 Task: For heading Use Impact with light red berry 1 colour & Underline.  font size for heading20,  'Change the font style of data to'Lobster and font size to 12,  Change the alignment of both headline & data to Align center.  In the sheet  auditingSalesGrowth
Action: Mouse moved to (145, 154)
Screenshot: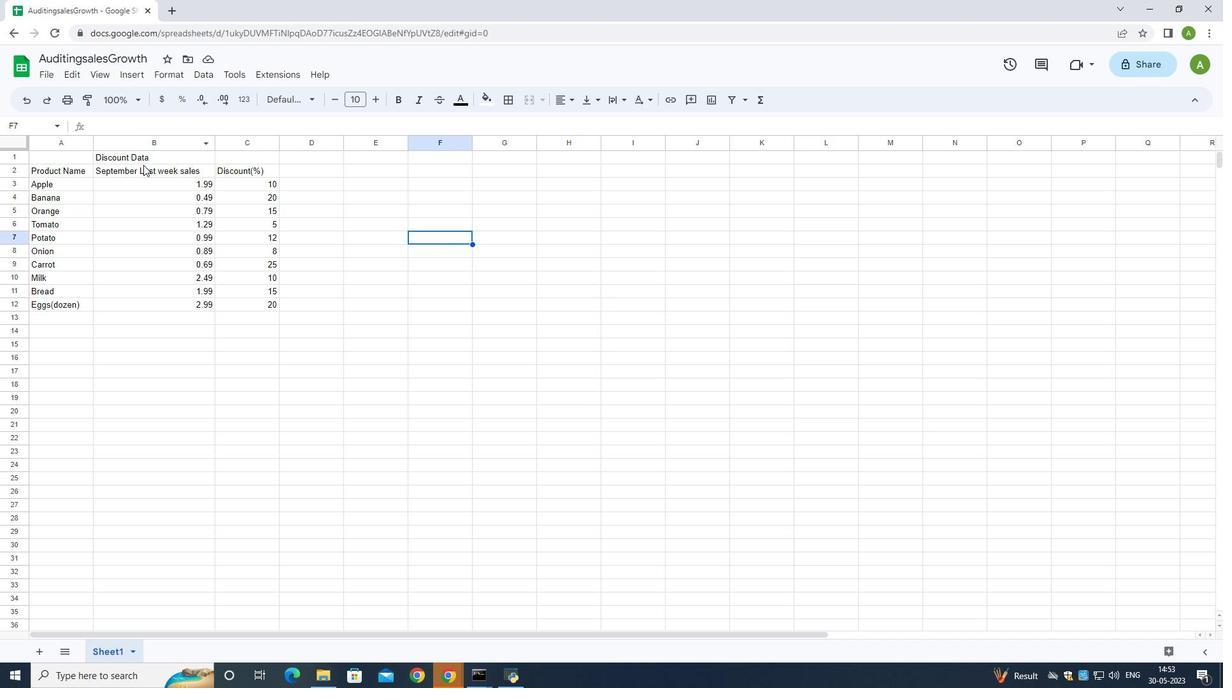 
Action: Mouse pressed left at (145, 154)
Screenshot: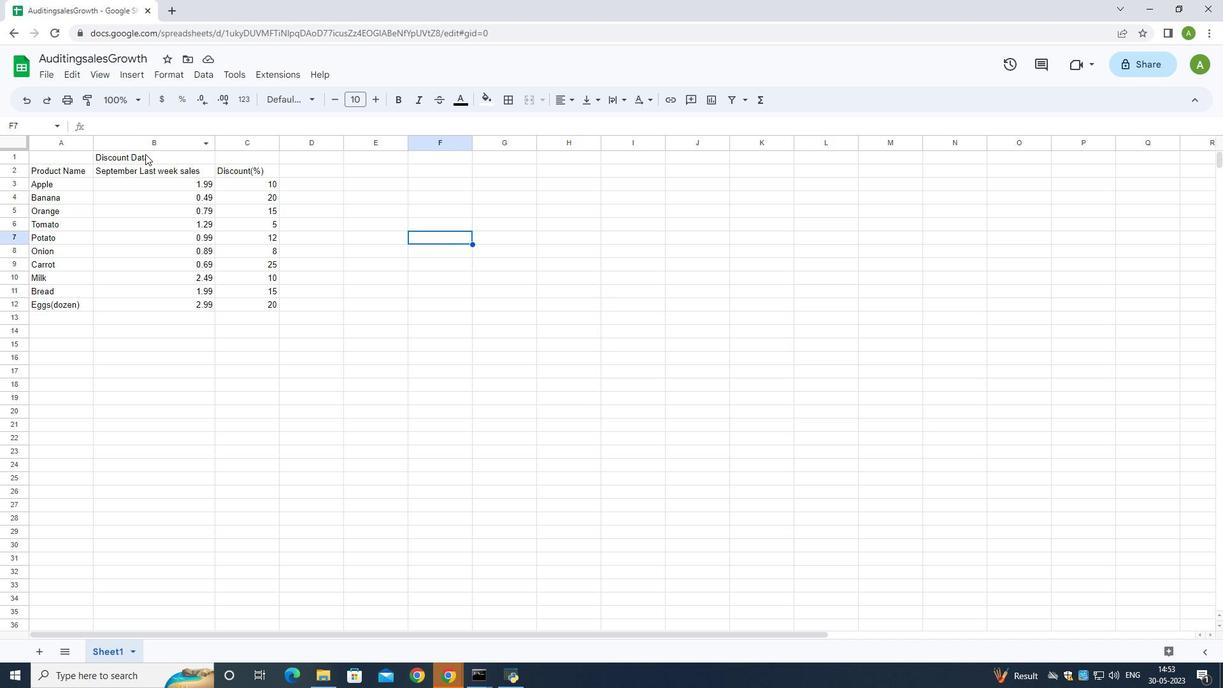 
Action: Mouse moved to (292, 95)
Screenshot: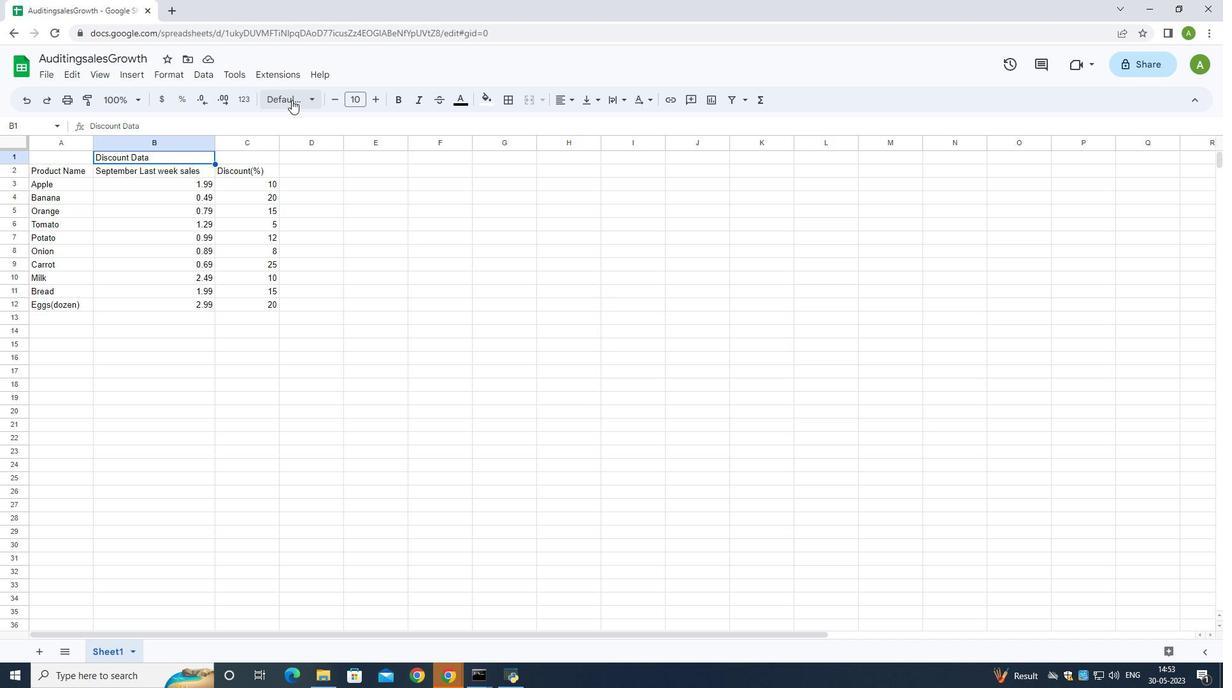 
Action: Mouse pressed left at (292, 95)
Screenshot: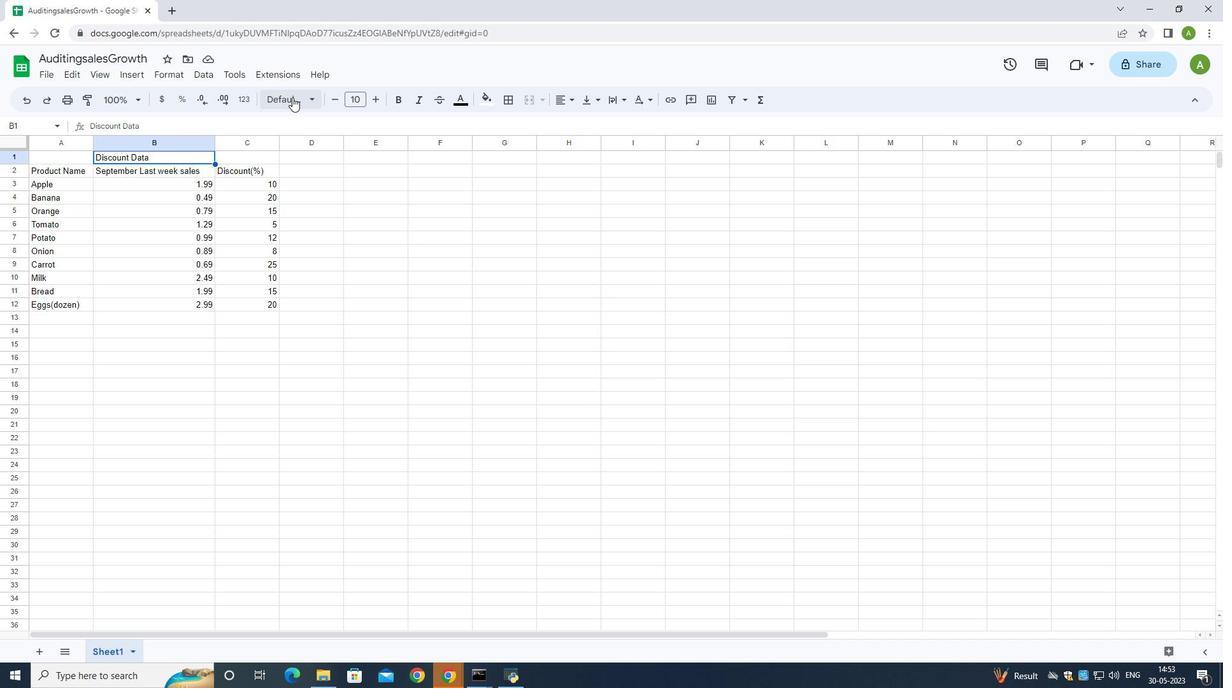 
Action: Mouse moved to (317, 534)
Screenshot: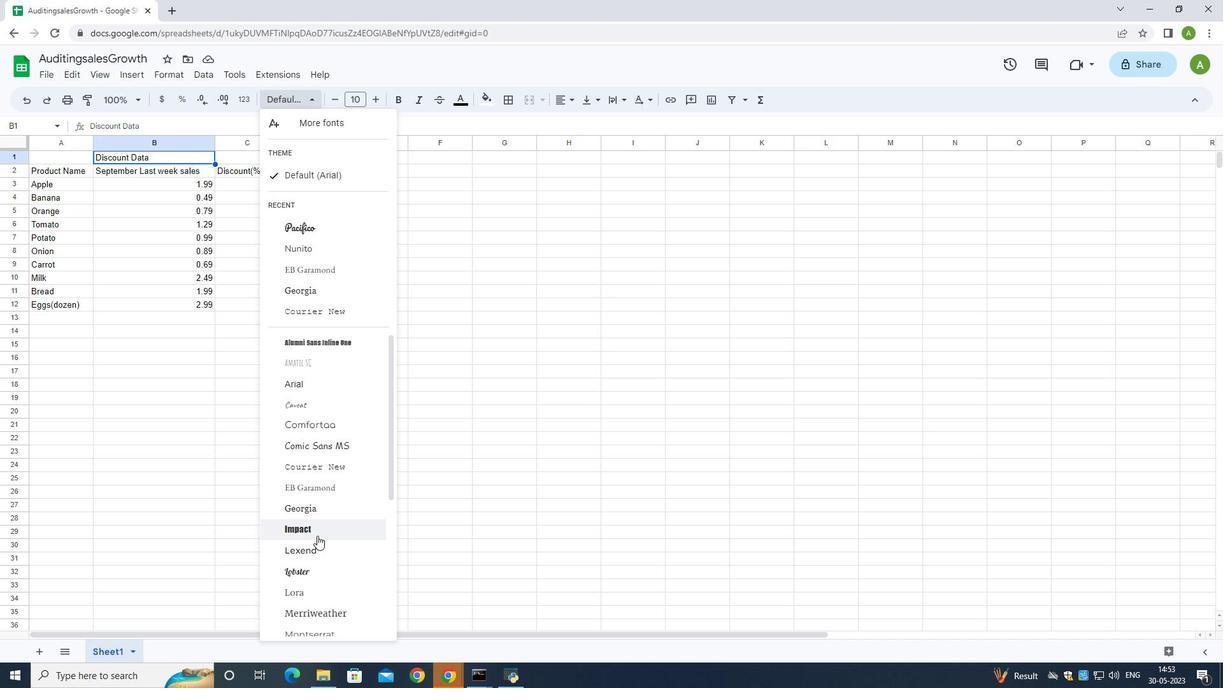 
Action: Mouse pressed left at (317, 534)
Screenshot: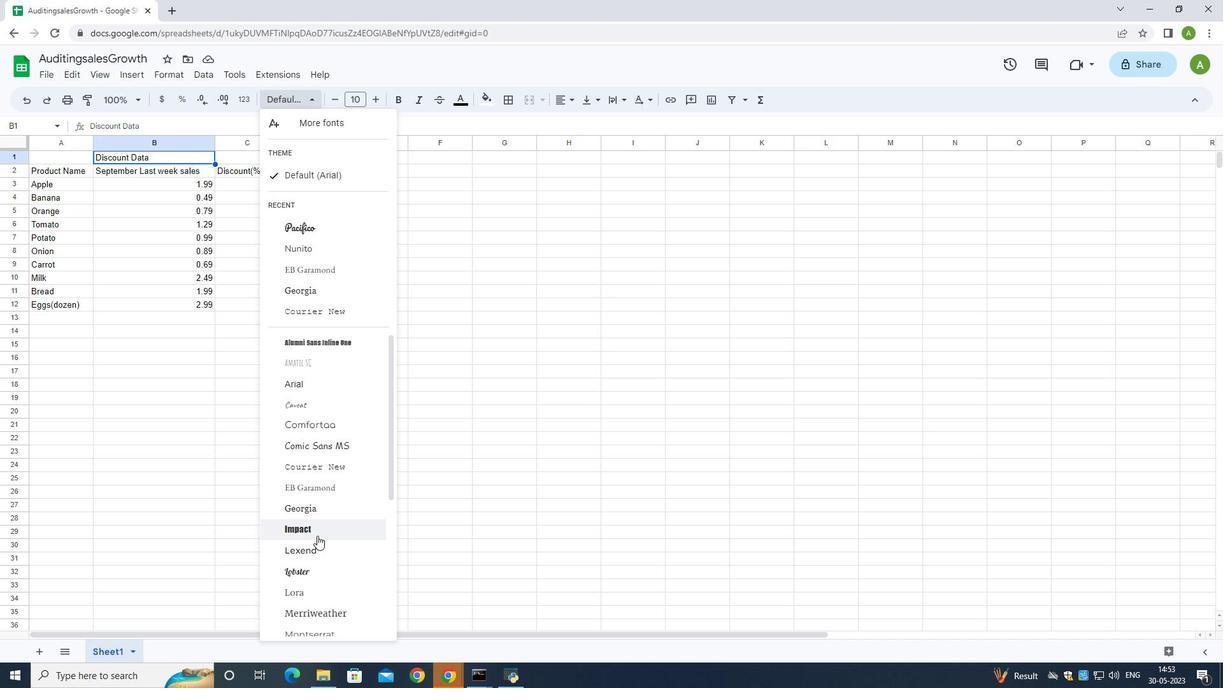 
Action: Mouse moved to (456, 103)
Screenshot: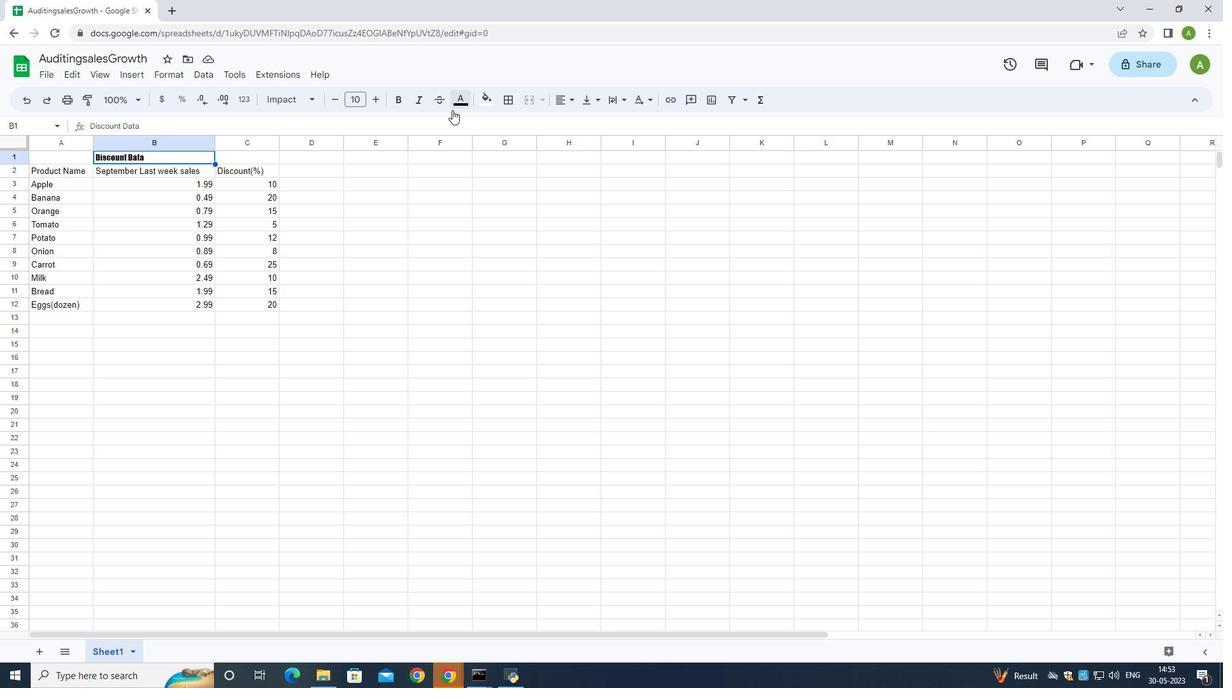 
Action: Mouse pressed left at (456, 103)
Screenshot: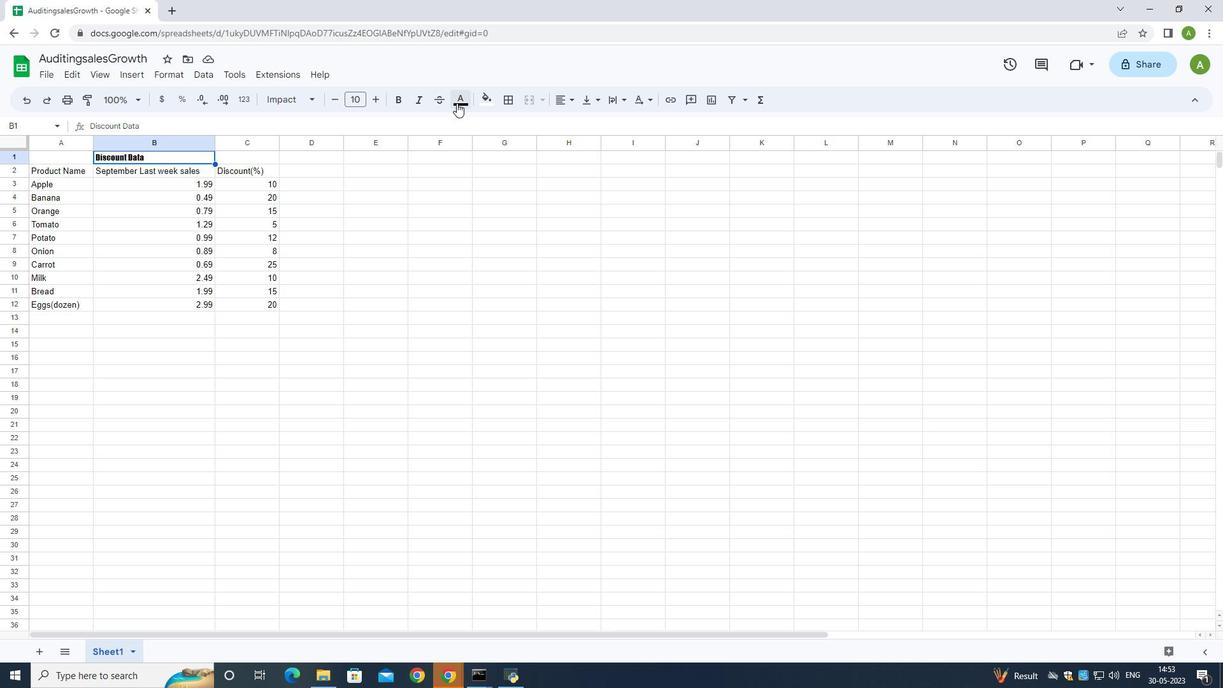 
Action: Mouse moved to (479, 202)
Screenshot: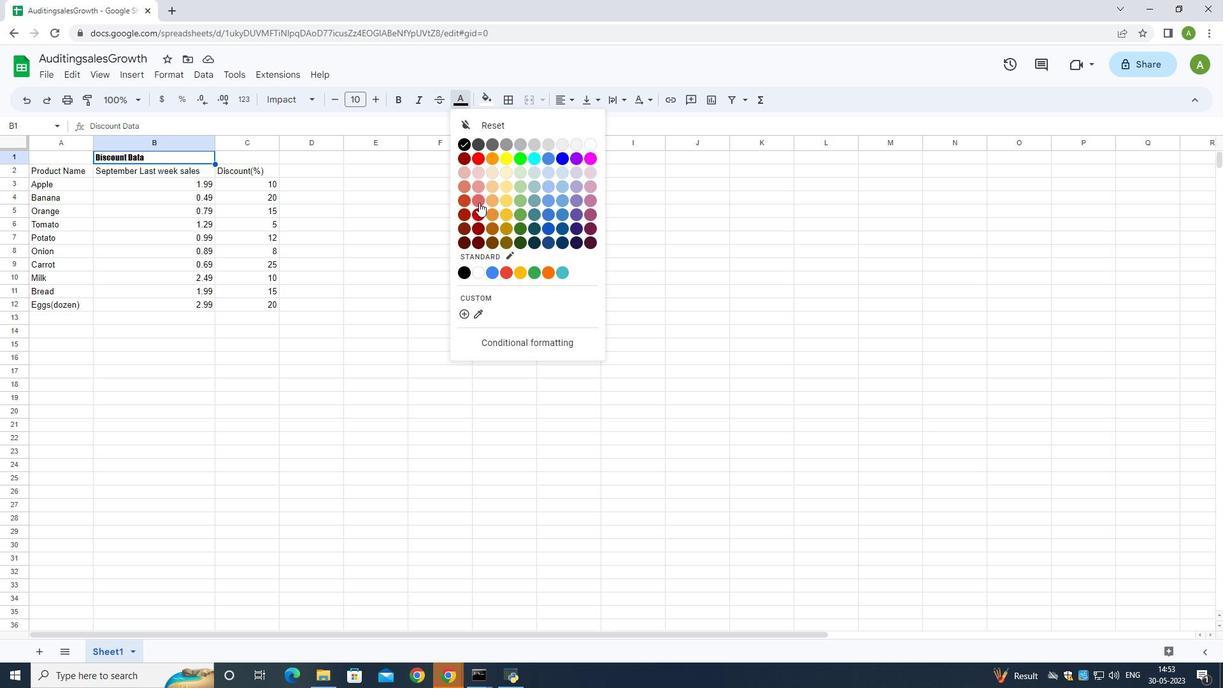 
Action: Mouse pressed left at (479, 202)
Screenshot: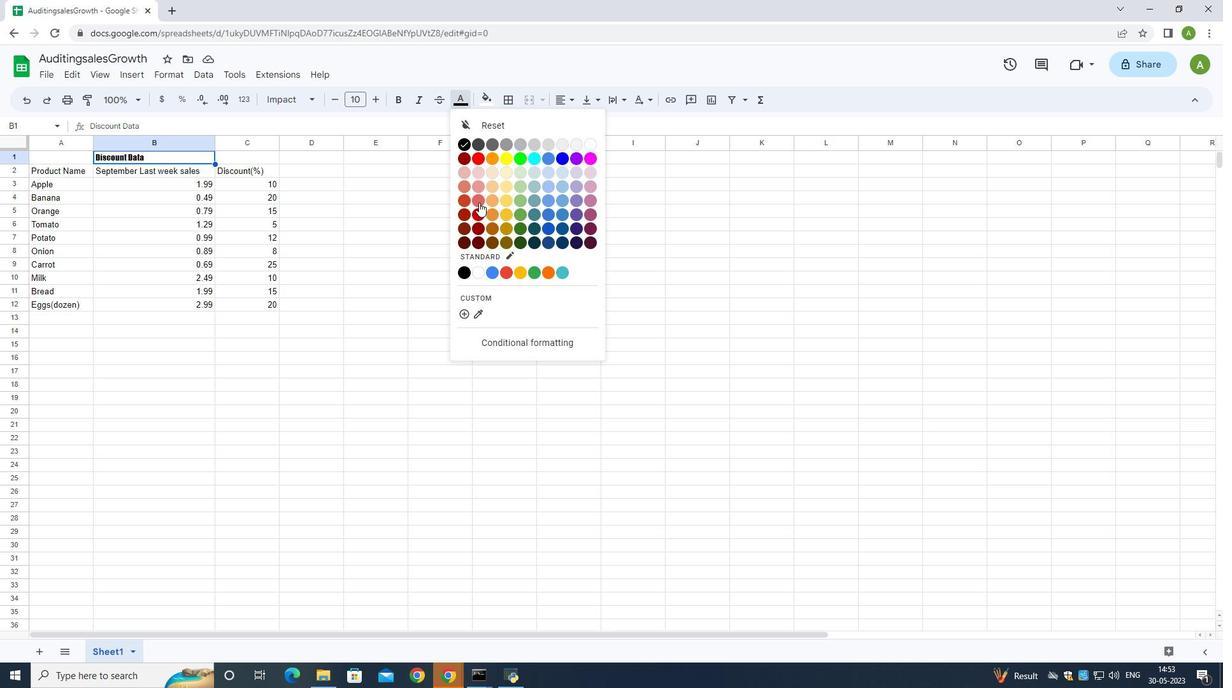 
Action: Mouse moved to (163, 72)
Screenshot: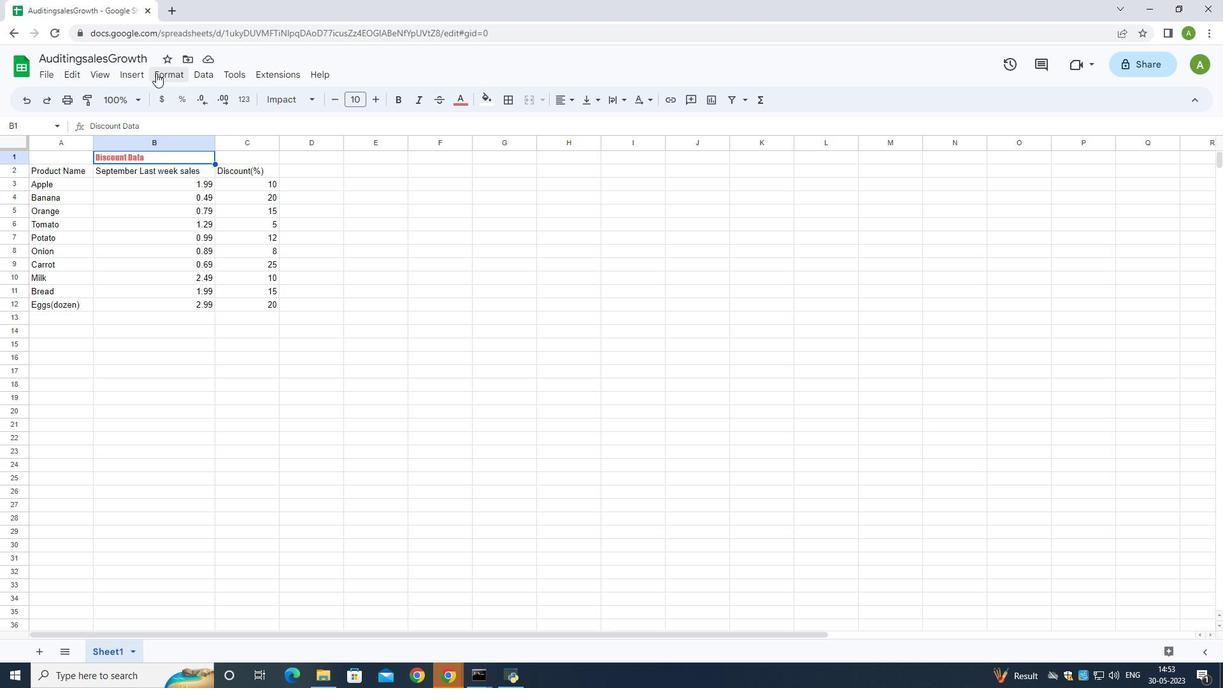 
Action: Mouse pressed left at (163, 72)
Screenshot: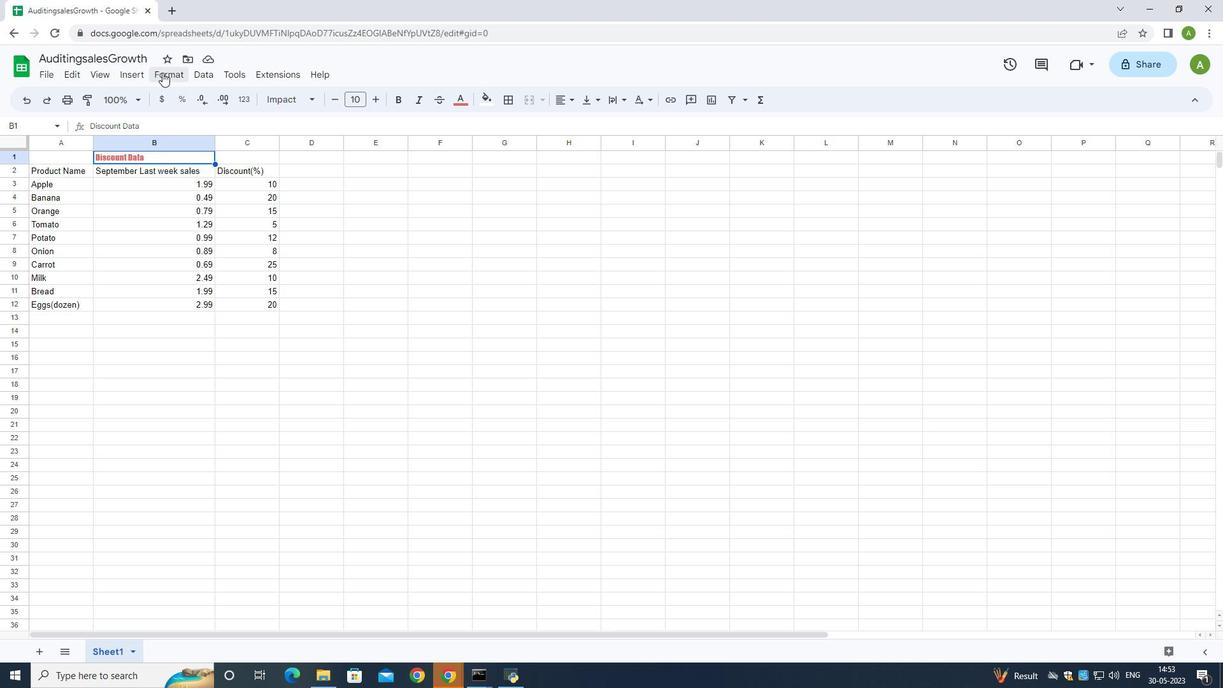 
Action: Mouse moved to (411, 190)
Screenshot: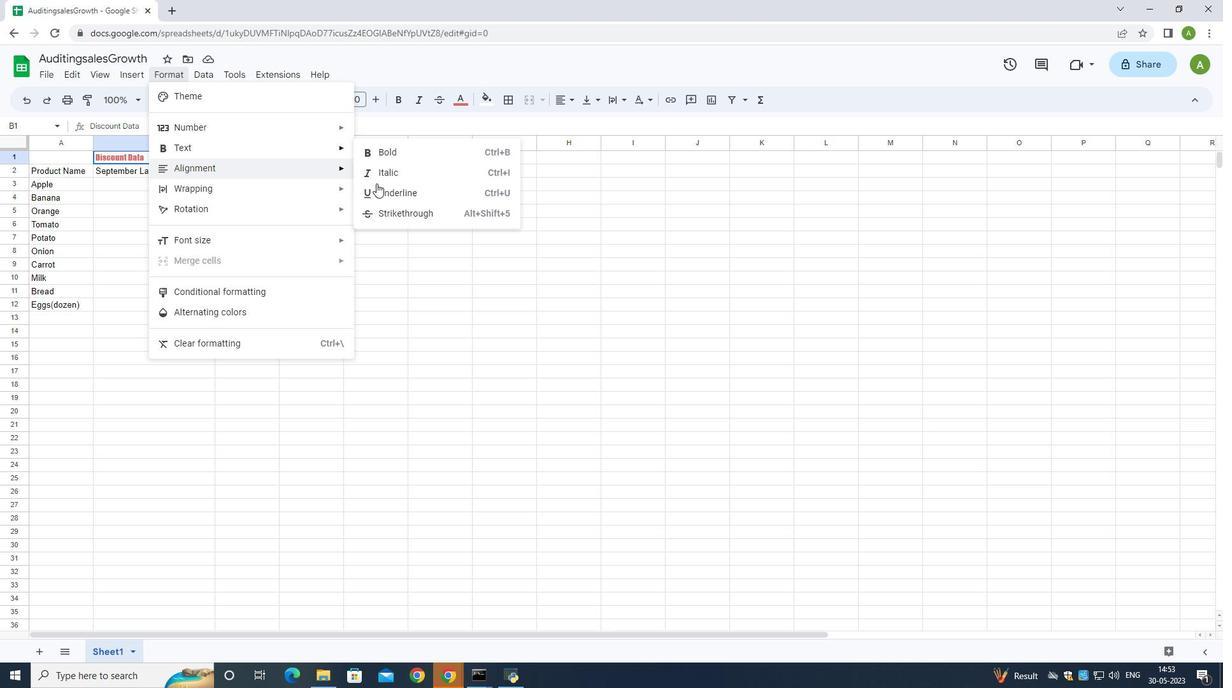 
Action: Mouse pressed left at (411, 190)
Screenshot: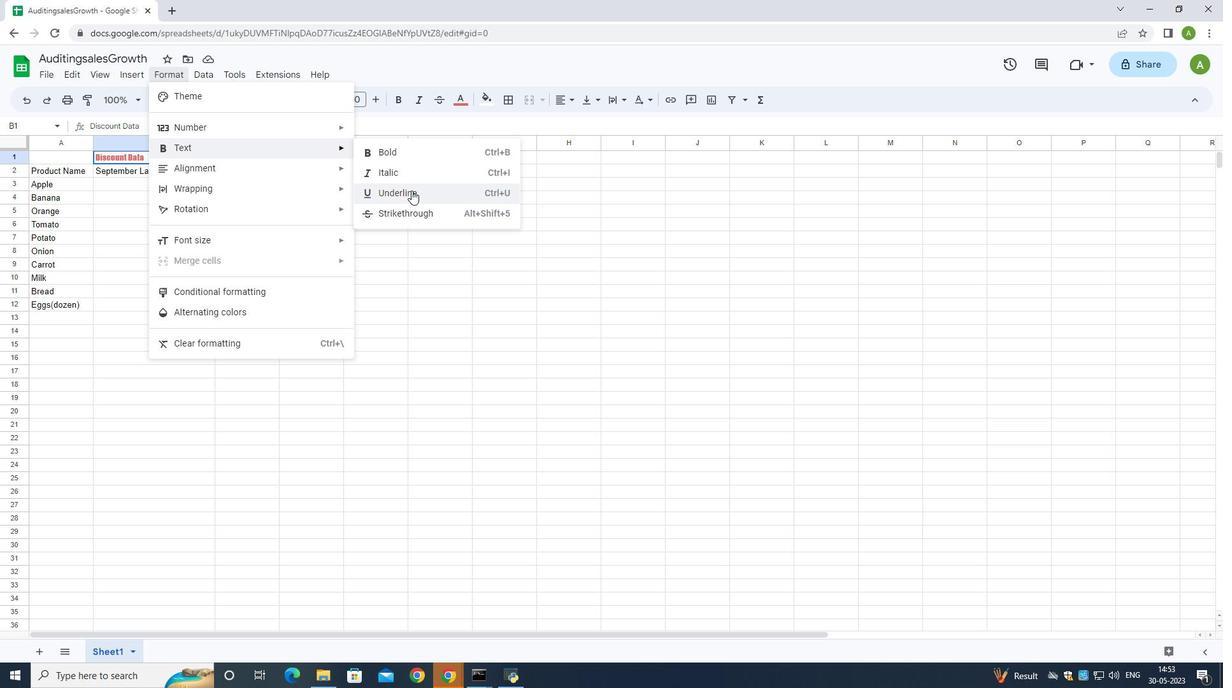 
Action: Mouse moved to (370, 105)
Screenshot: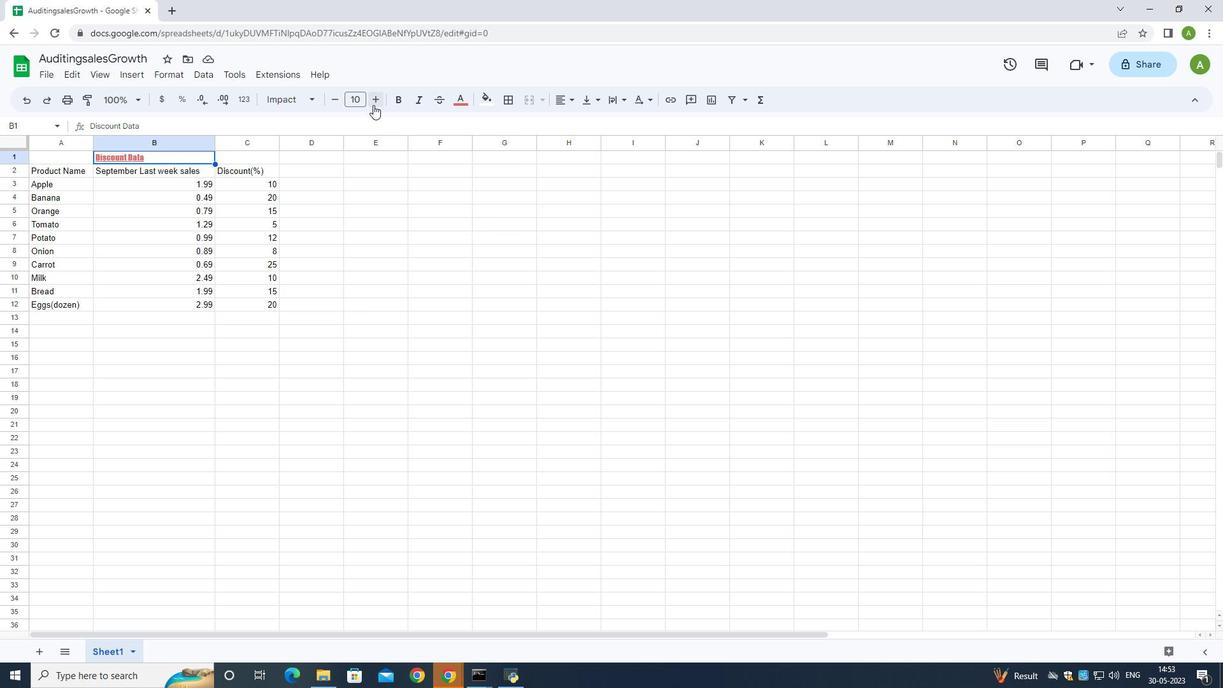 
Action: Mouse pressed left at (370, 105)
Screenshot: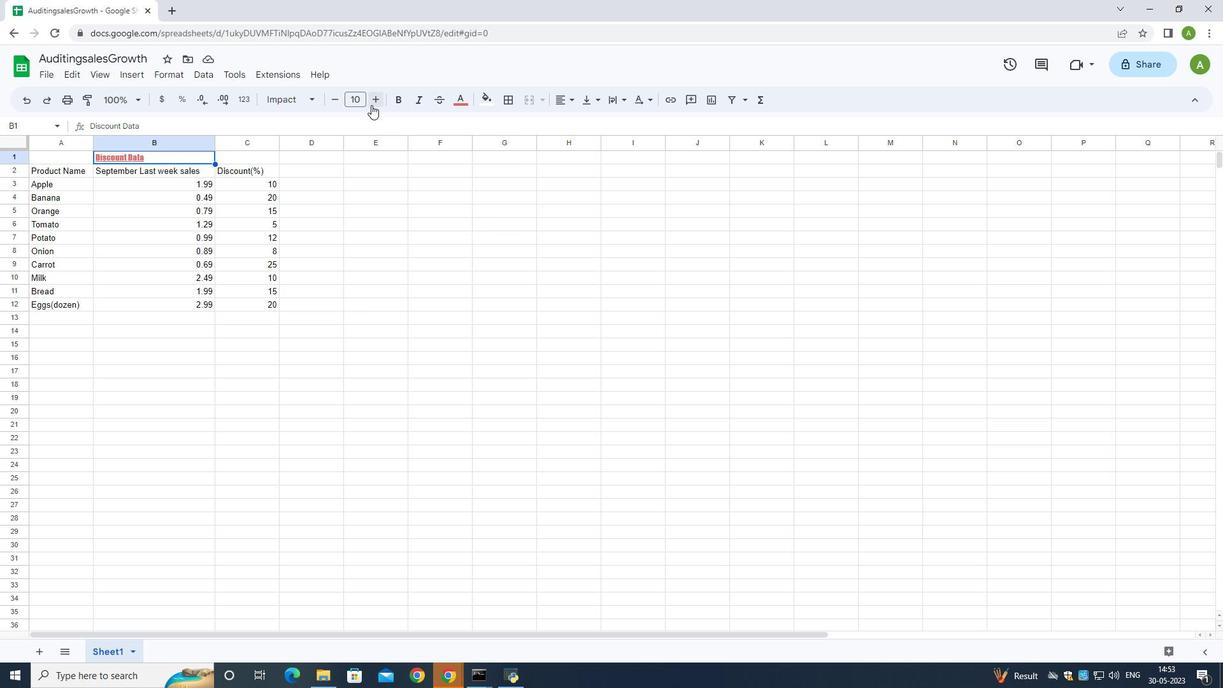 
Action: Mouse moved to (369, 105)
Screenshot: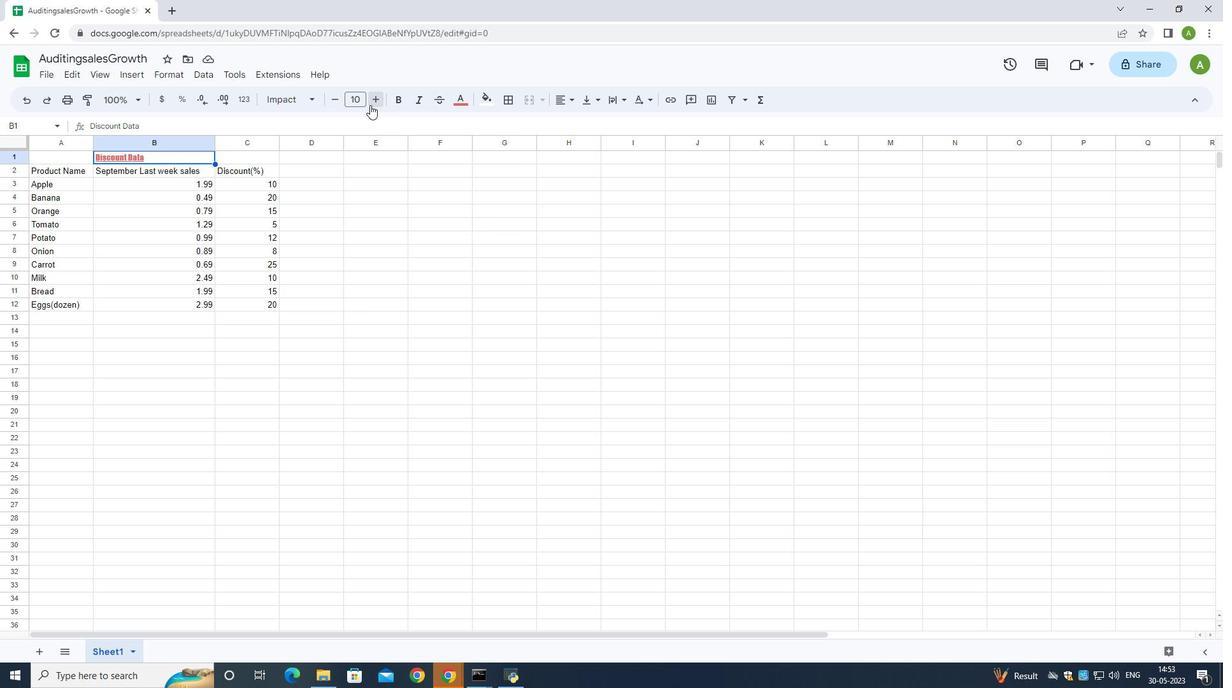 
Action: Mouse pressed left at (369, 105)
Screenshot: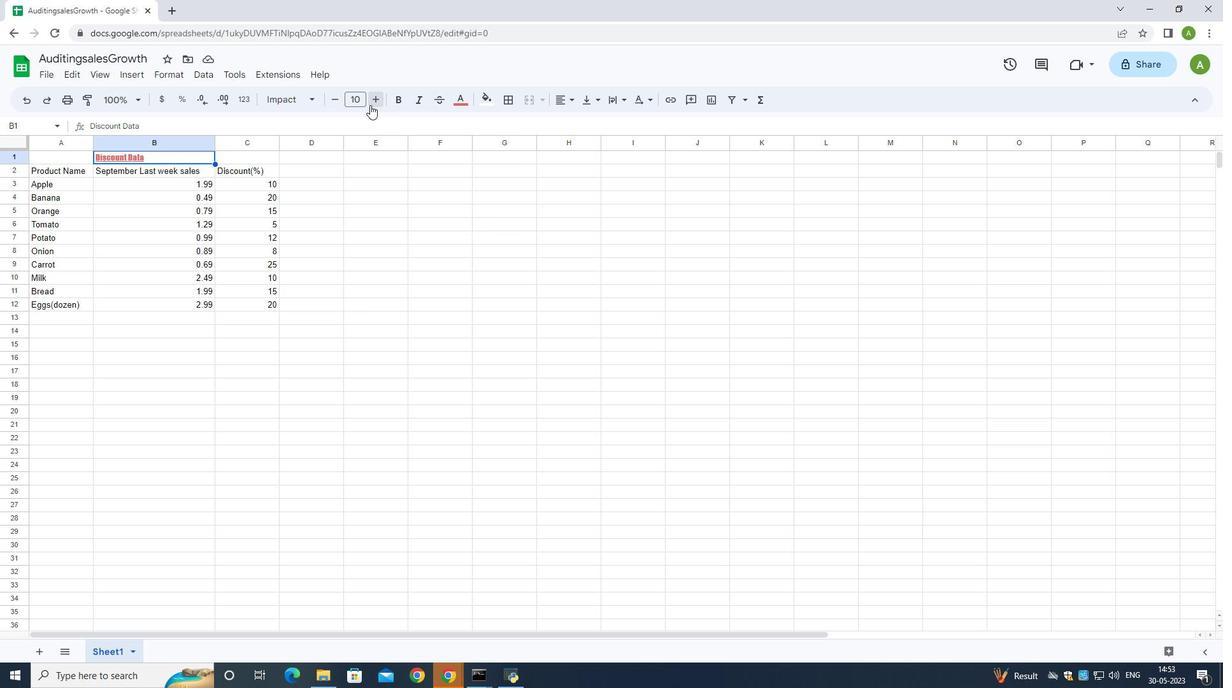 
Action: Mouse pressed left at (369, 105)
Screenshot: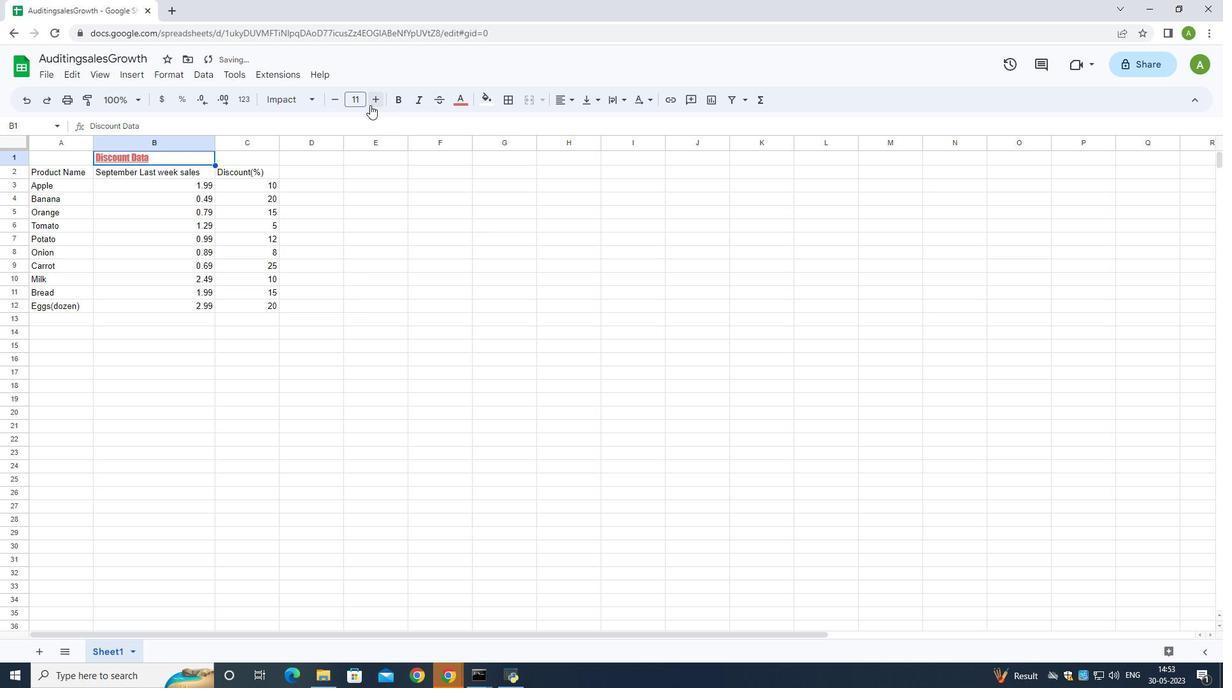 
Action: Mouse pressed left at (369, 105)
Screenshot: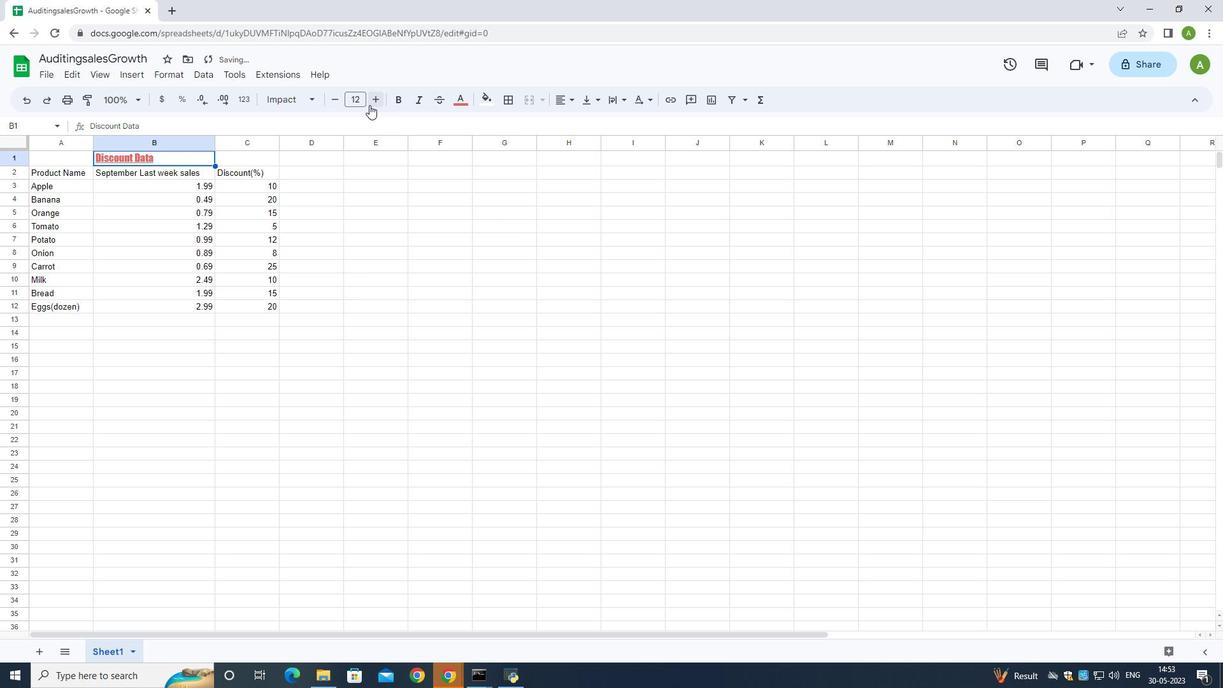 
Action: Mouse moved to (370, 104)
Screenshot: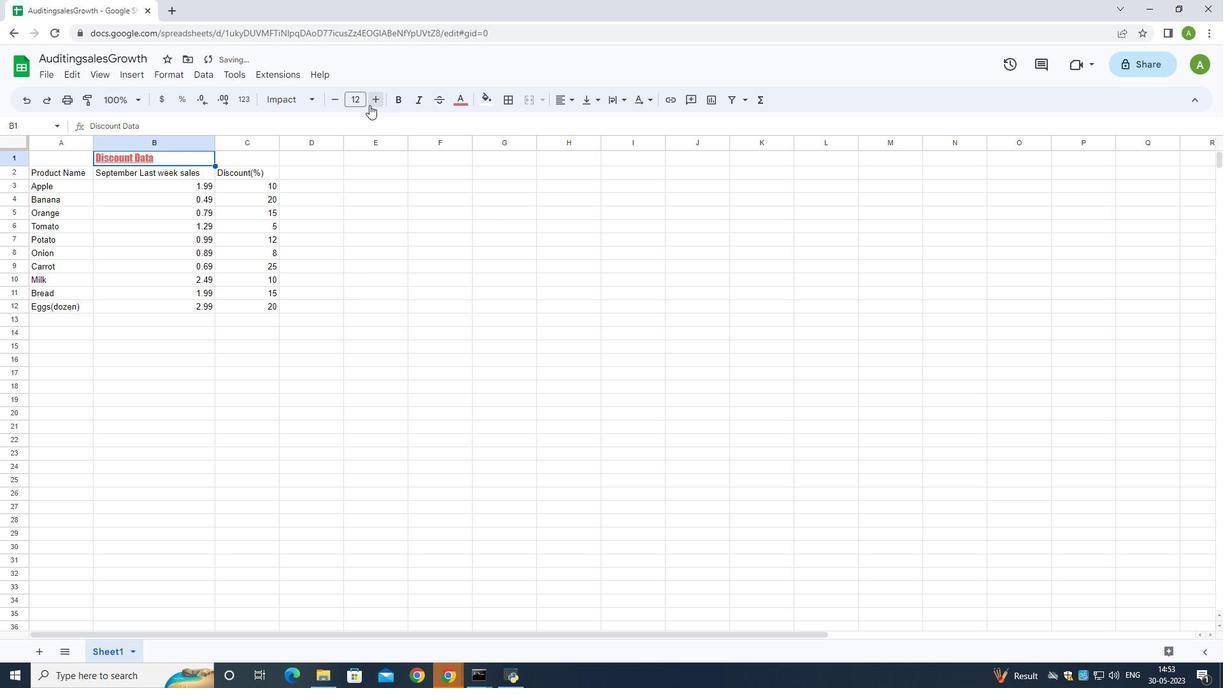 
Action: Mouse pressed left at (370, 104)
Screenshot: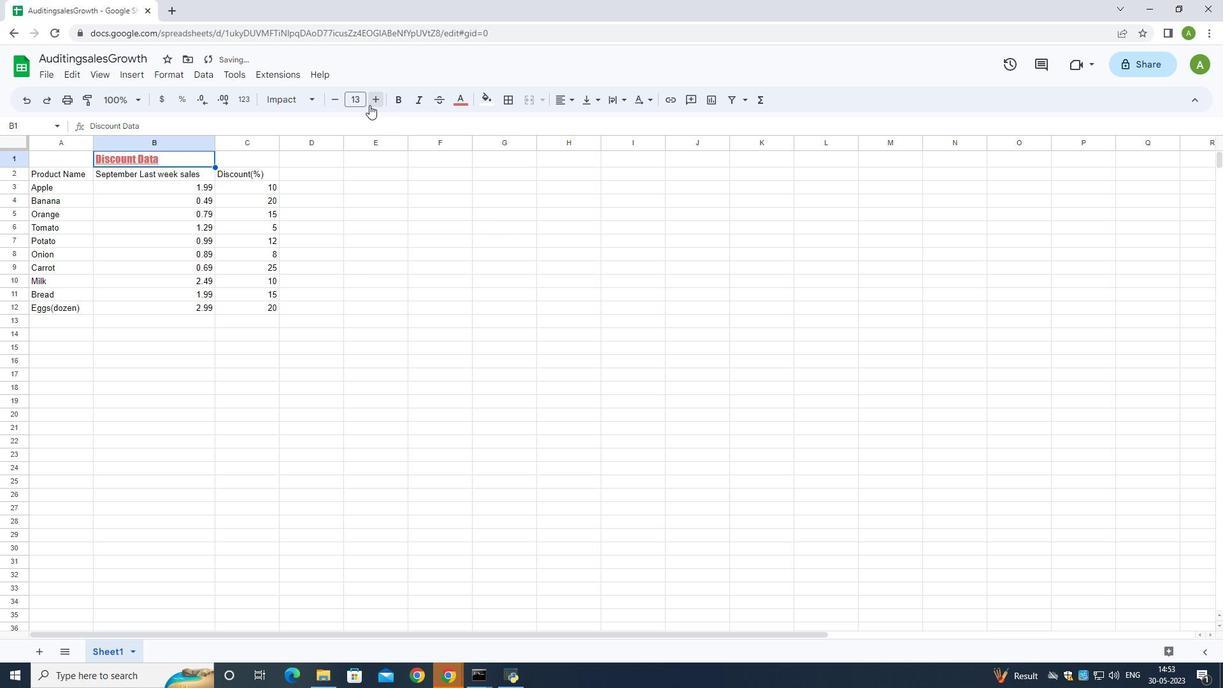 
Action: Mouse pressed left at (370, 104)
Screenshot: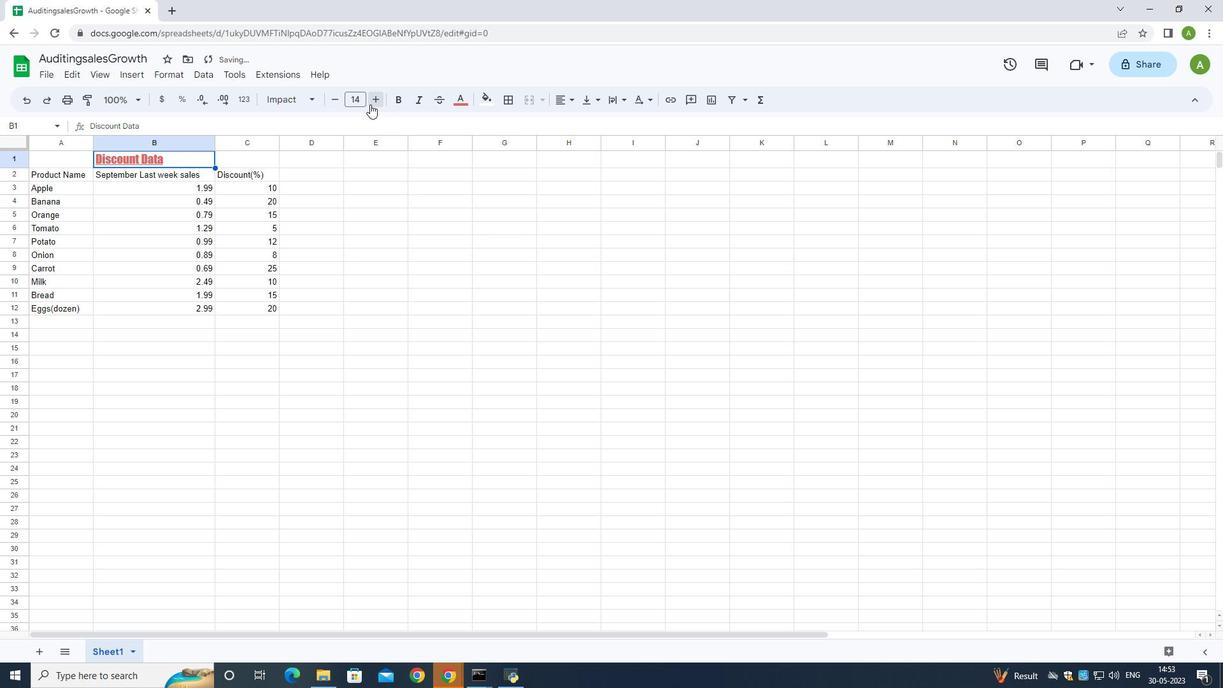 
Action: Mouse pressed left at (370, 104)
Screenshot: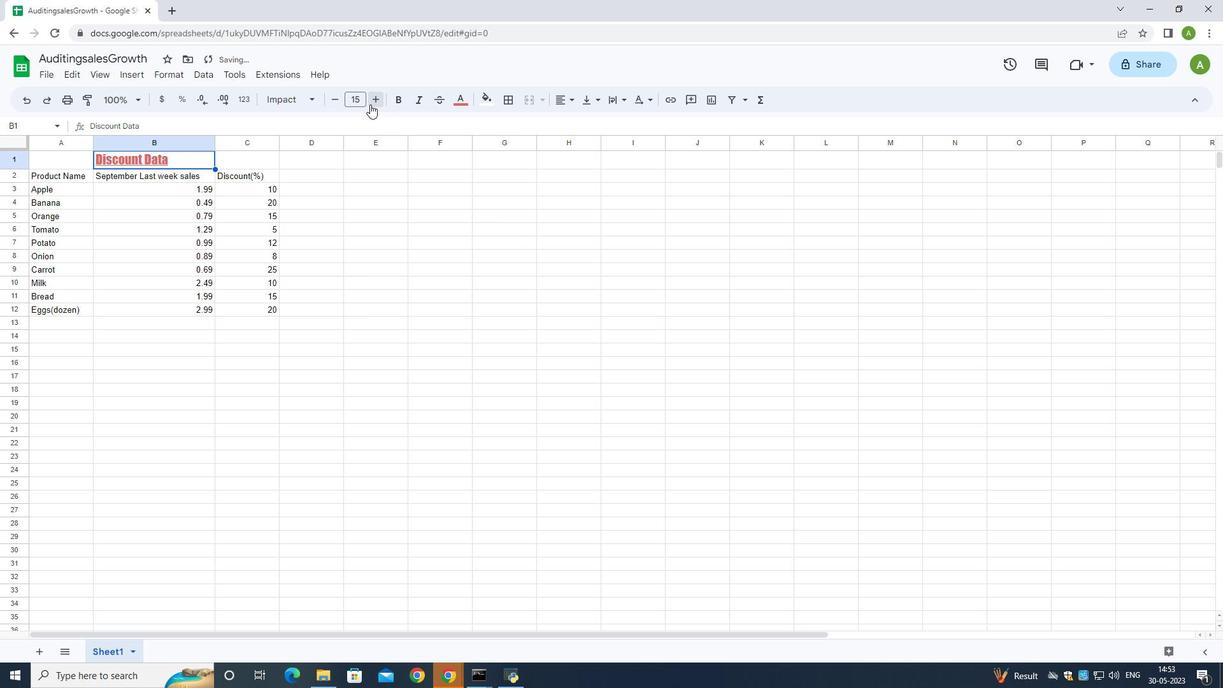 
Action: Mouse pressed left at (370, 104)
Screenshot: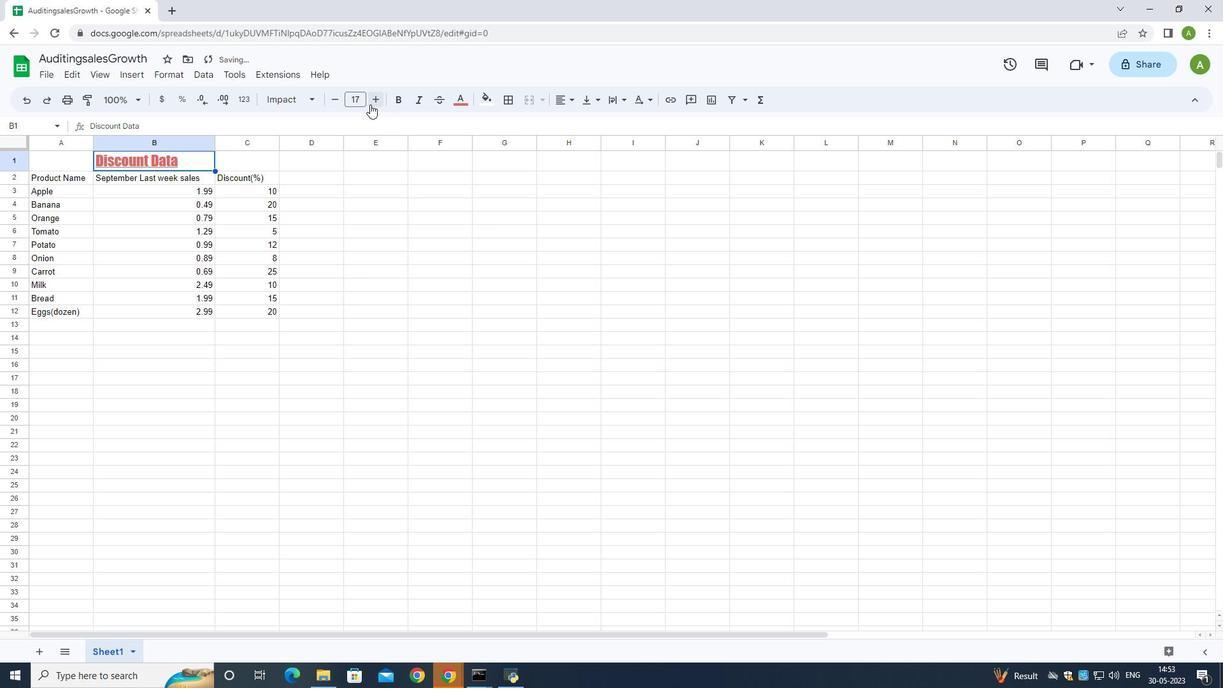 
Action: Mouse pressed left at (370, 104)
Screenshot: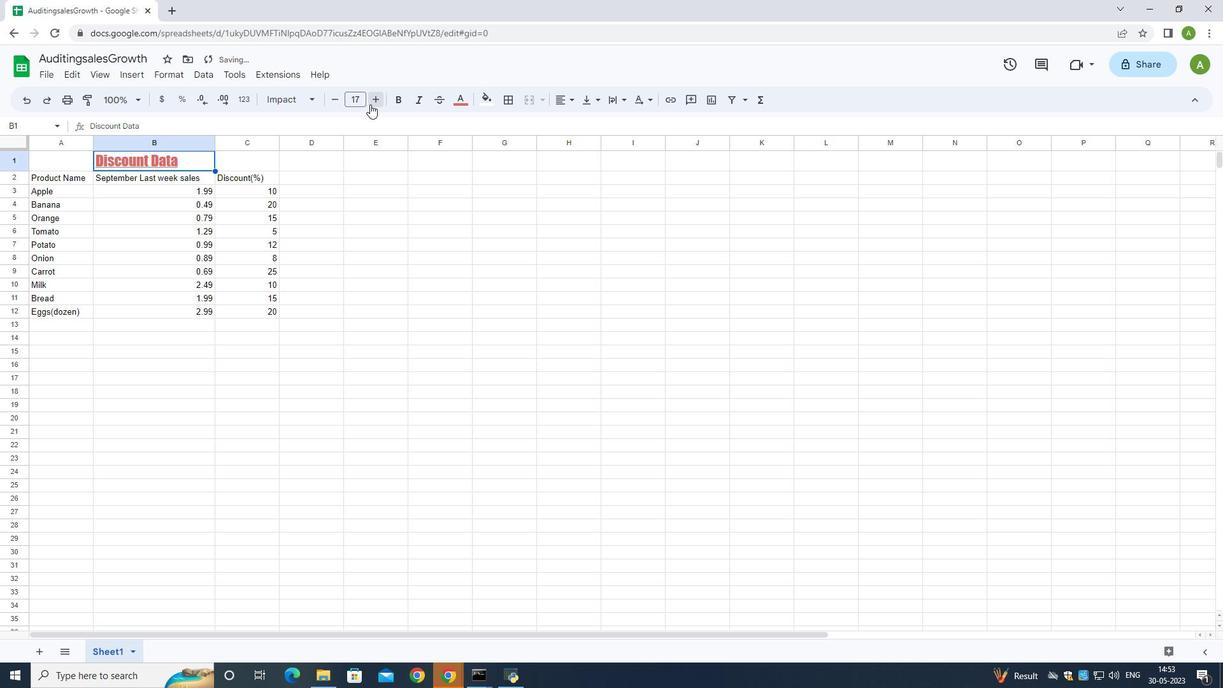 
Action: Mouse pressed left at (370, 104)
Screenshot: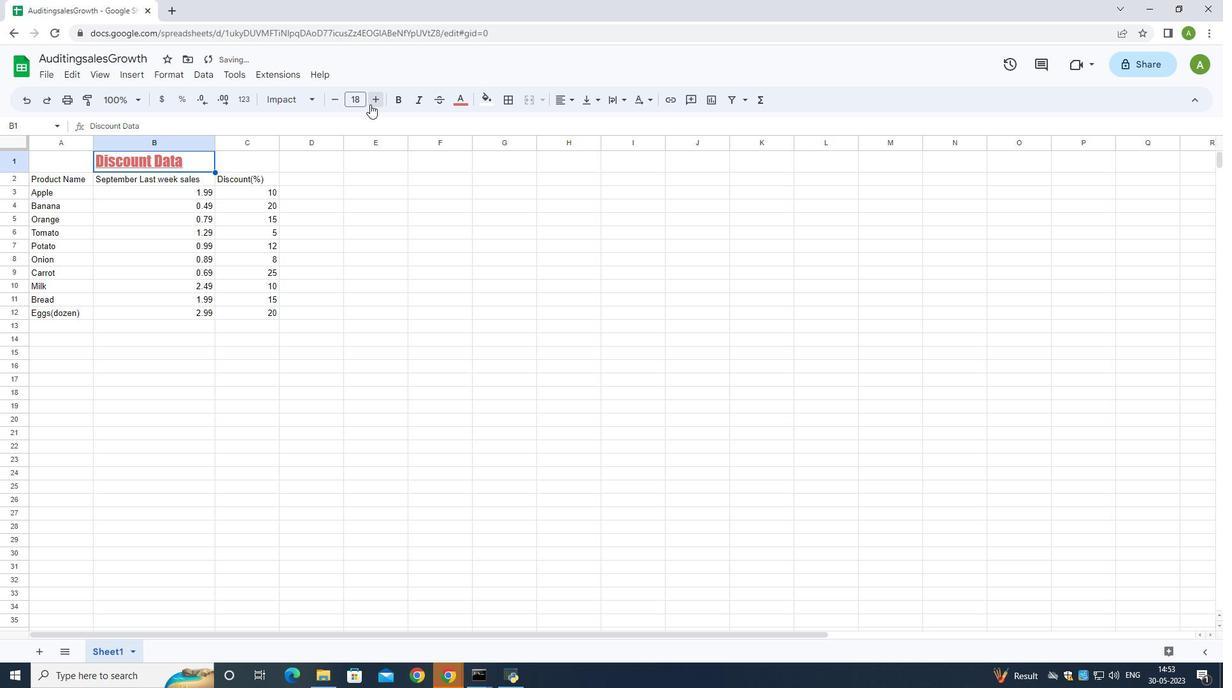 
Action: Mouse pressed left at (370, 104)
Screenshot: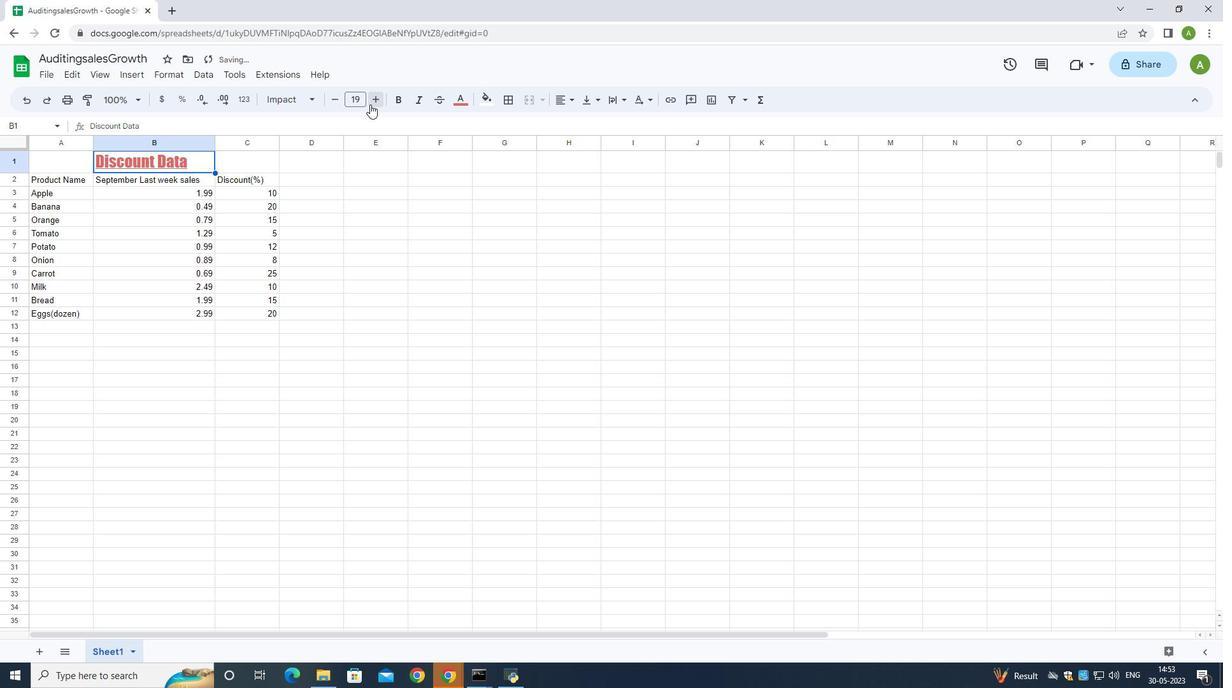 
Action: Mouse moved to (332, 94)
Screenshot: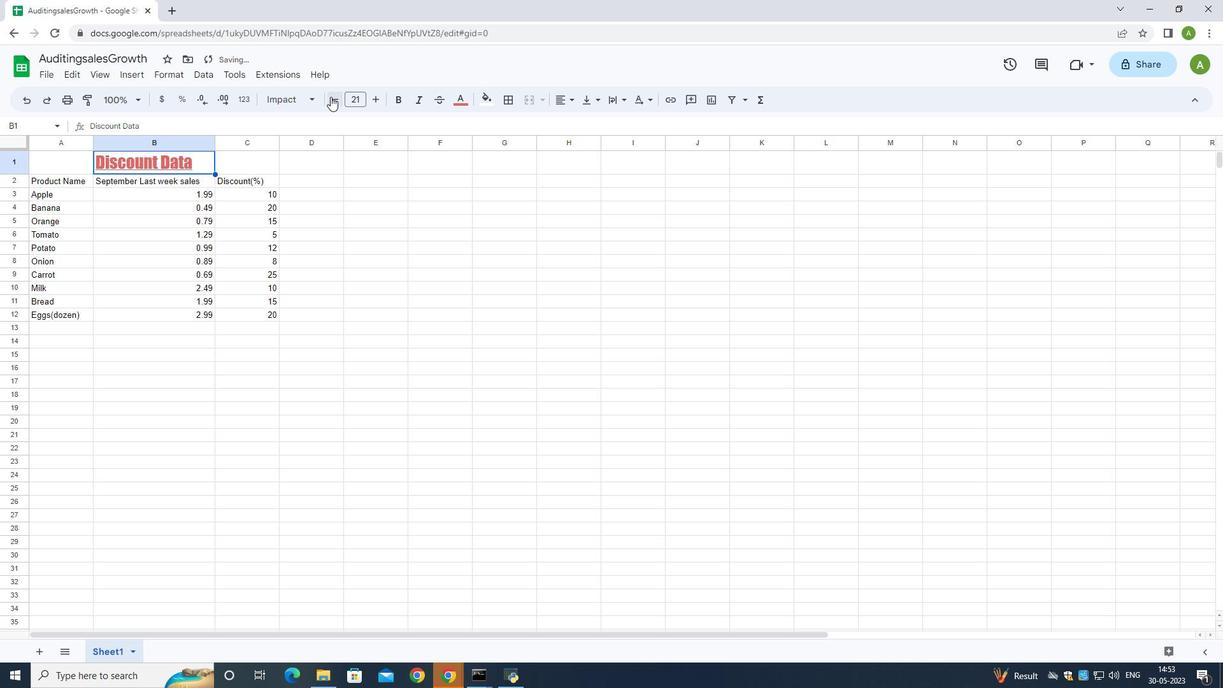 
Action: Mouse pressed left at (332, 94)
Screenshot: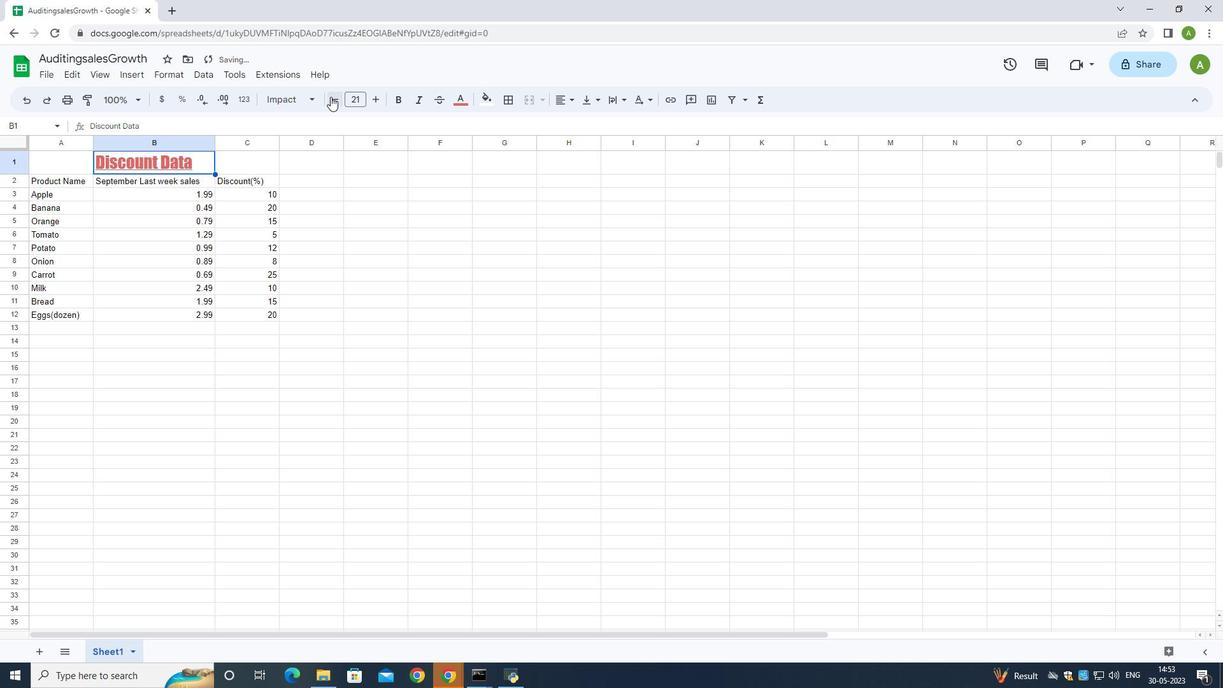 
Action: Mouse moved to (33, 177)
Screenshot: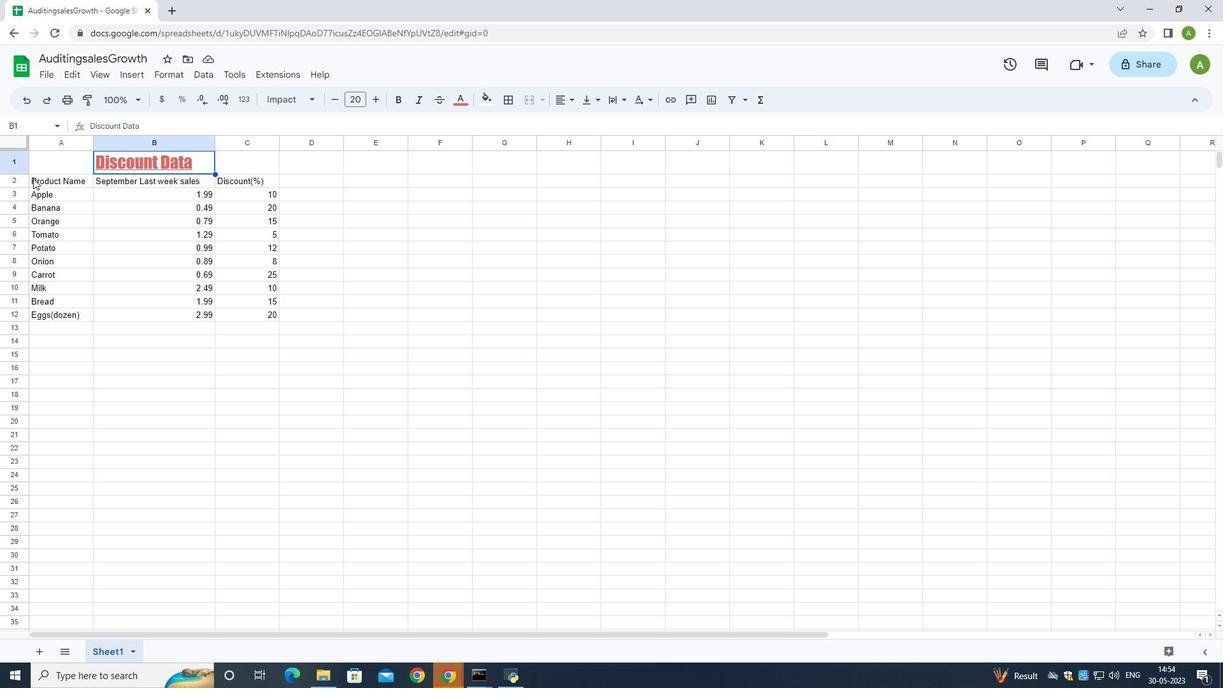 
Action: Mouse pressed left at (33, 177)
Screenshot: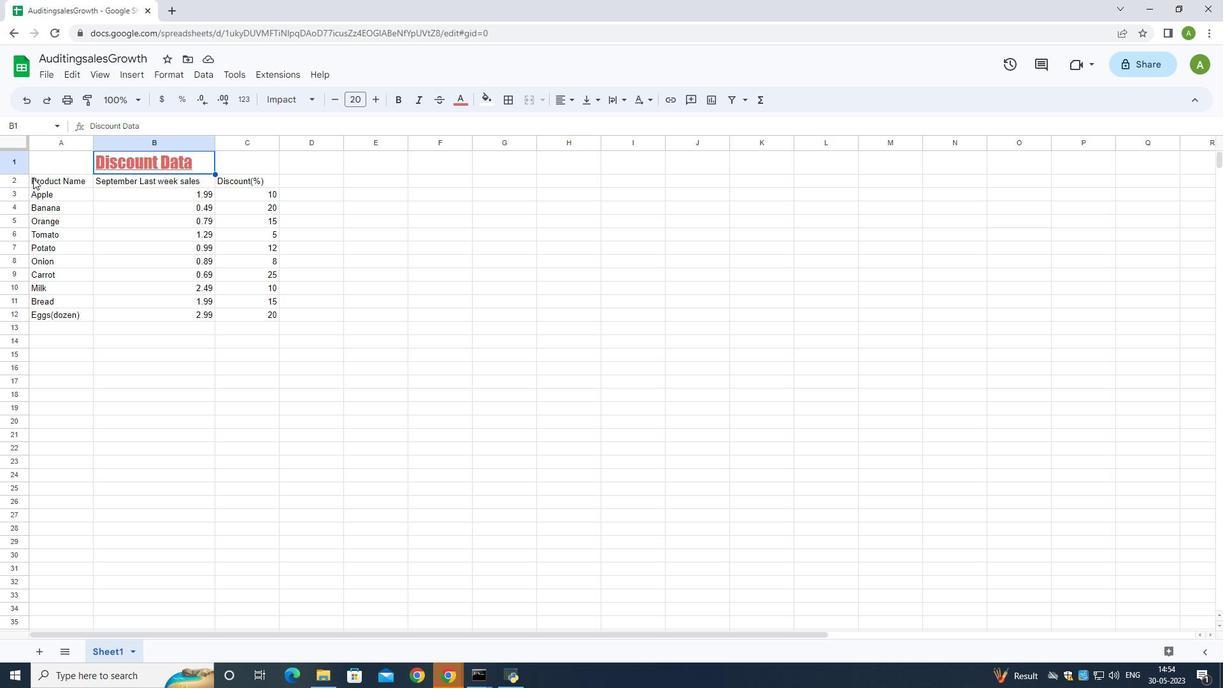 
Action: Mouse moved to (291, 100)
Screenshot: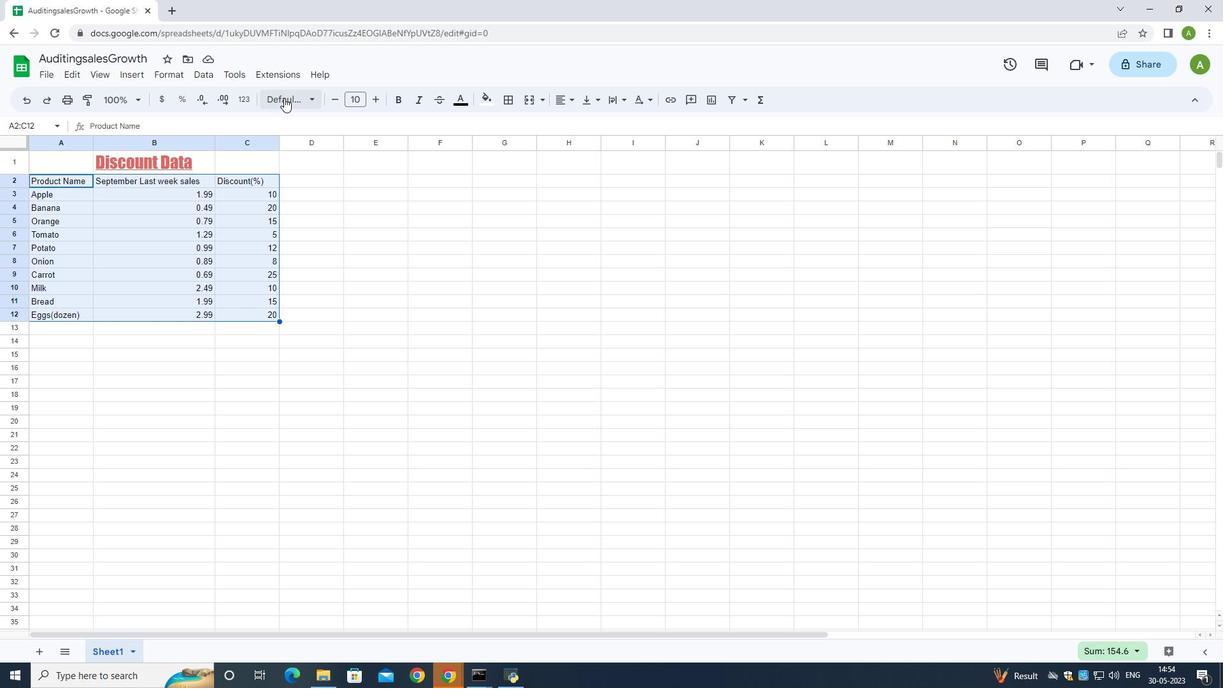 
Action: Mouse pressed left at (291, 100)
Screenshot: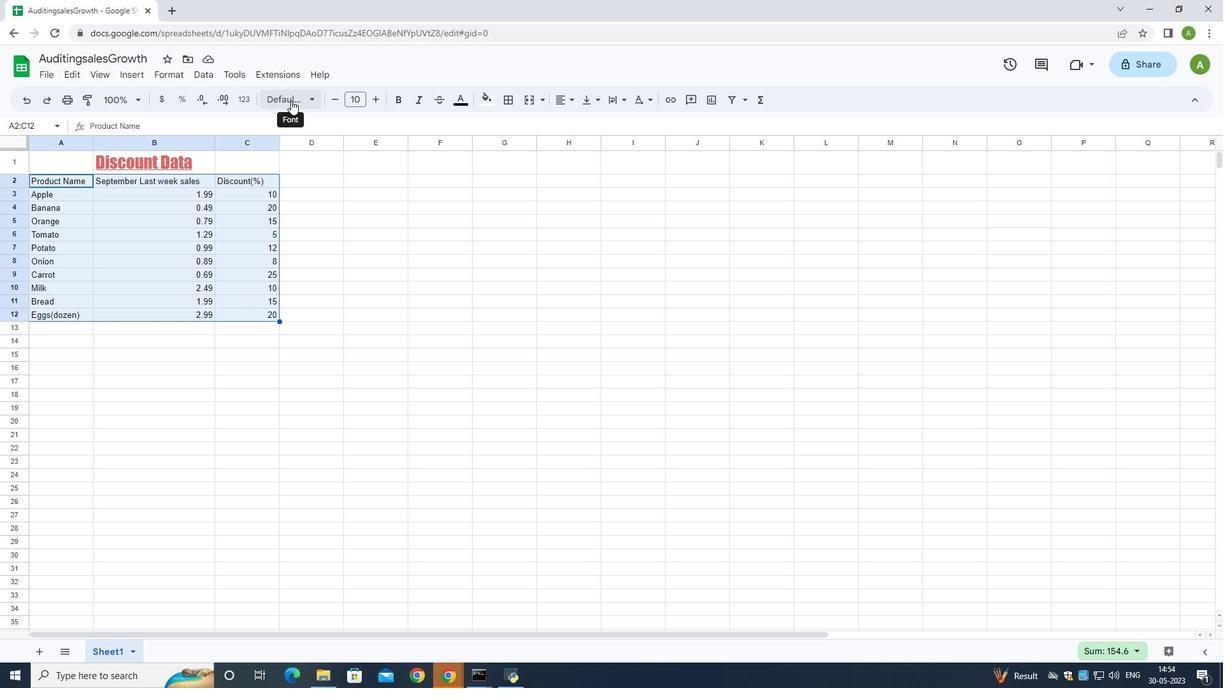 
Action: Mouse moved to (332, 369)
Screenshot: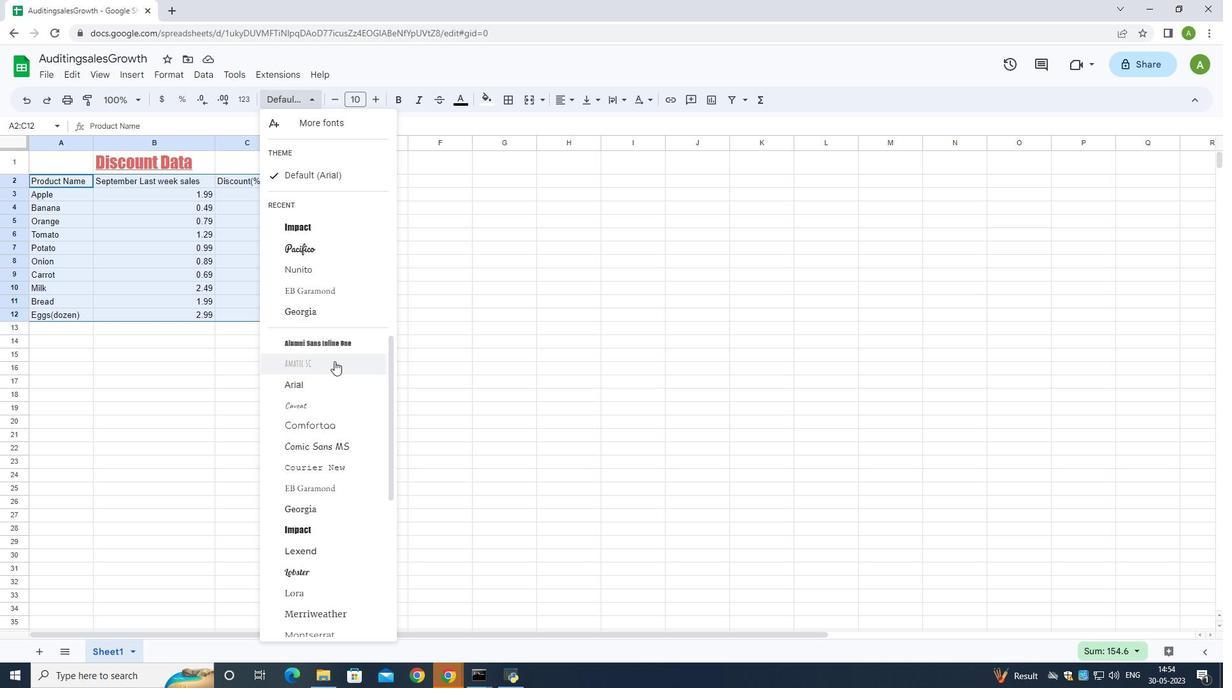 
Action: Mouse scrolled (332, 369) with delta (0, 0)
Screenshot: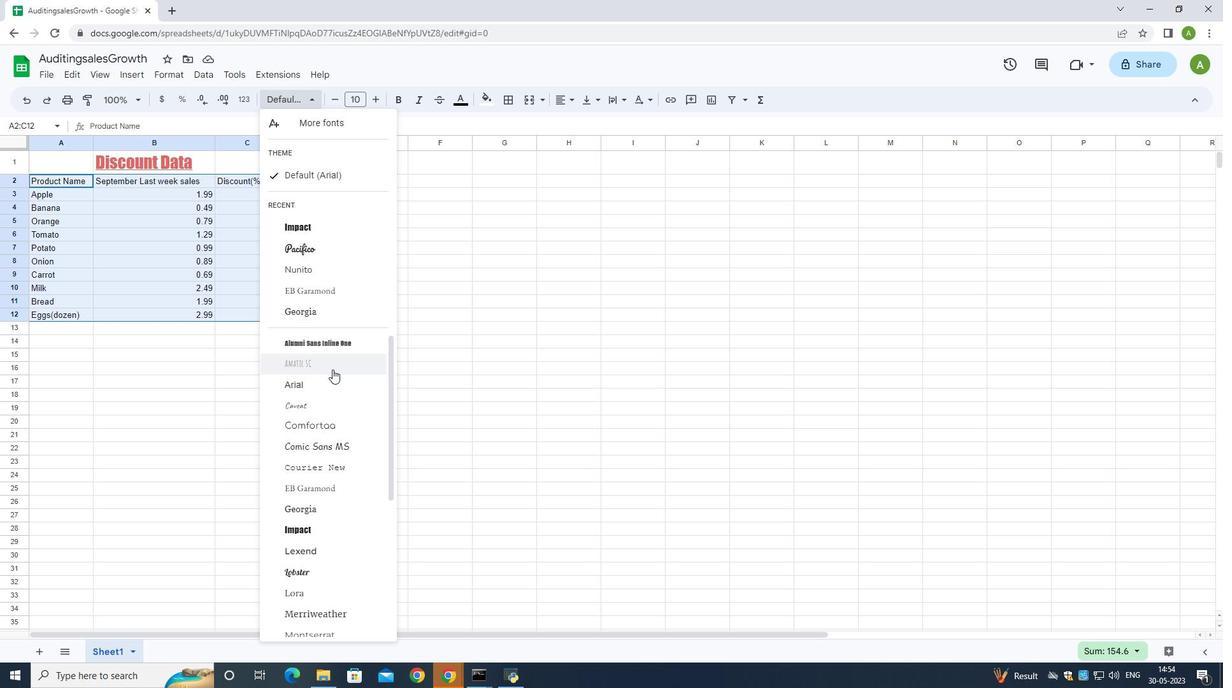 
Action: Mouse moved to (332, 379)
Screenshot: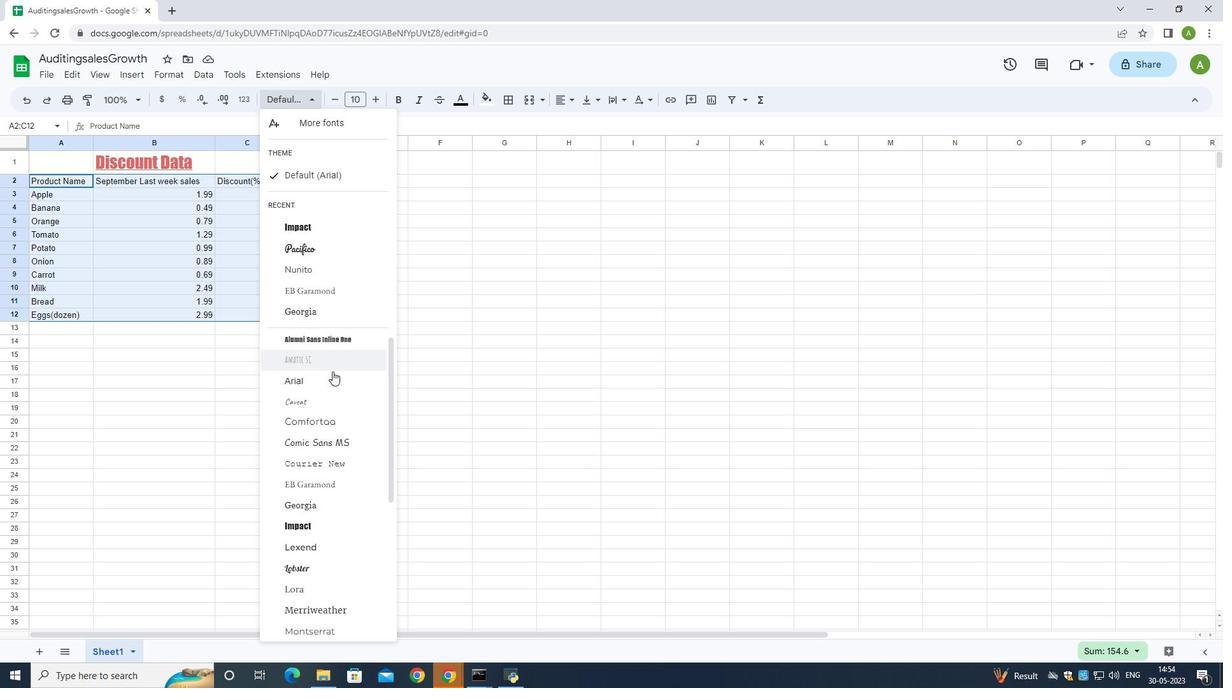 
Action: Mouse scrolled (332, 379) with delta (0, 0)
Screenshot: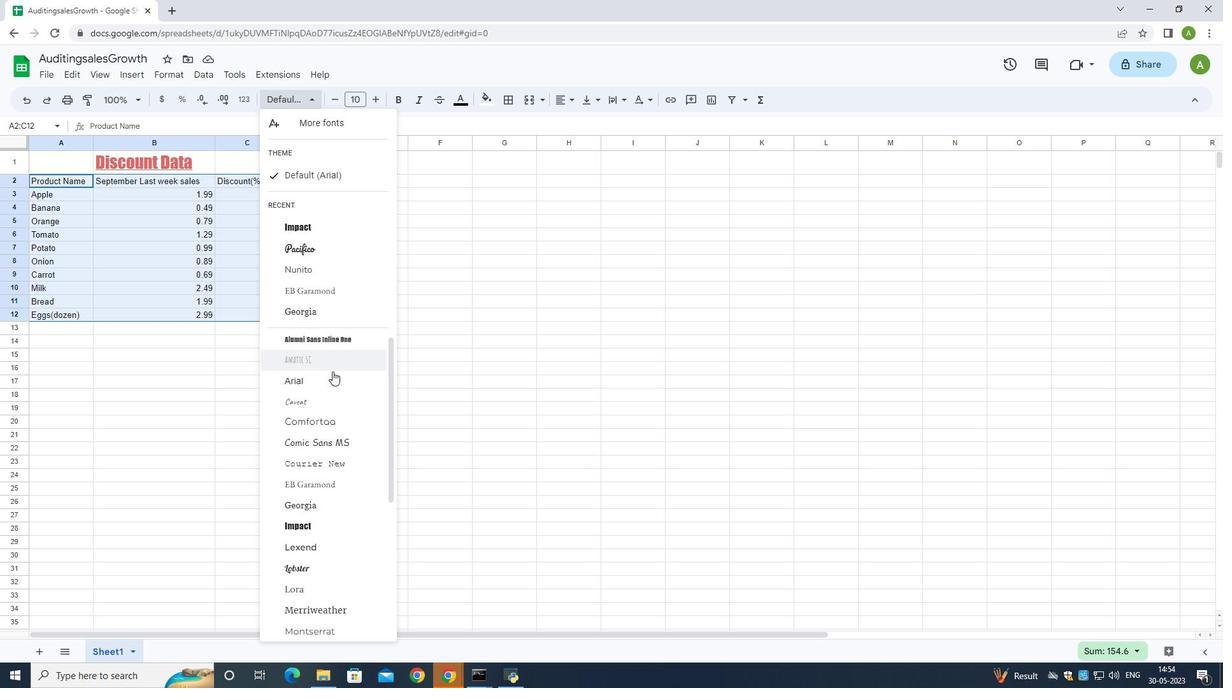 
Action: Mouse moved to (339, 401)
Screenshot: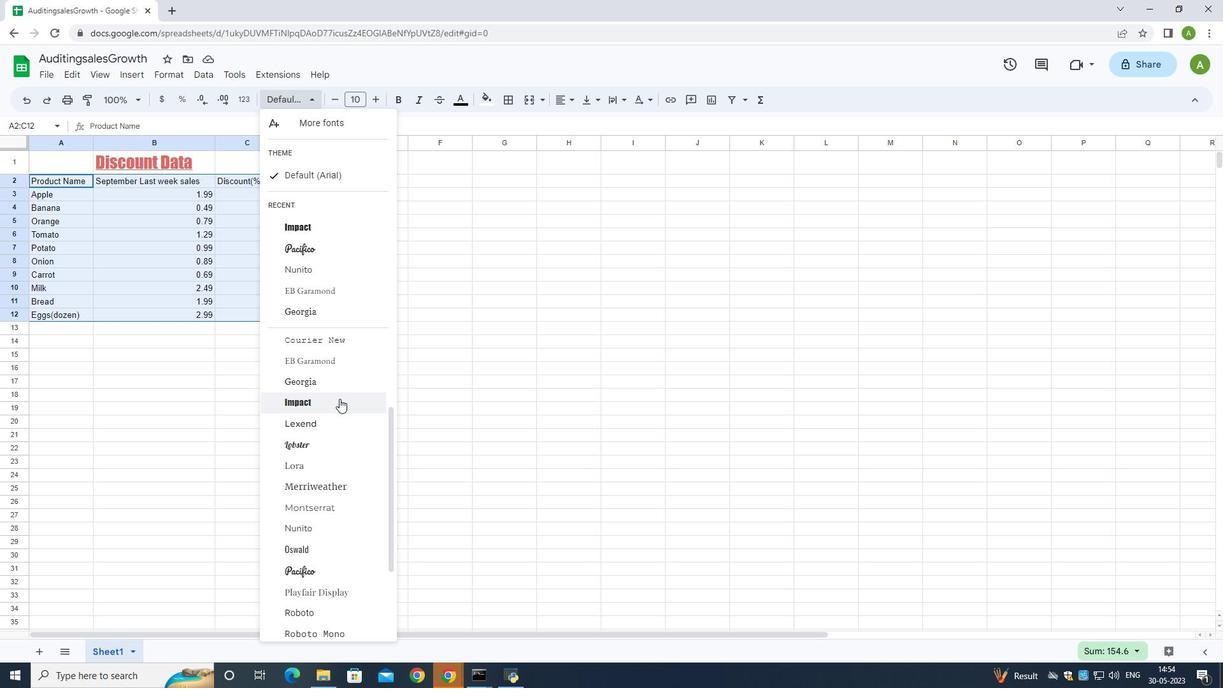 
Action: Mouse scrolled (339, 400) with delta (0, 0)
Screenshot: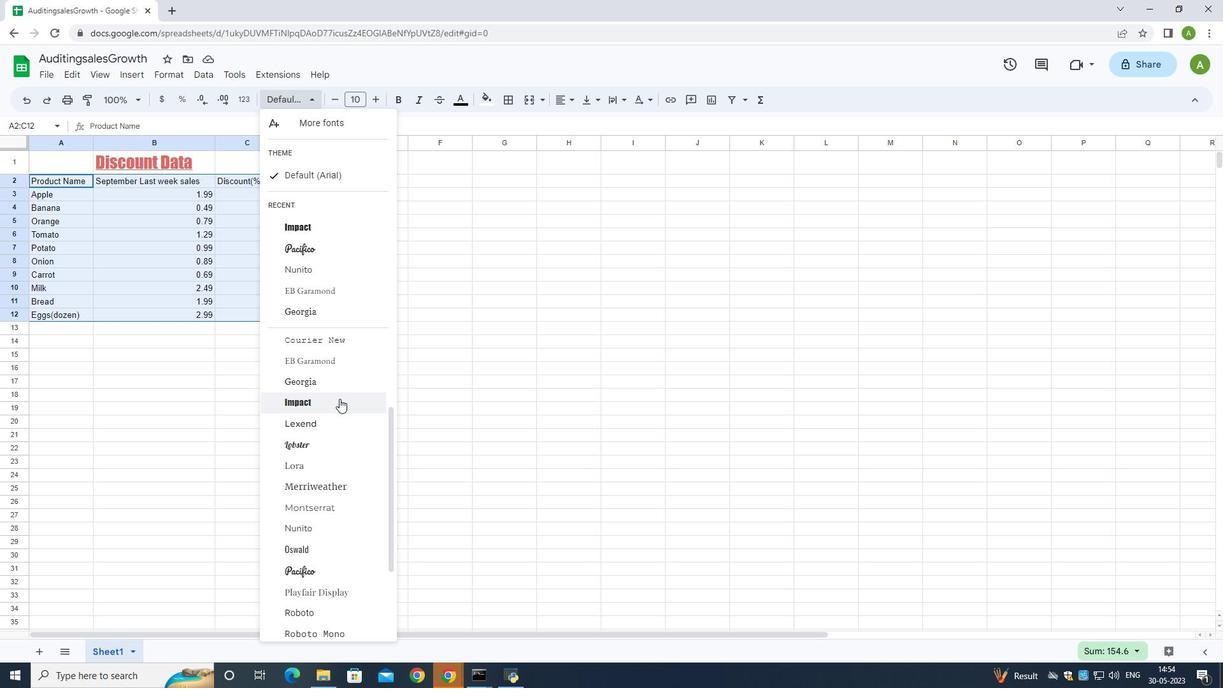 
Action: Mouse moved to (339, 402)
Screenshot: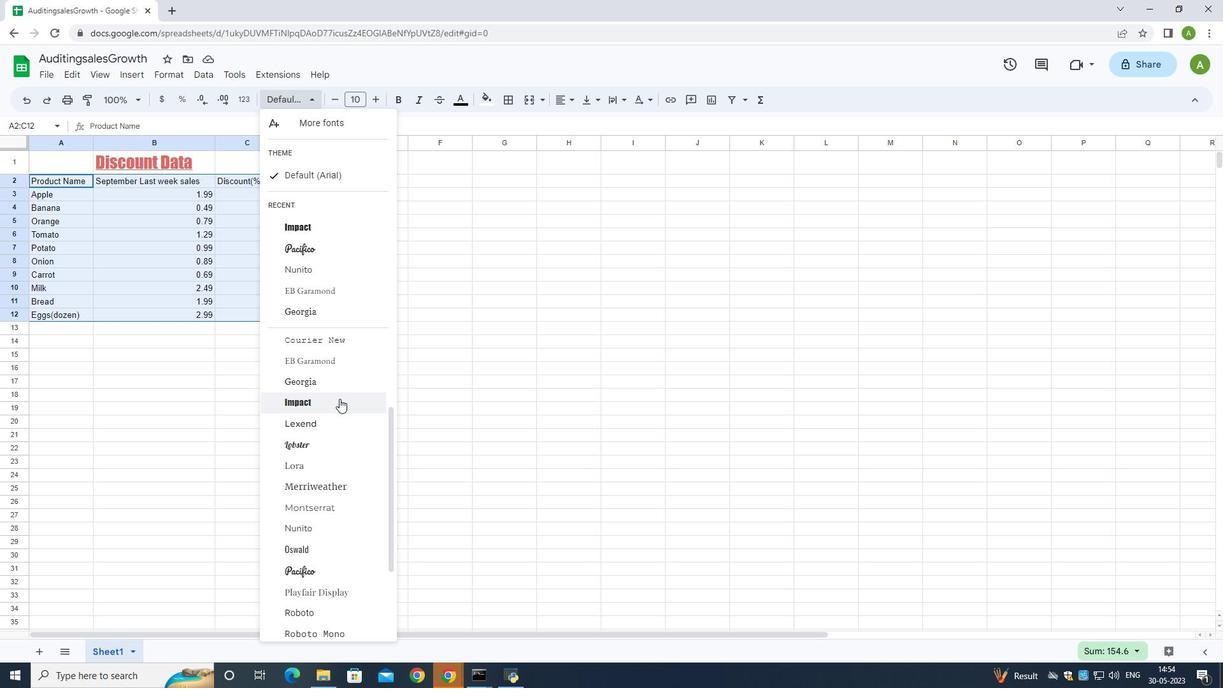 
Action: Mouse scrolled (339, 401) with delta (0, 0)
Screenshot: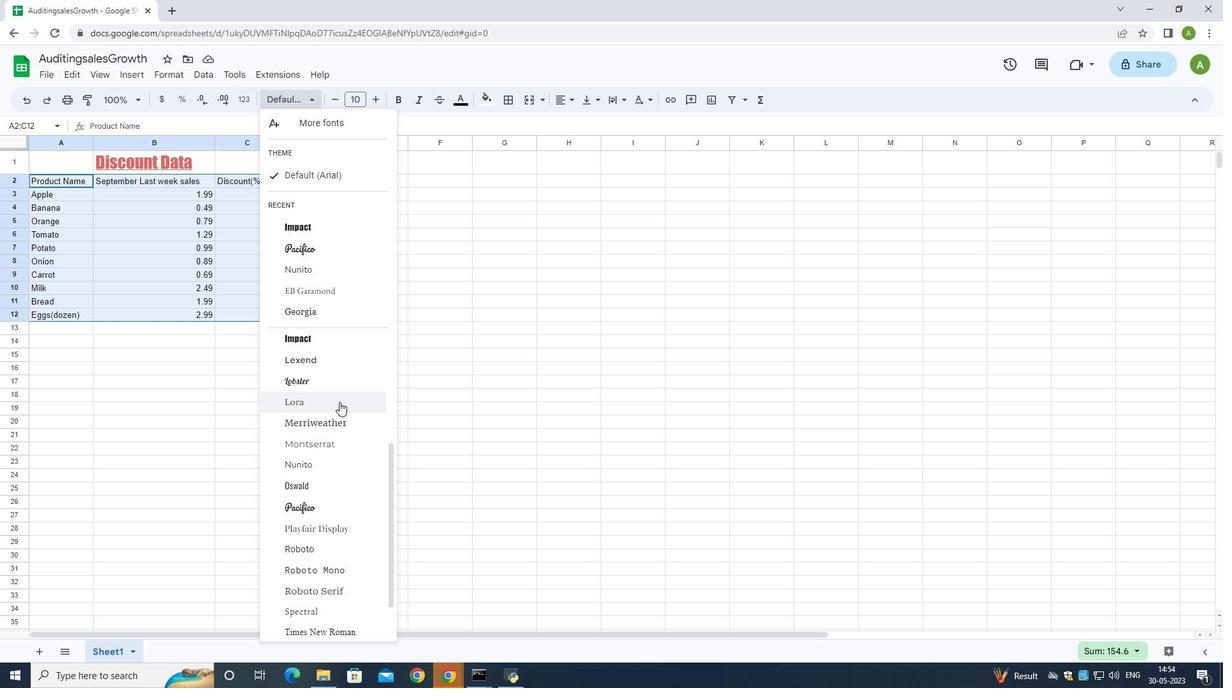 
Action: Mouse moved to (339, 404)
Screenshot: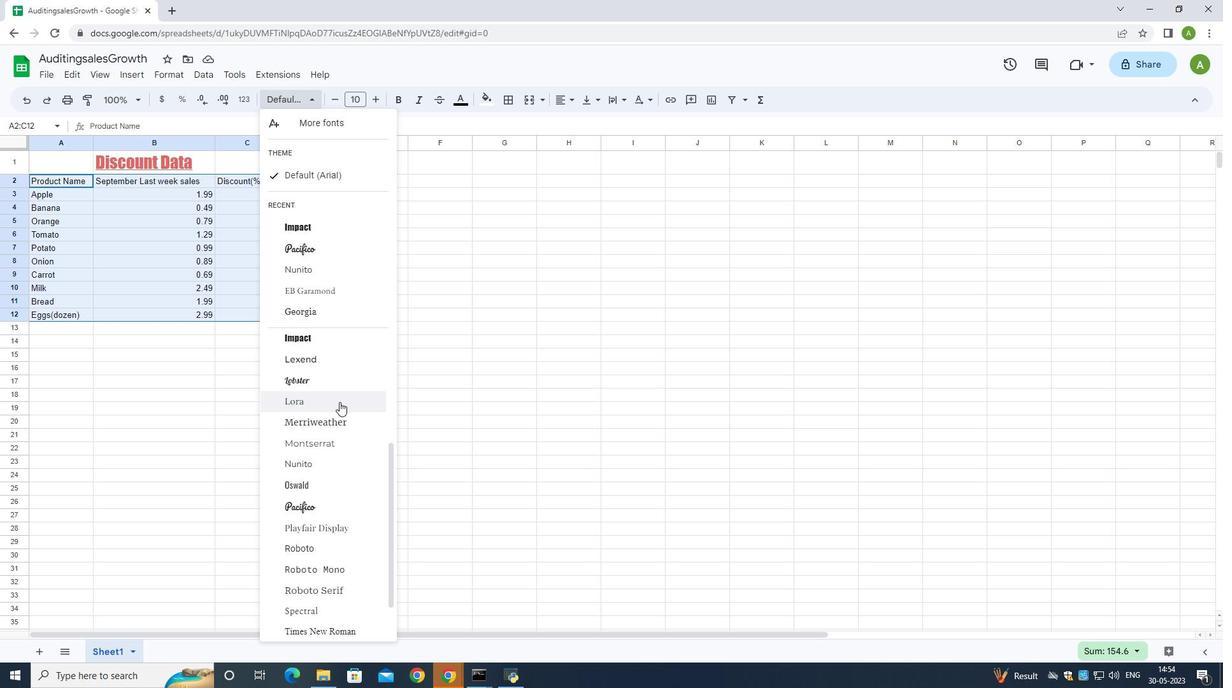
Action: Mouse scrolled (339, 404) with delta (0, 0)
Screenshot: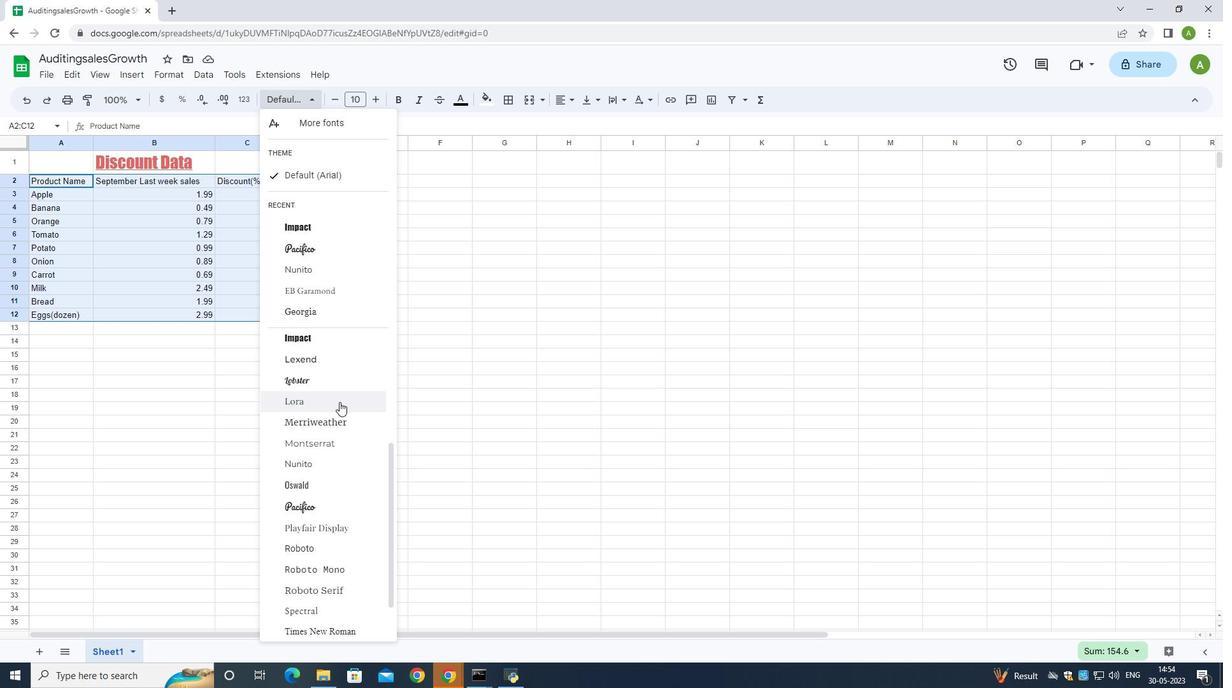 
Action: Mouse scrolled (339, 404) with delta (0, 0)
Screenshot: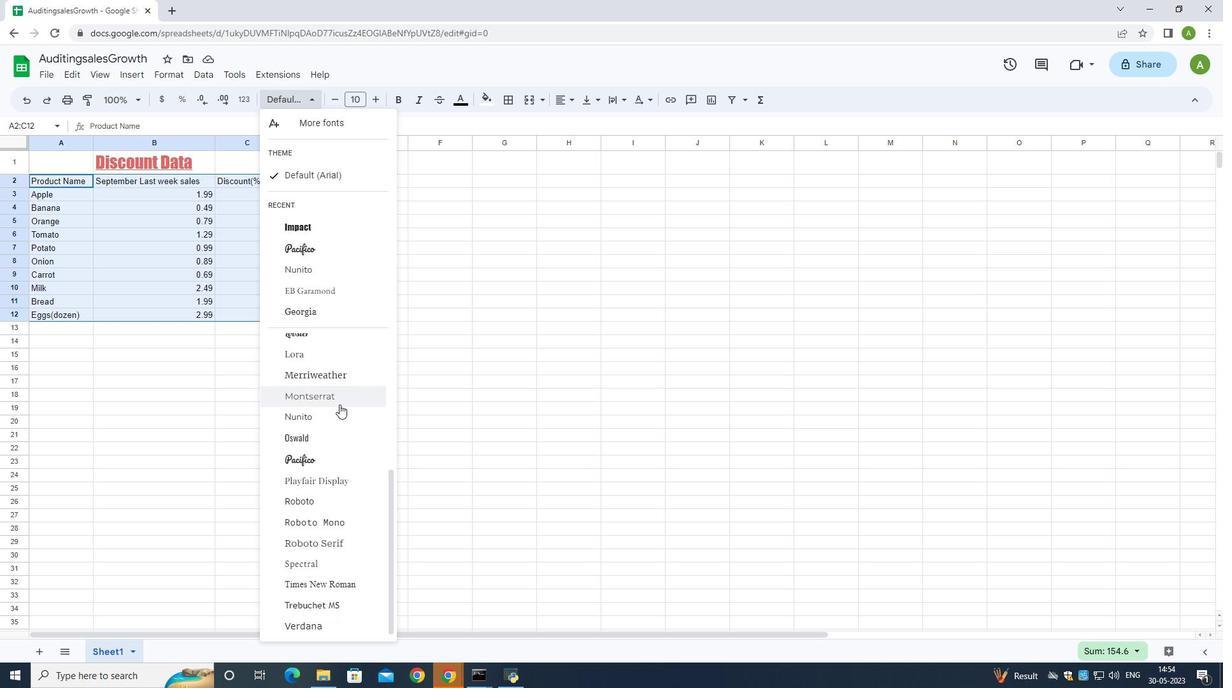 
Action: Mouse moved to (319, 482)
Screenshot: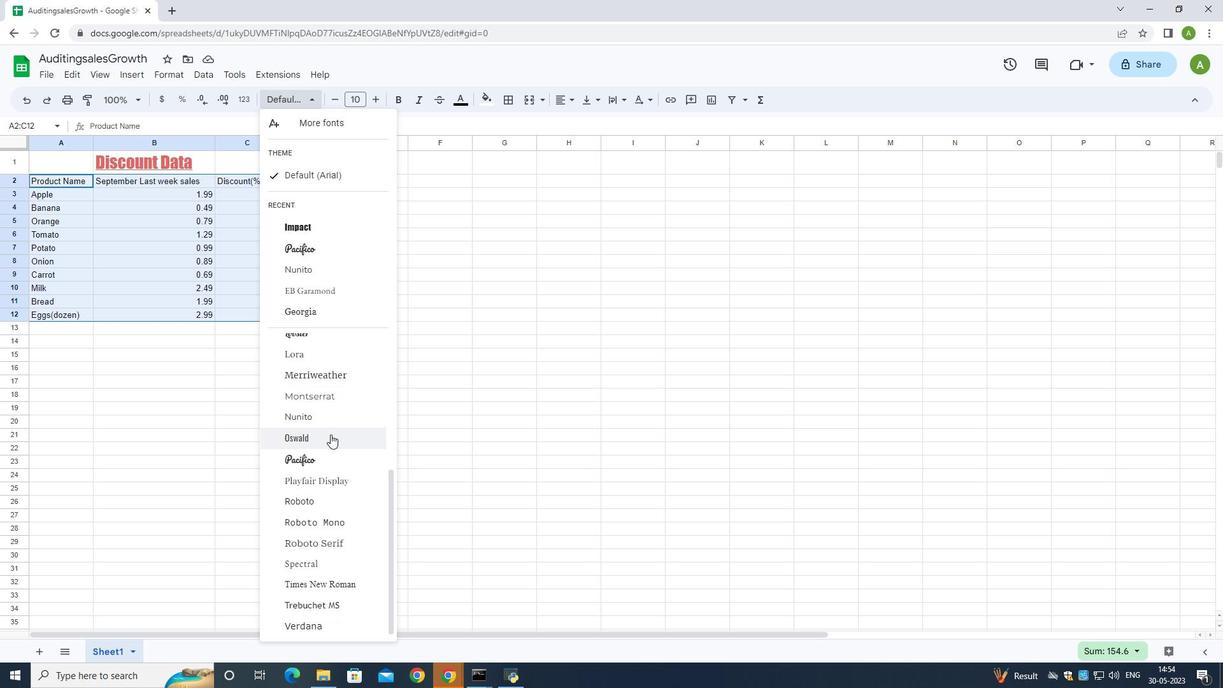 
Action: Mouse scrolled (319, 481) with delta (0, 0)
Screenshot: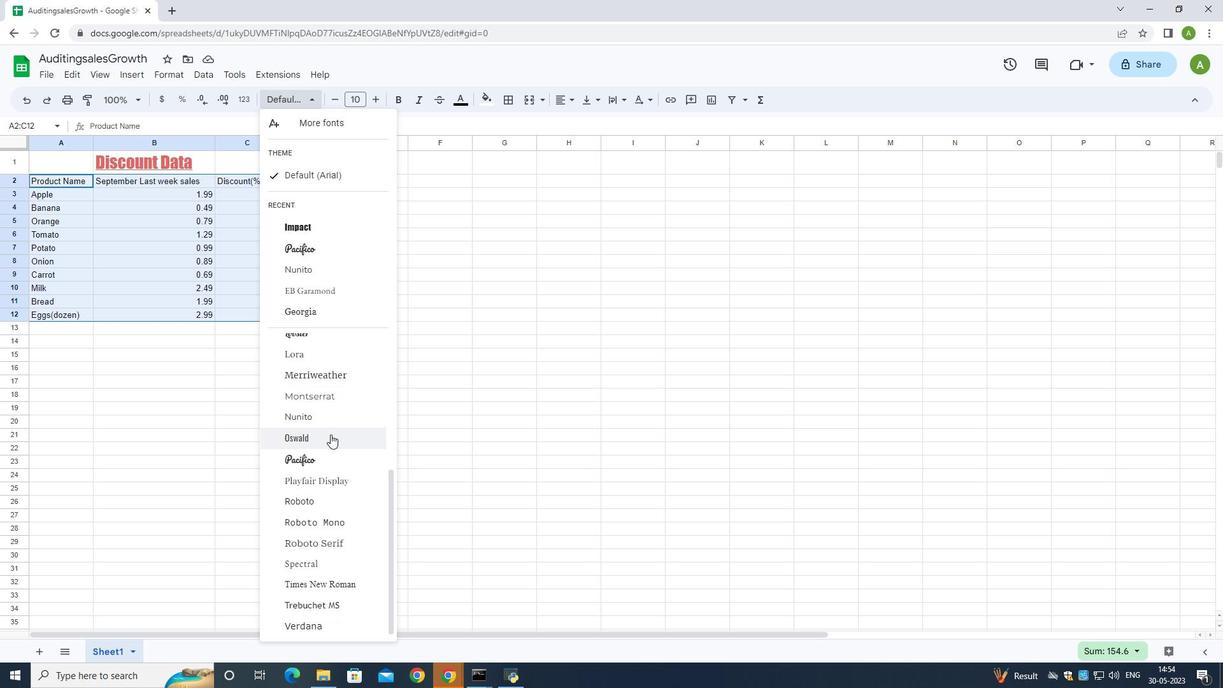 
Action: Mouse moved to (326, 495)
Screenshot: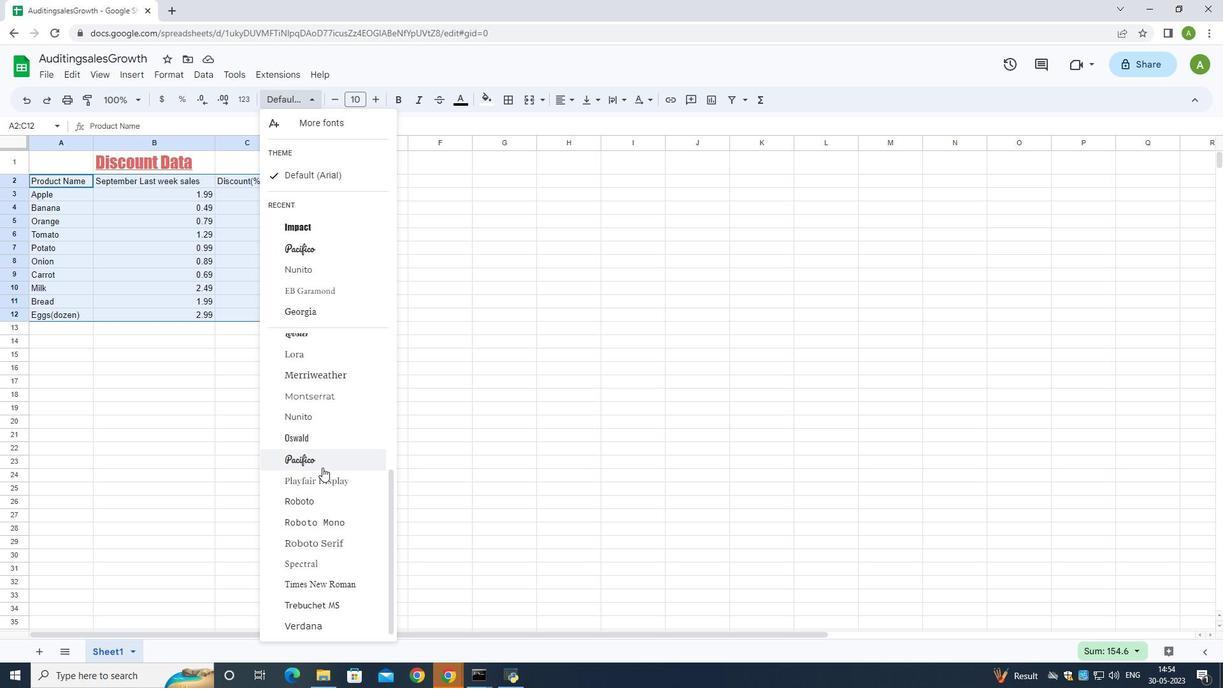 
Action: Mouse scrolled (326, 494) with delta (0, 0)
Screenshot: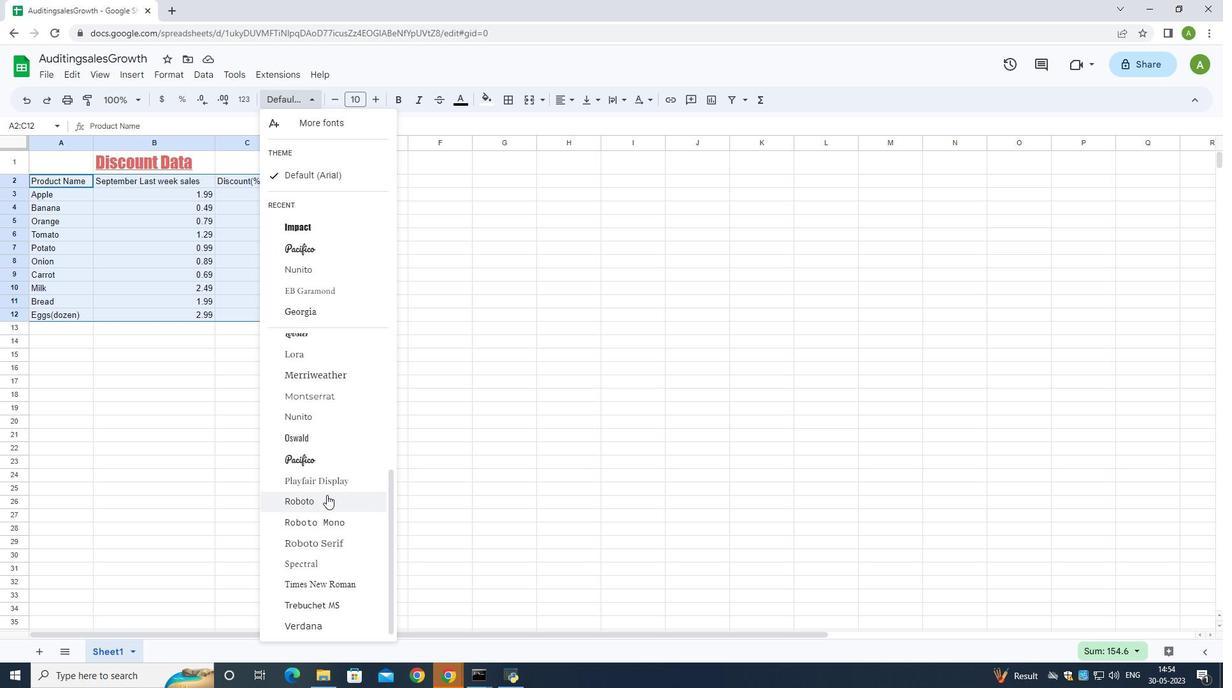 
Action: Mouse moved to (324, 497)
Screenshot: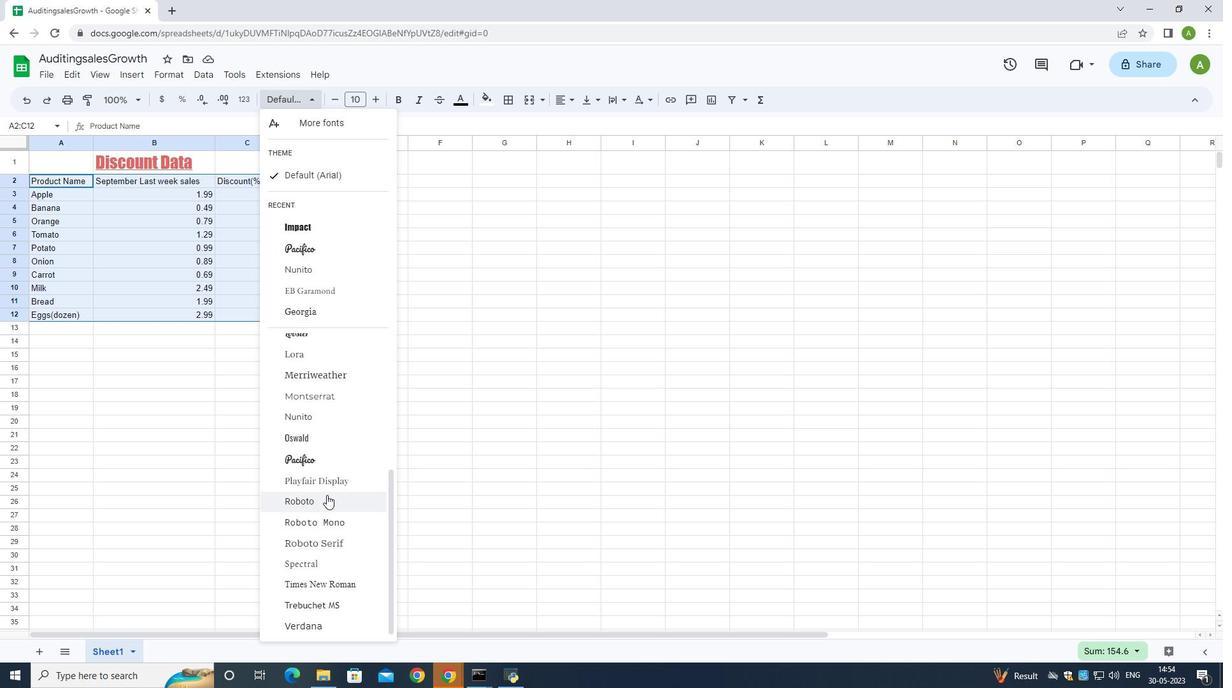 
Action: Mouse scrolled (324, 497) with delta (0, 0)
Screenshot: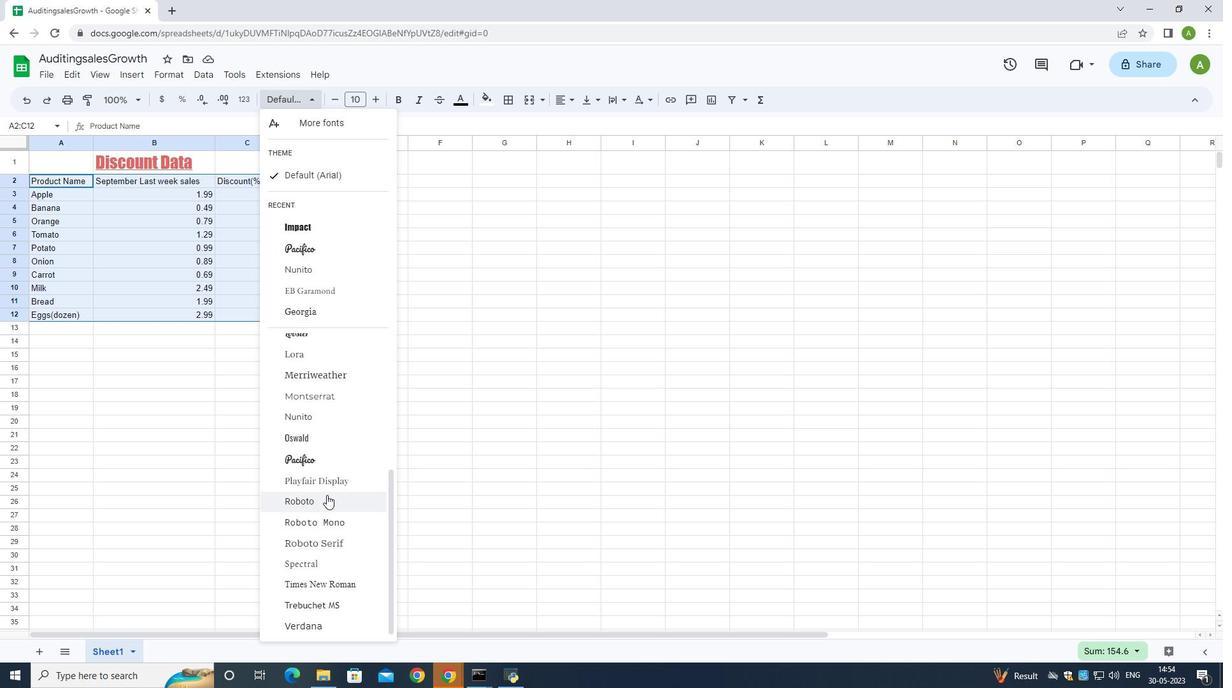
Action: Mouse moved to (323, 497)
Screenshot: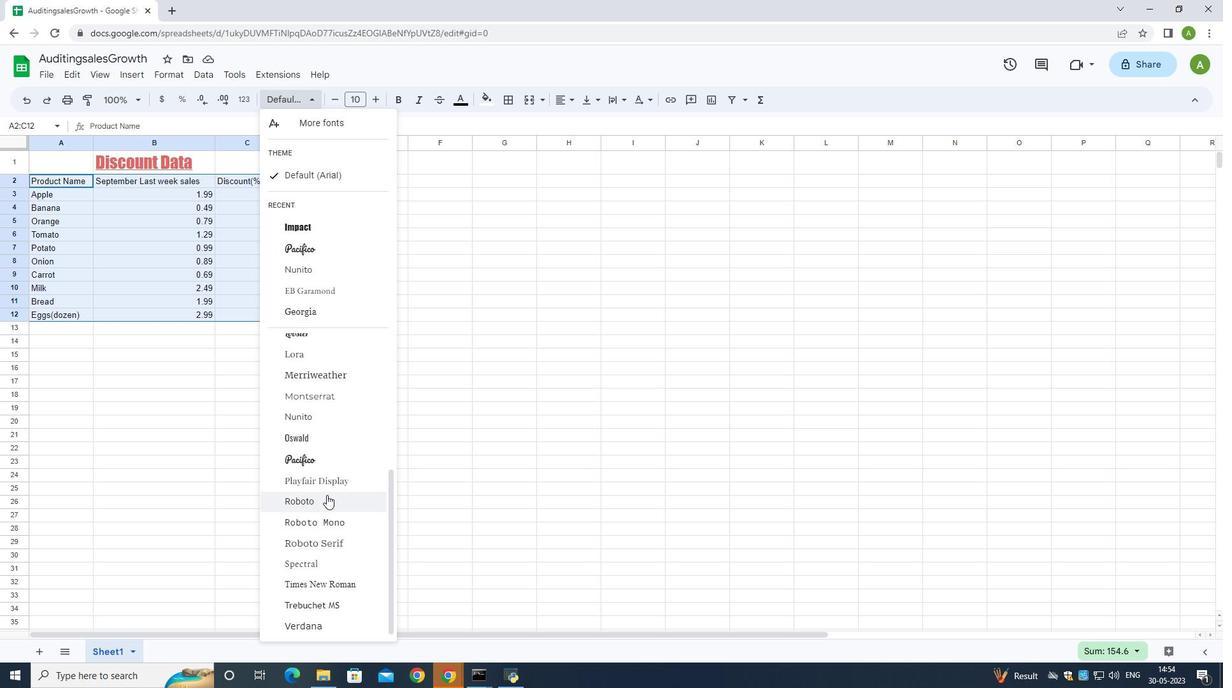 
Action: Mouse scrolled (323, 497) with delta (0, 0)
Screenshot: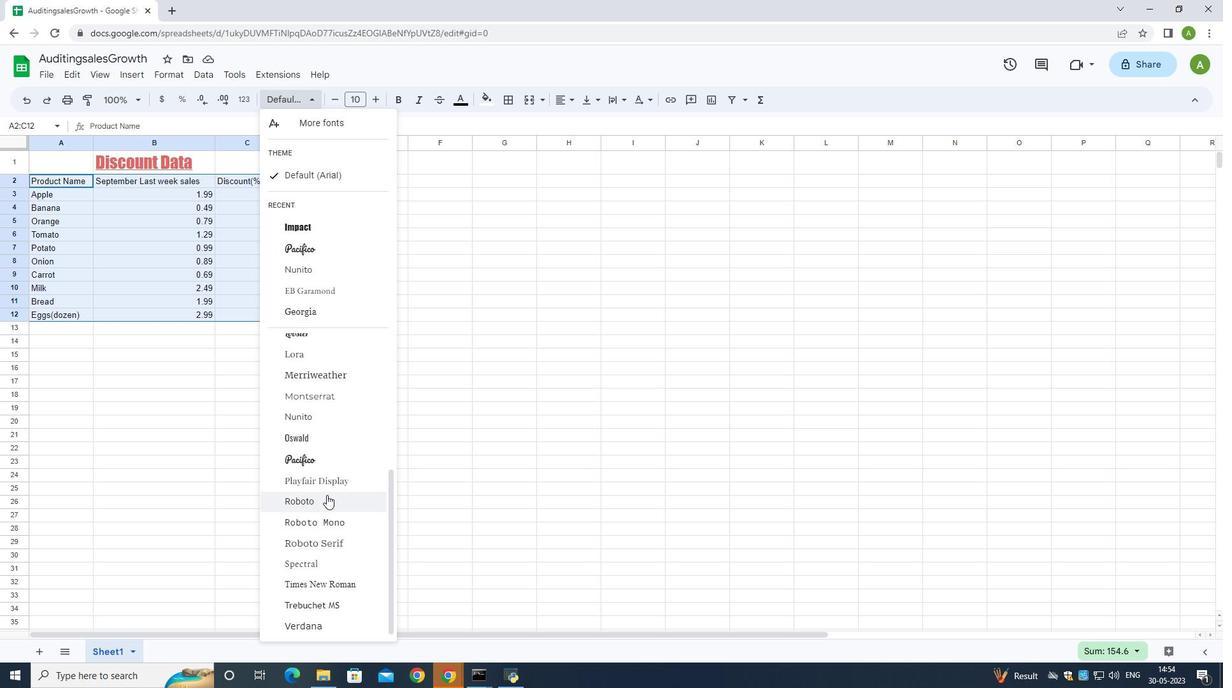 
Action: Mouse scrolled (323, 497) with delta (0, 0)
Screenshot: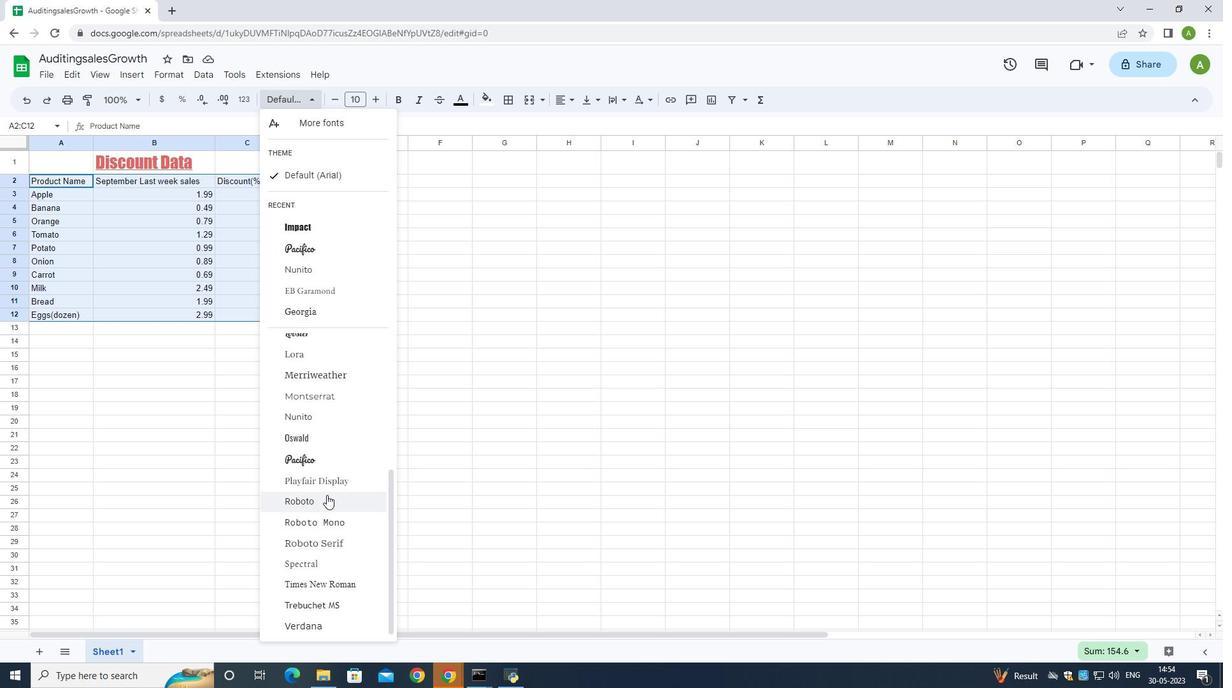 
Action: Mouse moved to (317, 601)
Screenshot: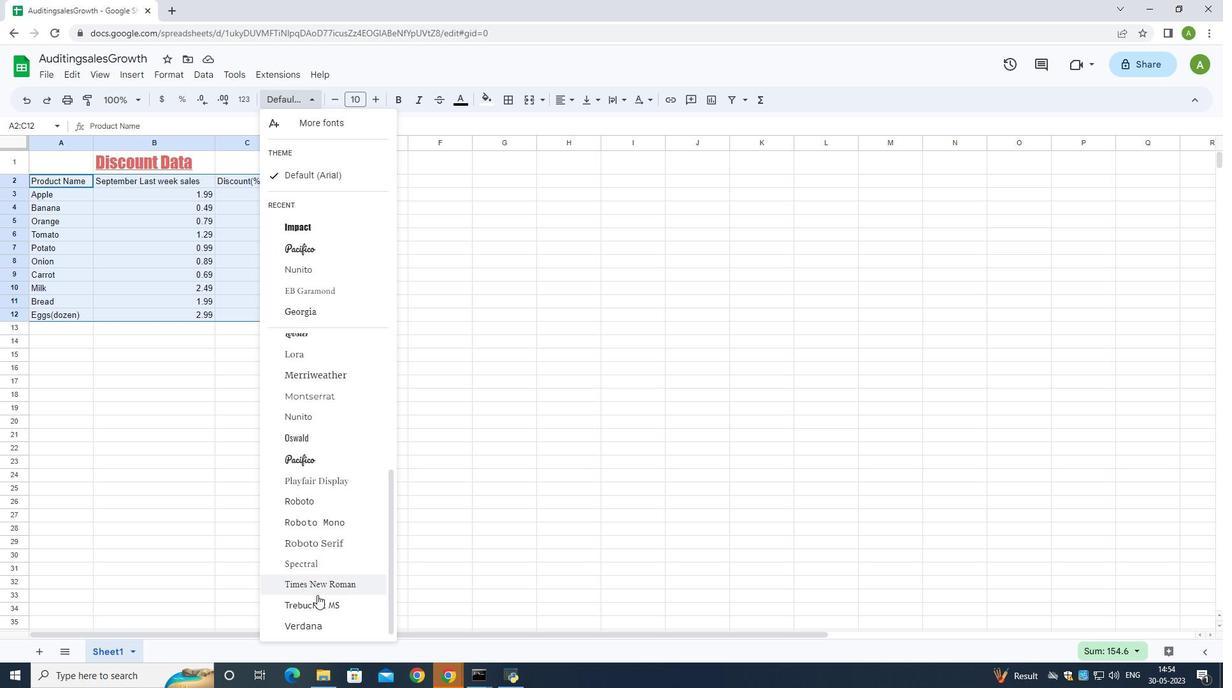 
Action: Mouse scrolled (317, 600) with delta (0, 0)
Screenshot: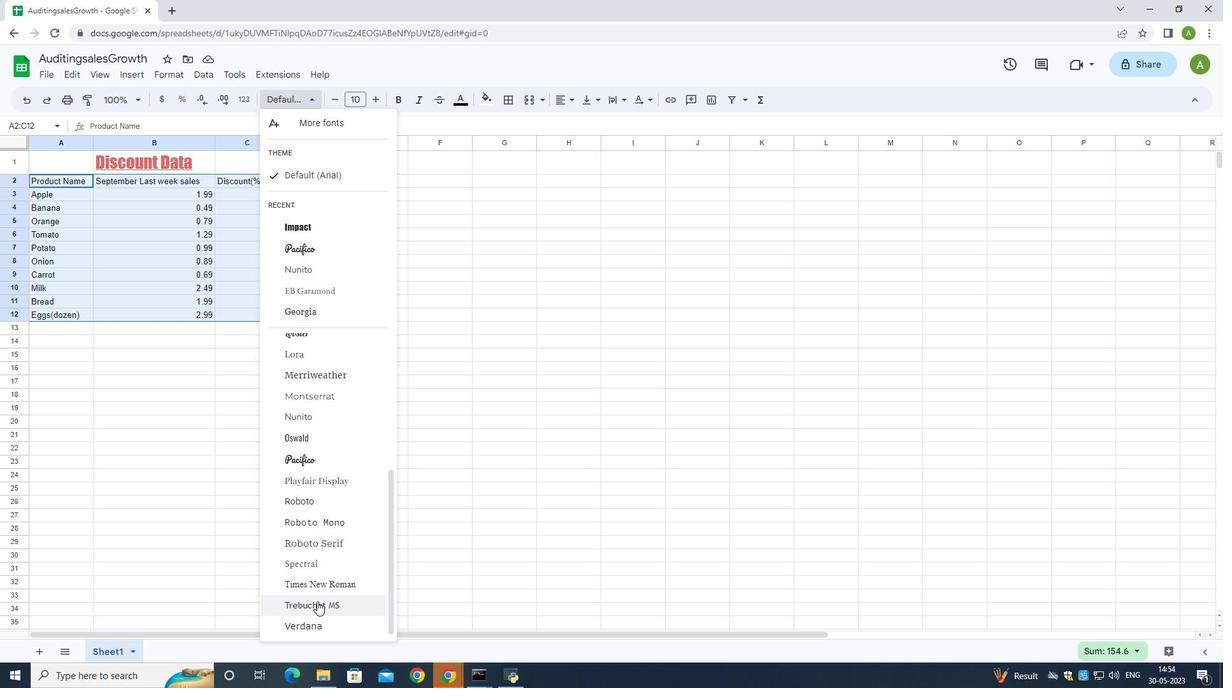 
Action: Mouse scrolled (317, 600) with delta (0, 0)
Screenshot: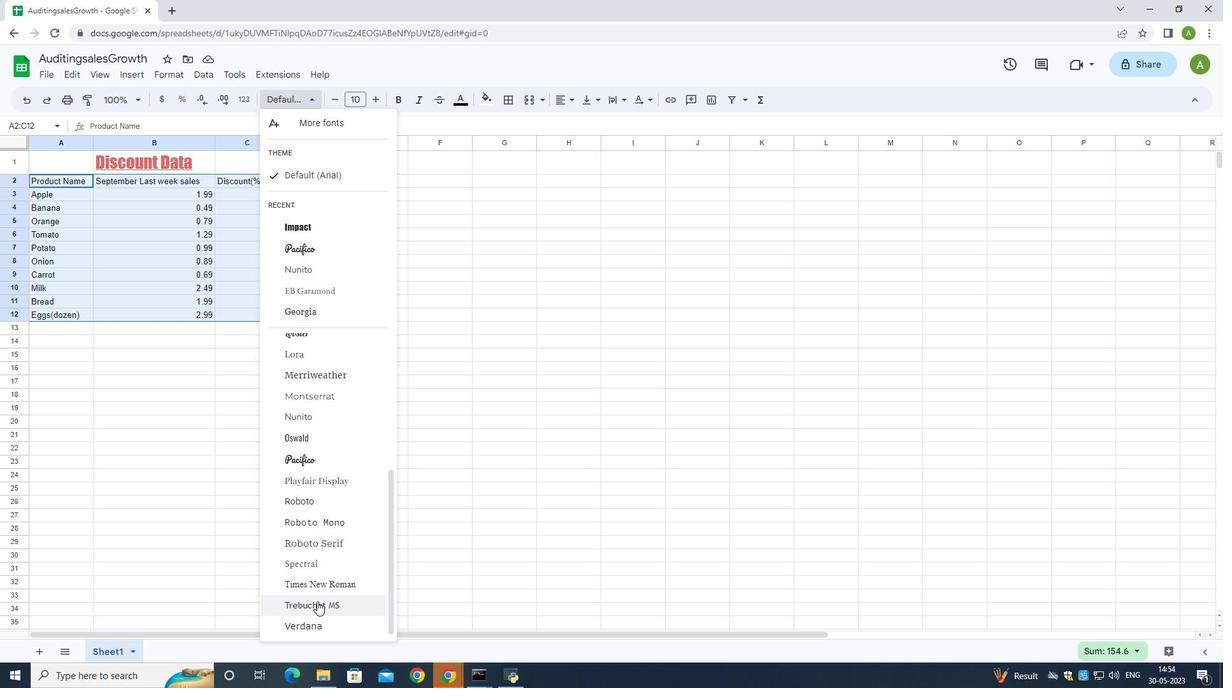 
Action: Mouse moved to (311, 509)
Screenshot: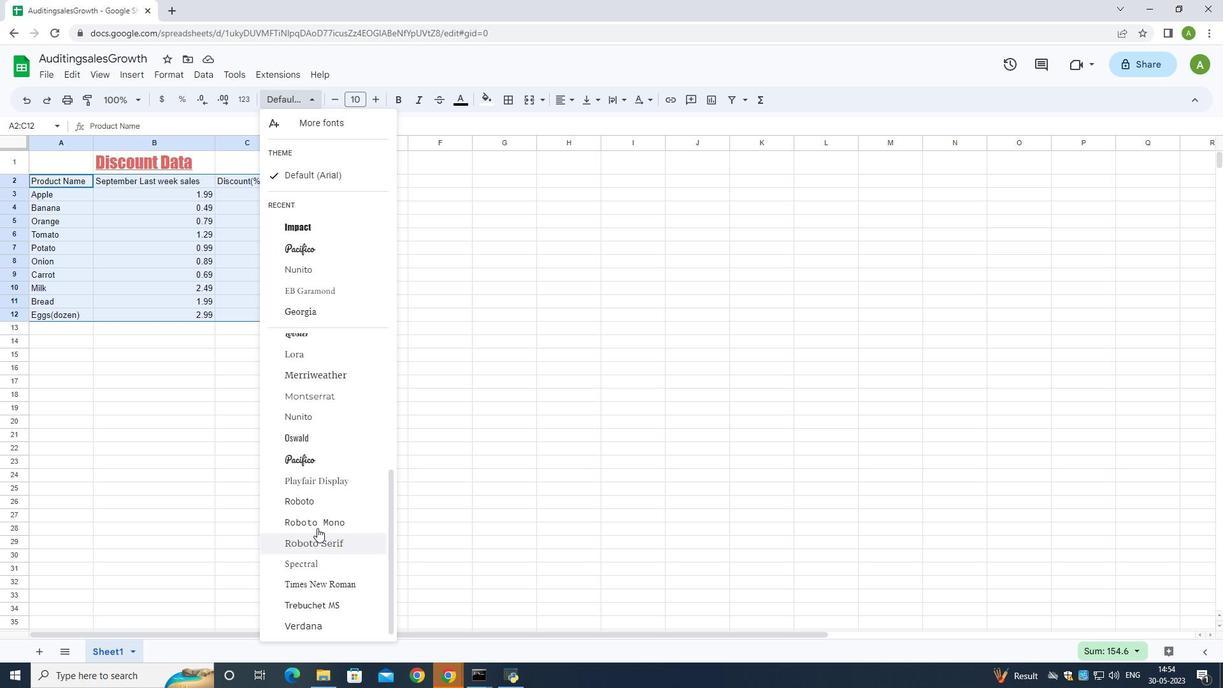 
Action: Mouse scrolled (311, 510) with delta (0, 0)
Screenshot: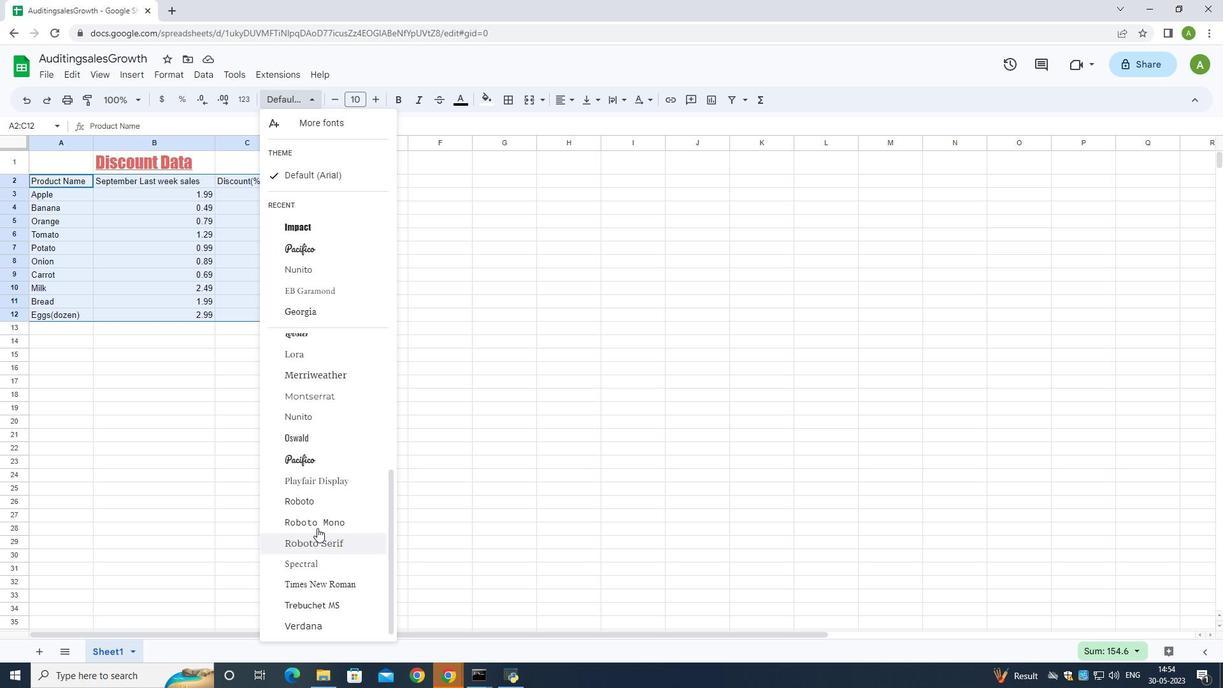 
Action: Mouse moved to (311, 507)
Screenshot: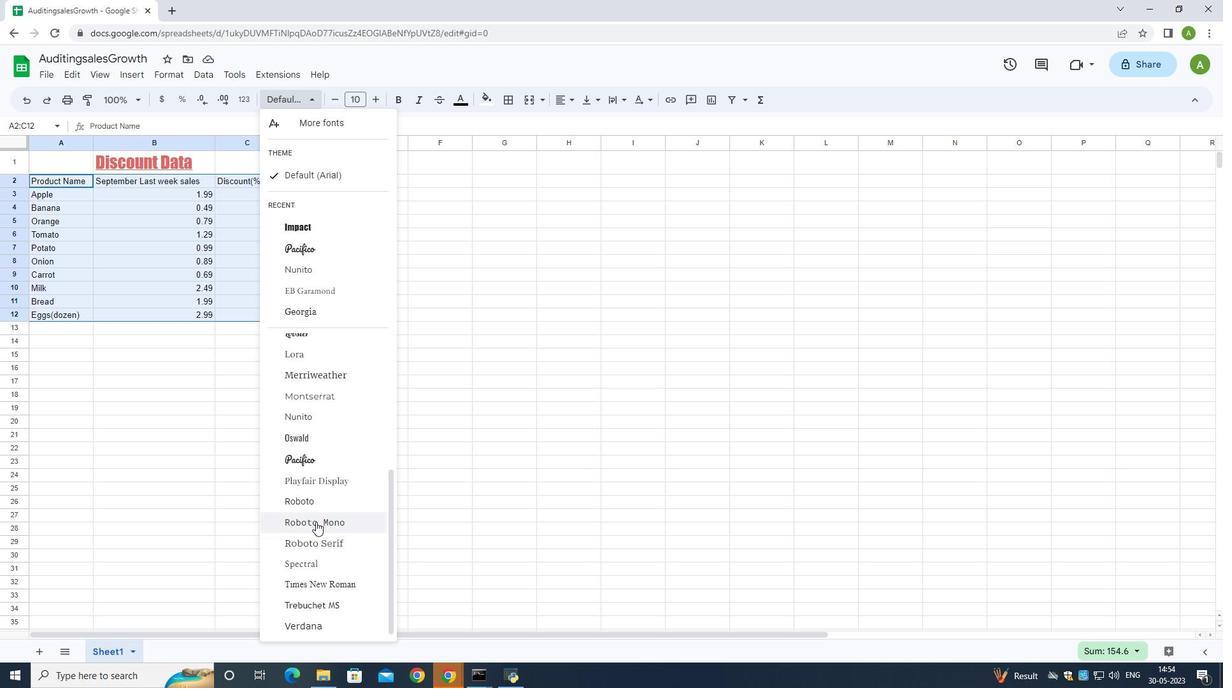 
Action: Mouse scrolled (311, 507) with delta (0, 0)
Screenshot: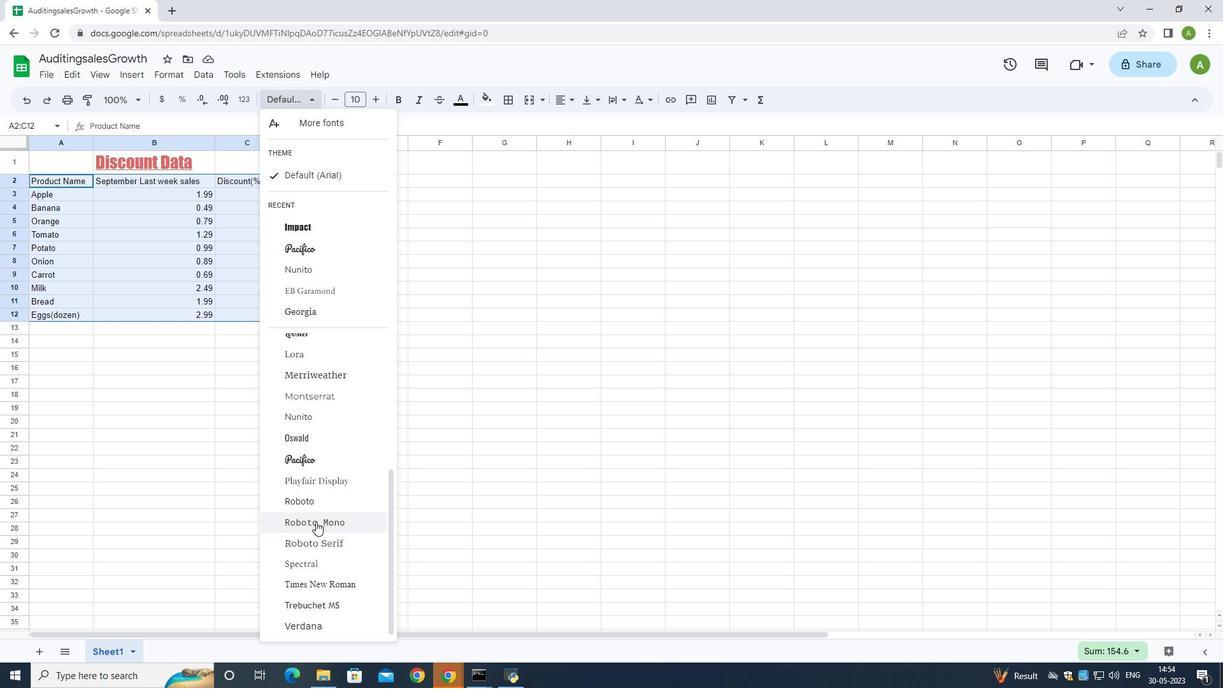 
Action: Mouse moved to (333, 383)
Screenshot: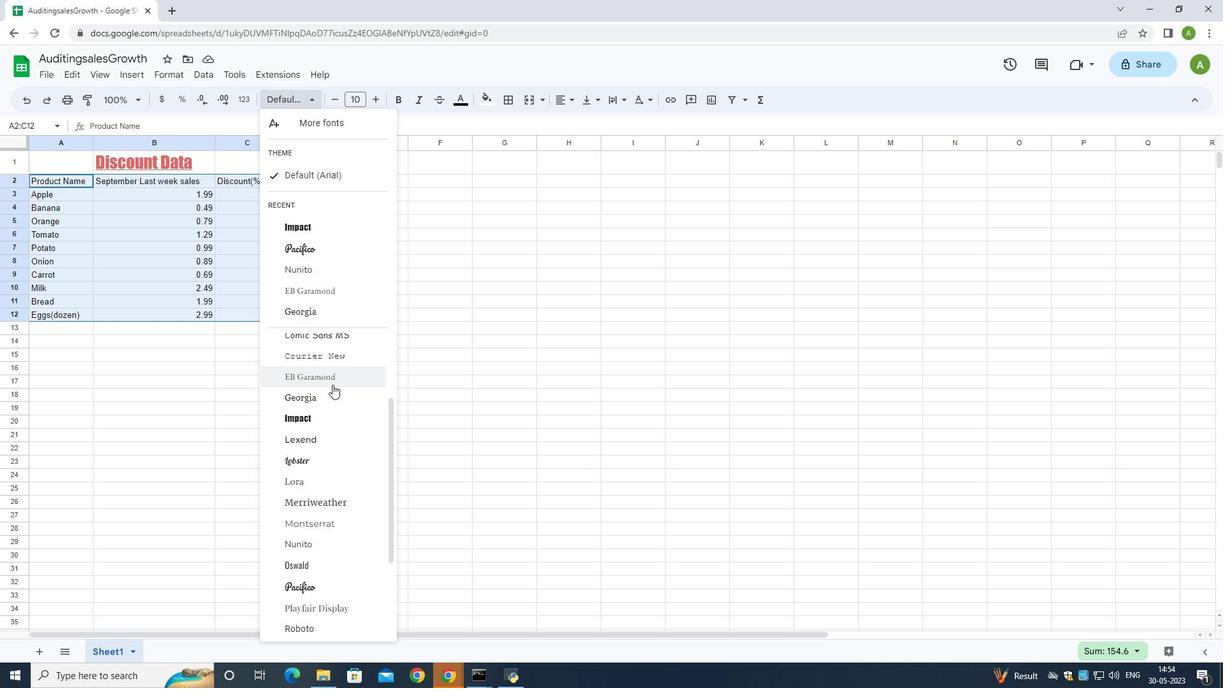 
Action: Mouse scrolled (333, 383) with delta (0, 0)
Screenshot: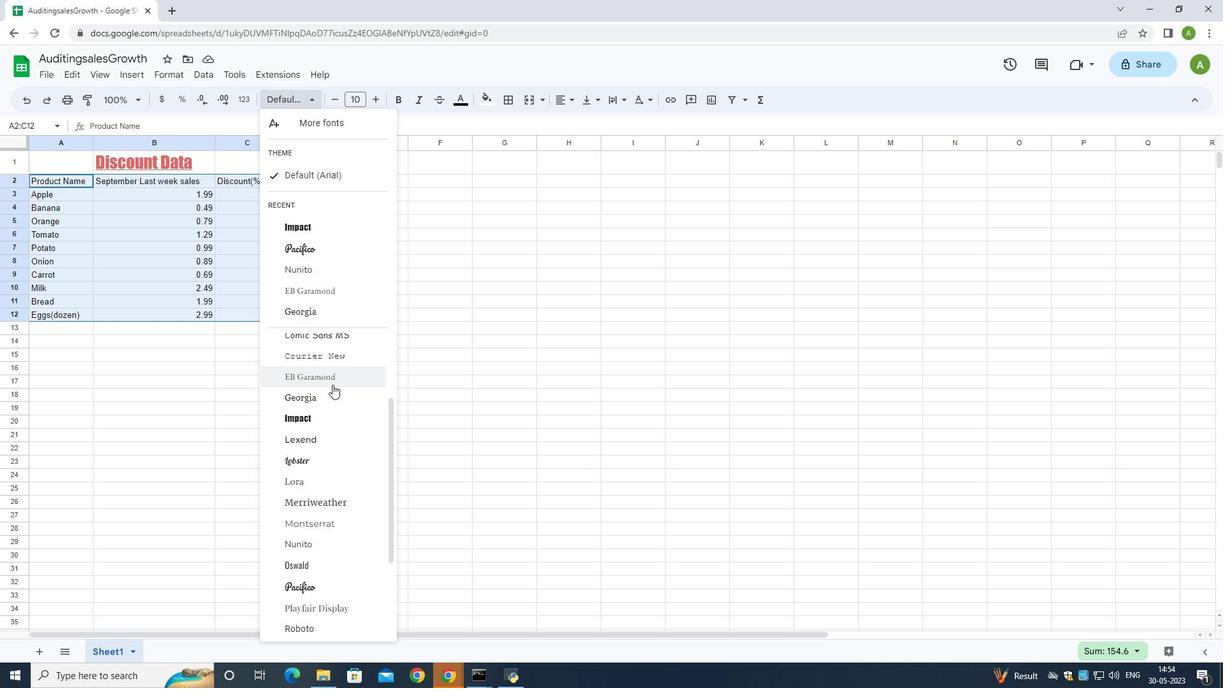 
Action: Mouse moved to (332, 421)
Screenshot: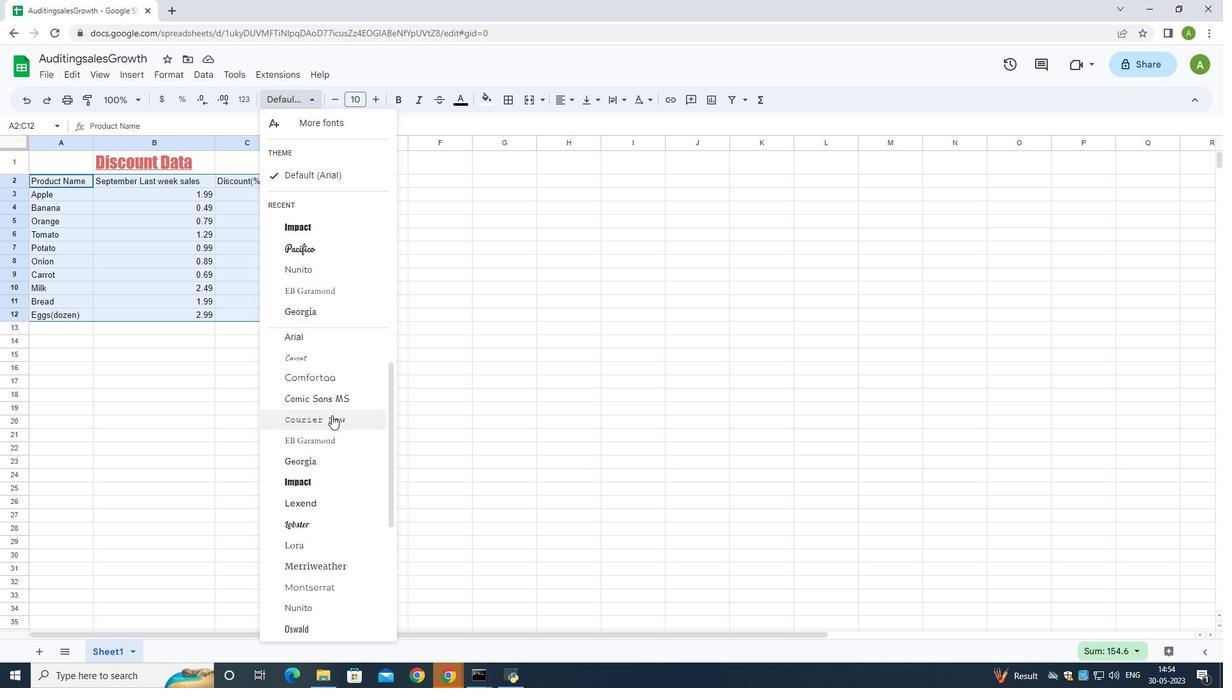 
Action: Mouse scrolled (332, 421) with delta (0, 0)
Screenshot: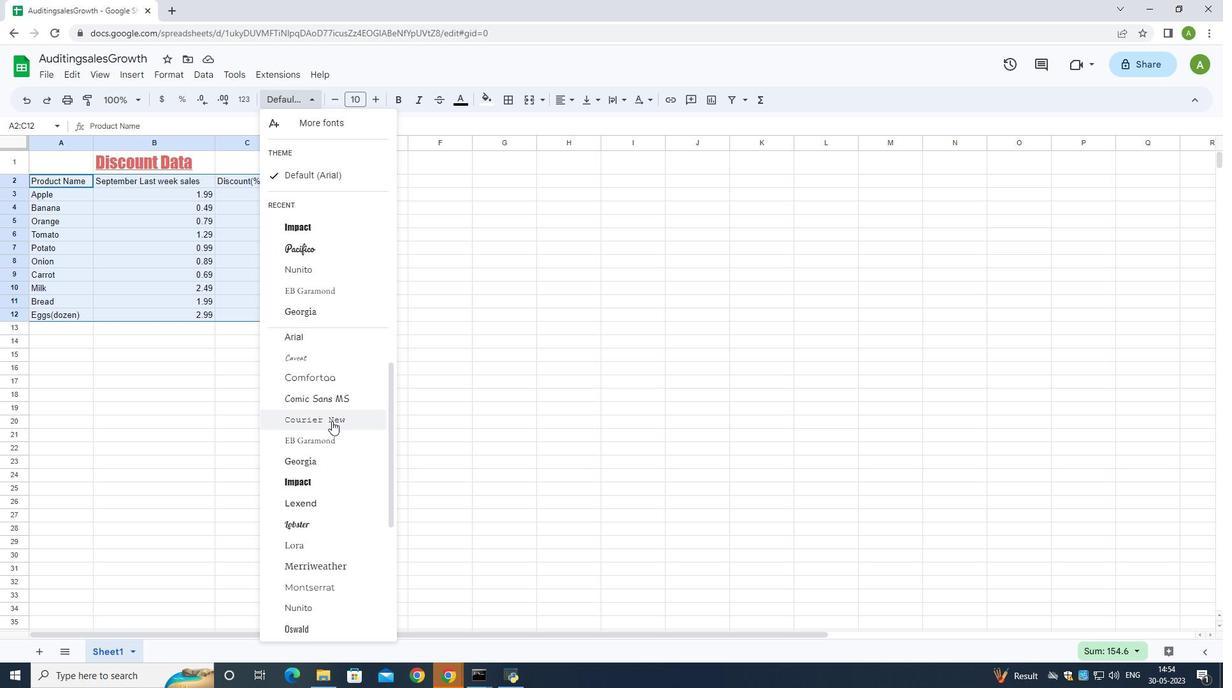 
Action: Mouse scrolled (332, 421) with delta (0, 0)
Screenshot: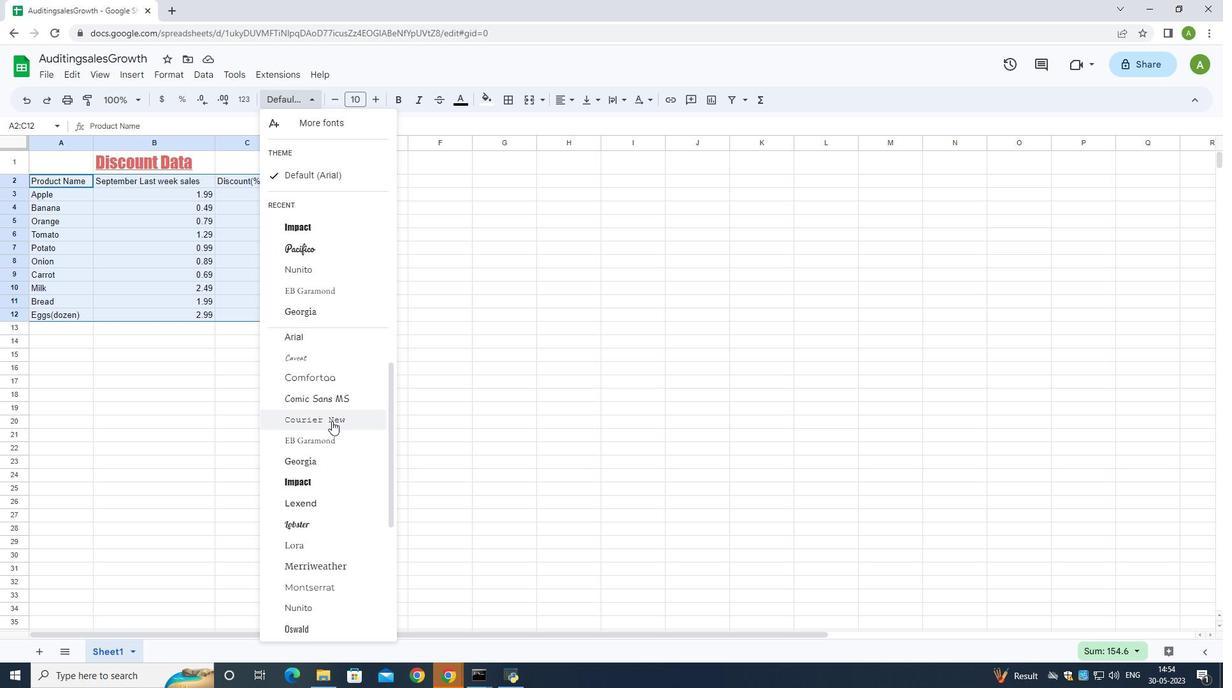 
Action: Mouse scrolled (332, 421) with delta (0, 0)
Screenshot: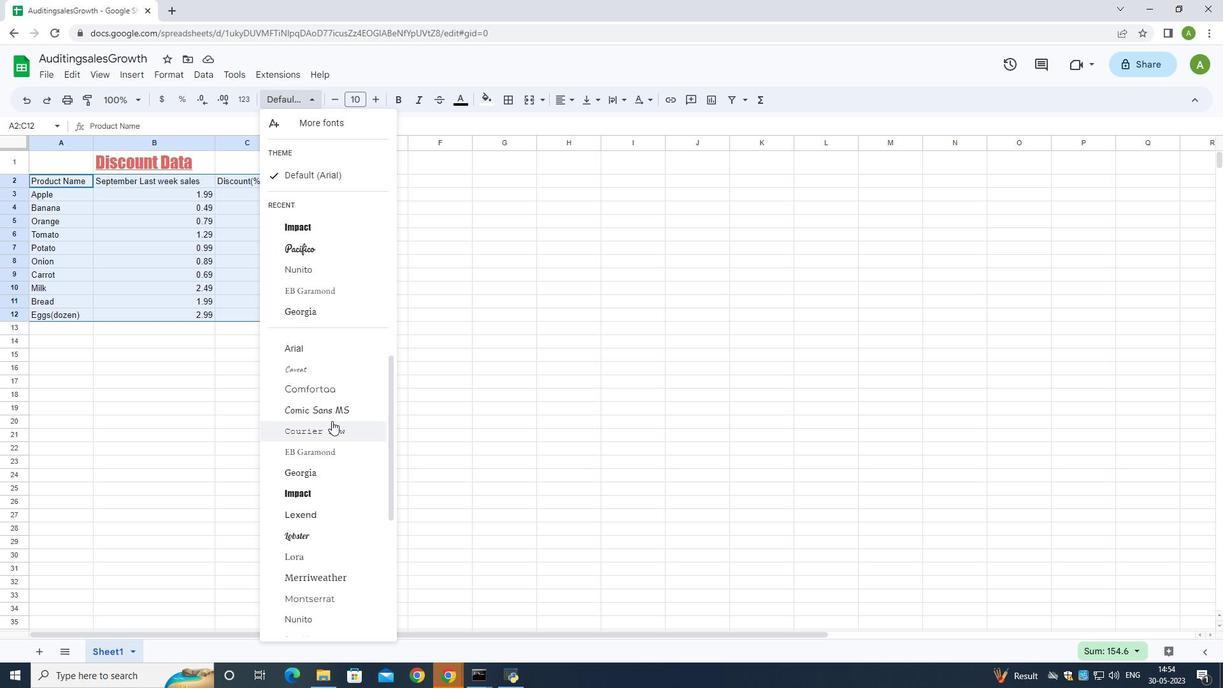 
Action: Mouse moved to (335, 446)
Screenshot: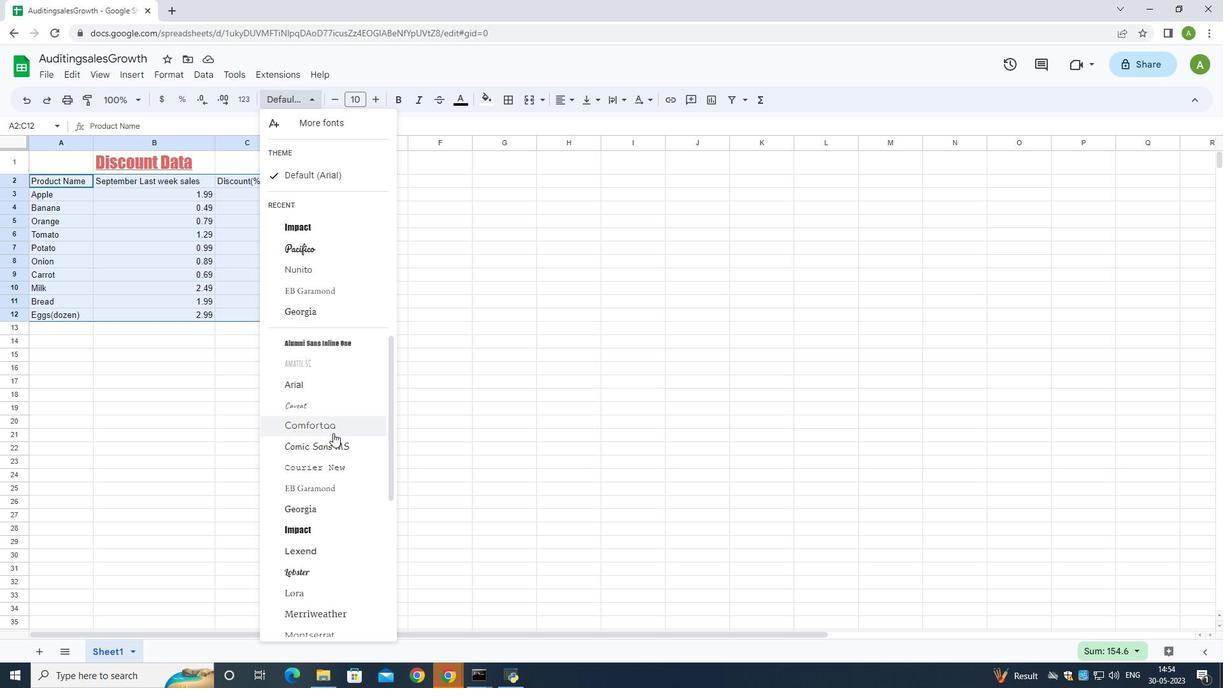 
Action: Mouse scrolled (335, 446) with delta (0, 0)
Screenshot: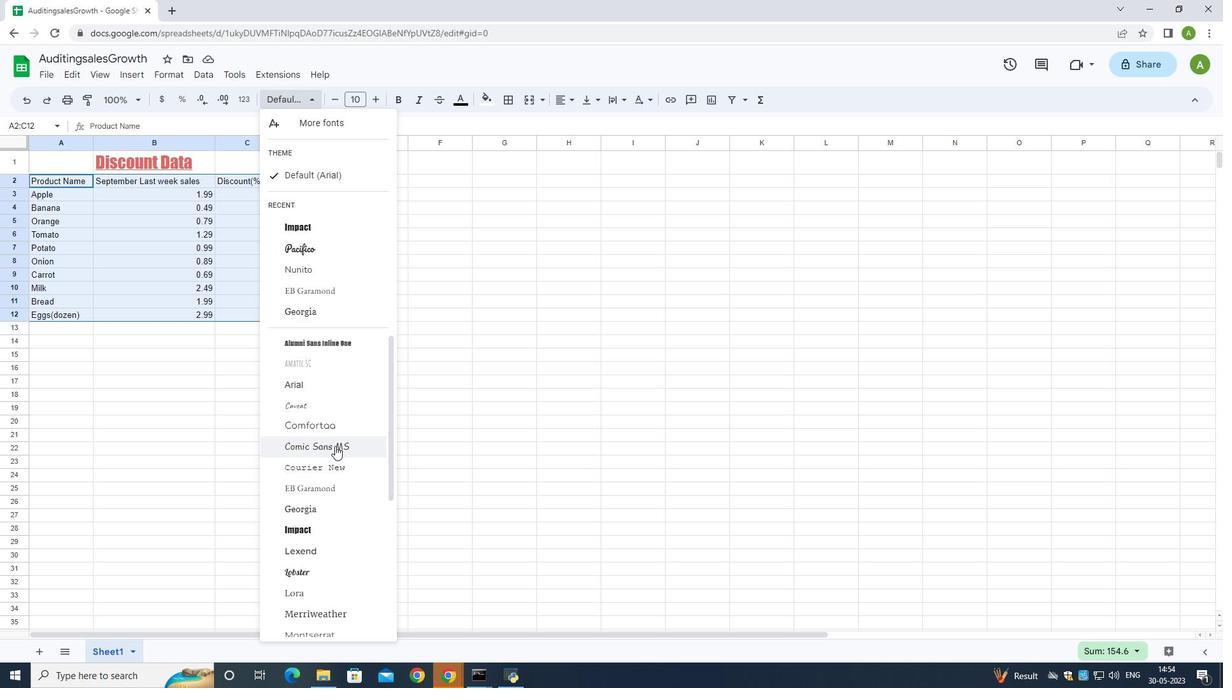 
Action: Mouse scrolled (335, 446) with delta (0, 0)
Screenshot: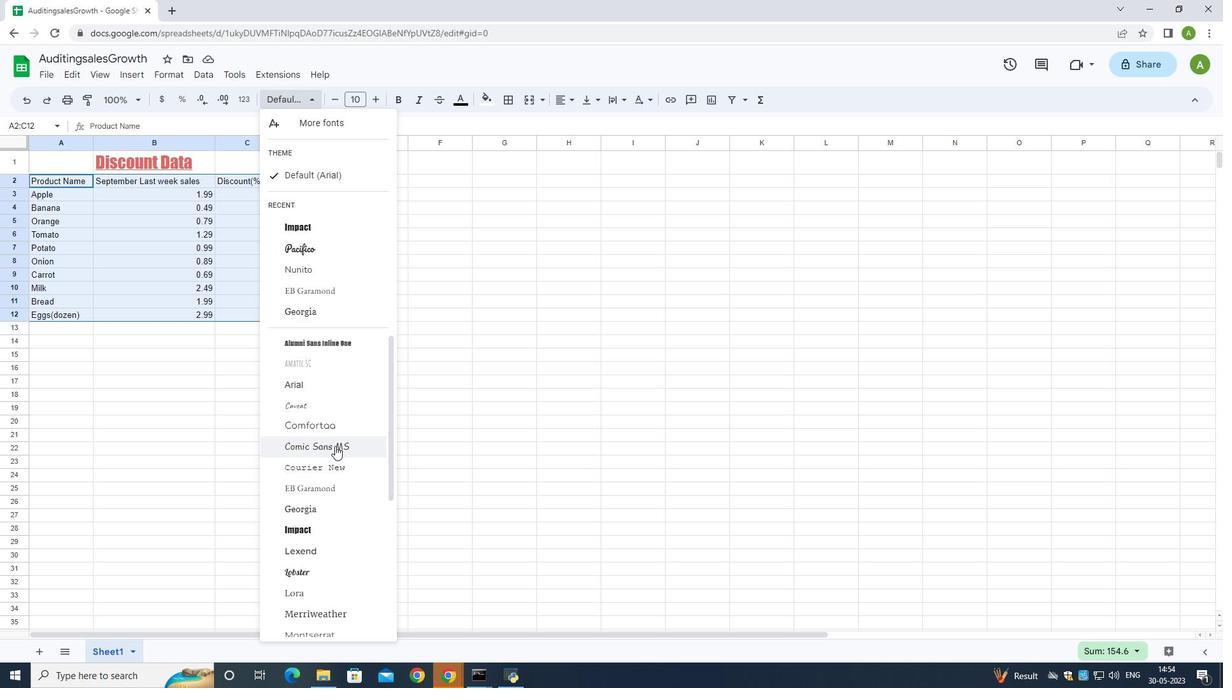
Action: Mouse moved to (319, 565)
Screenshot: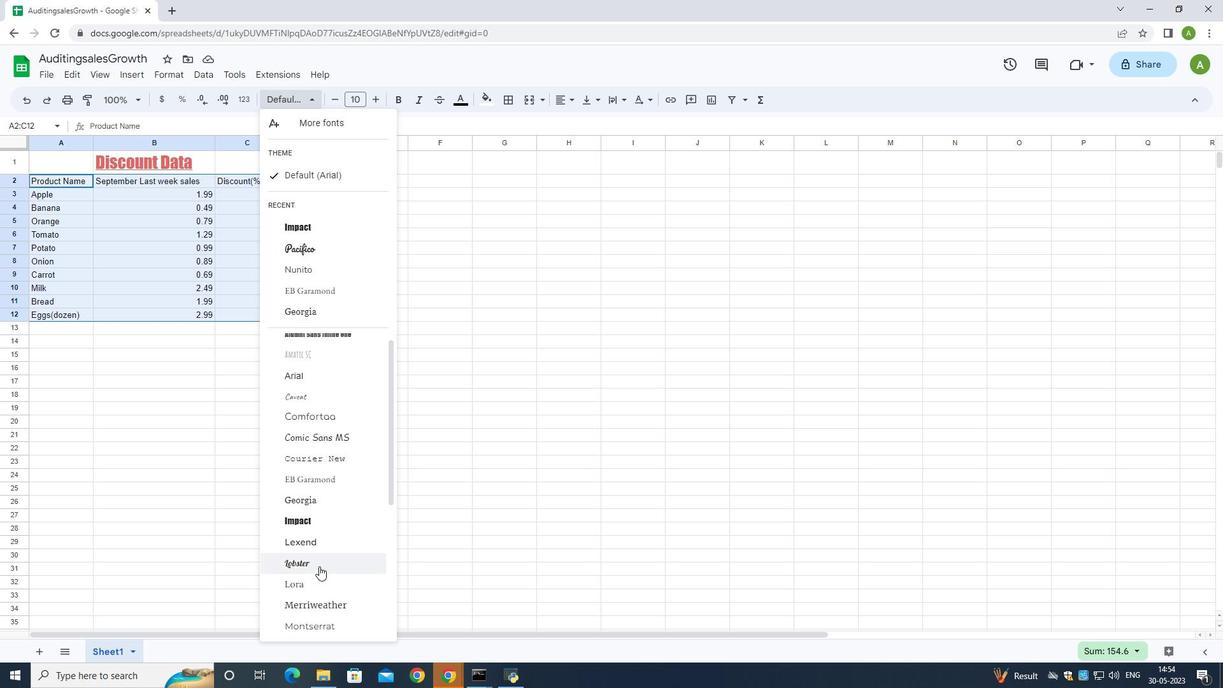 
Action: Mouse pressed left at (319, 565)
Screenshot: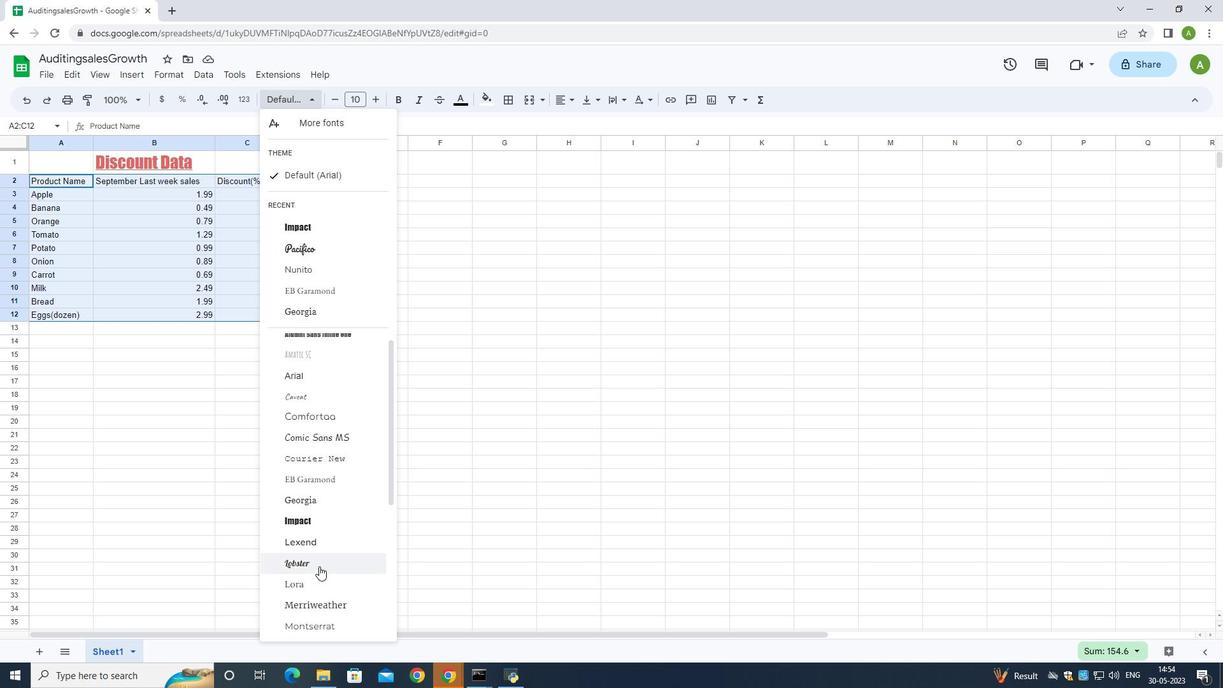 
Action: Mouse moved to (374, 96)
Screenshot: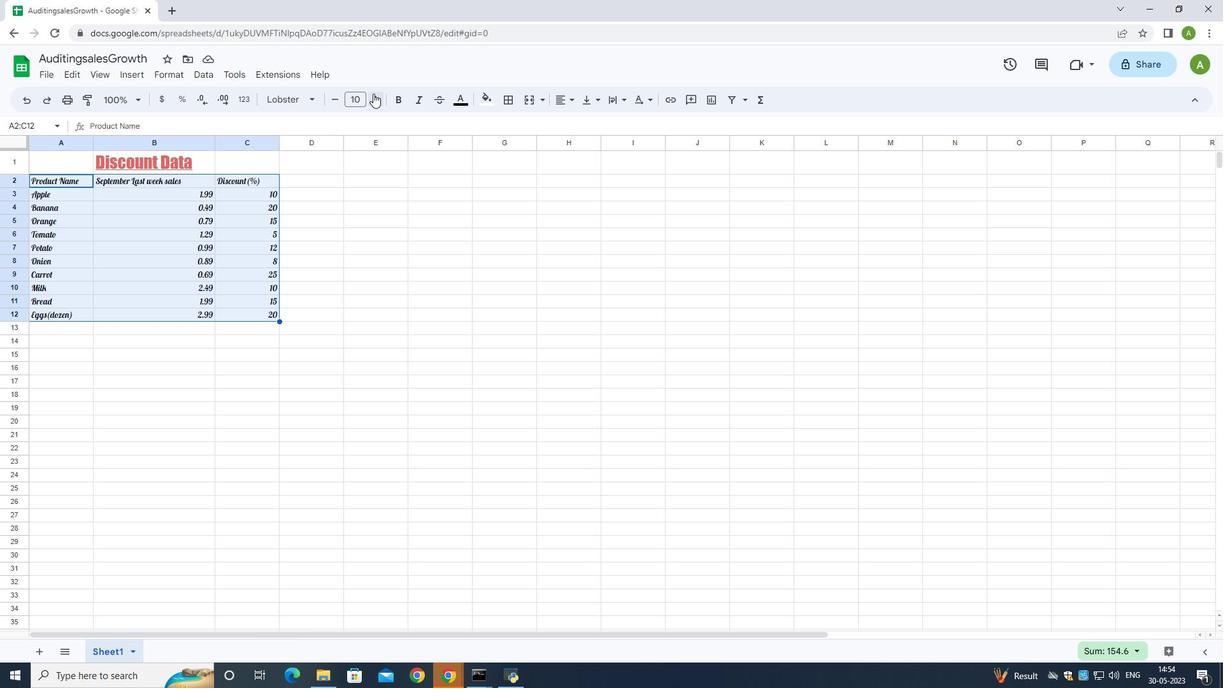 
Action: Mouse pressed left at (374, 96)
Screenshot: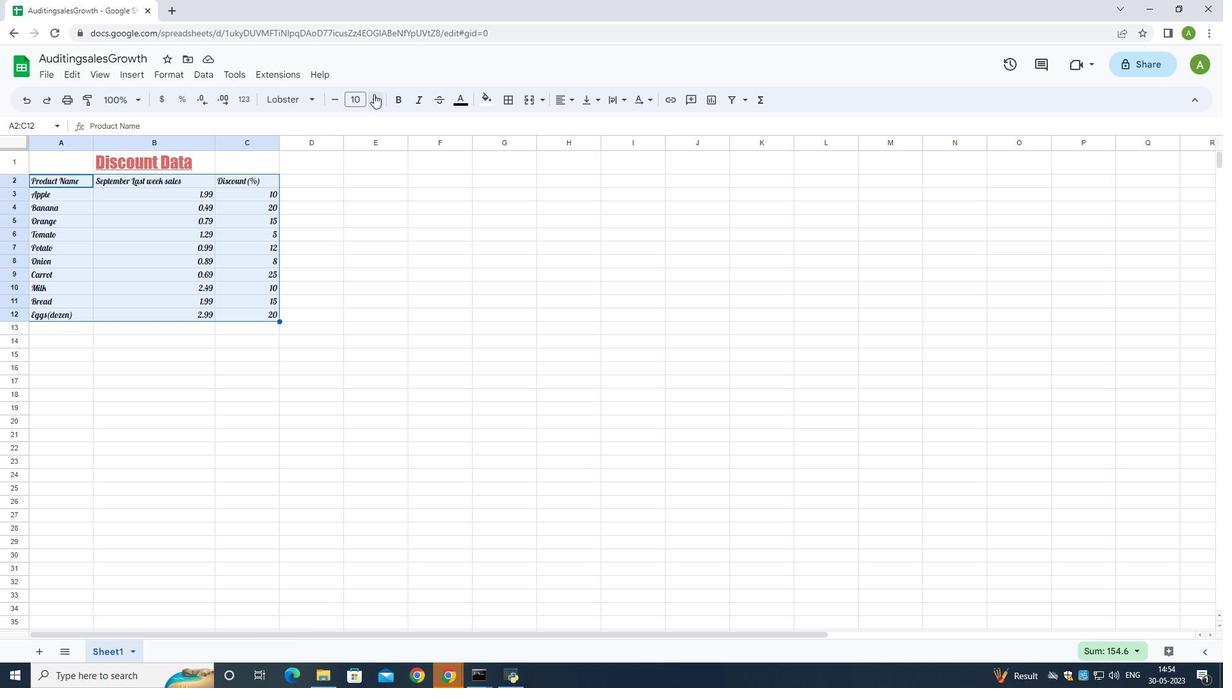
Action: Mouse moved to (375, 96)
Screenshot: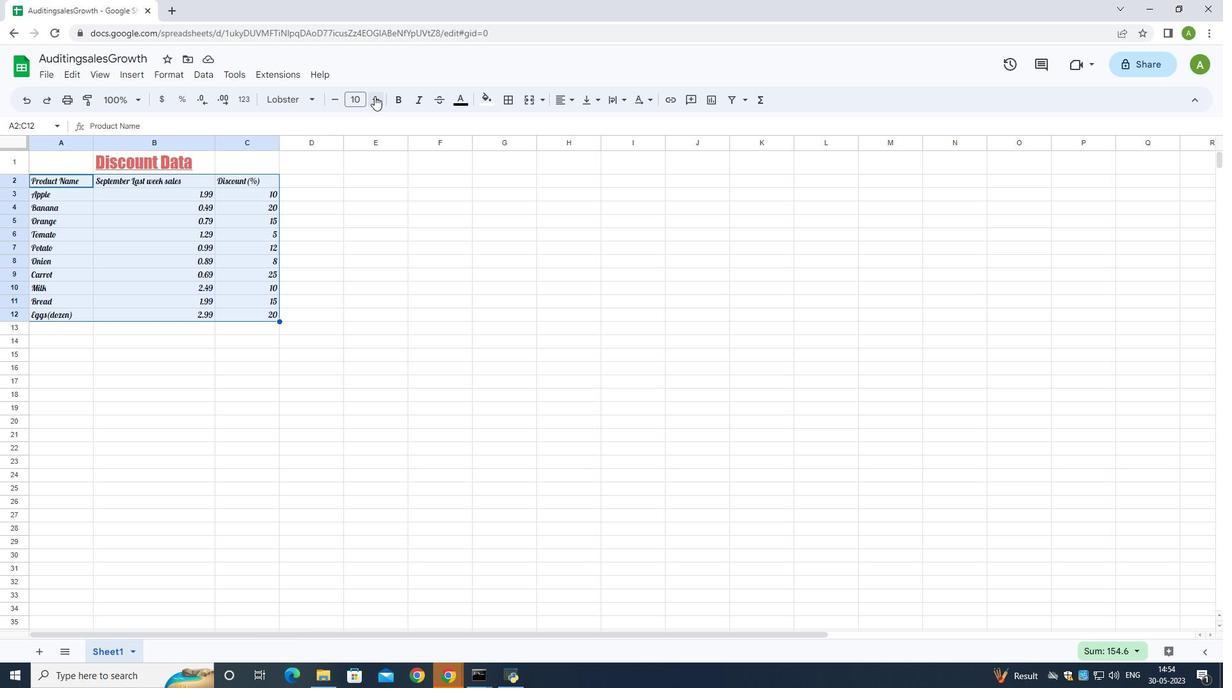 
Action: Mouse pressed left at (375, 96)
Screenshot: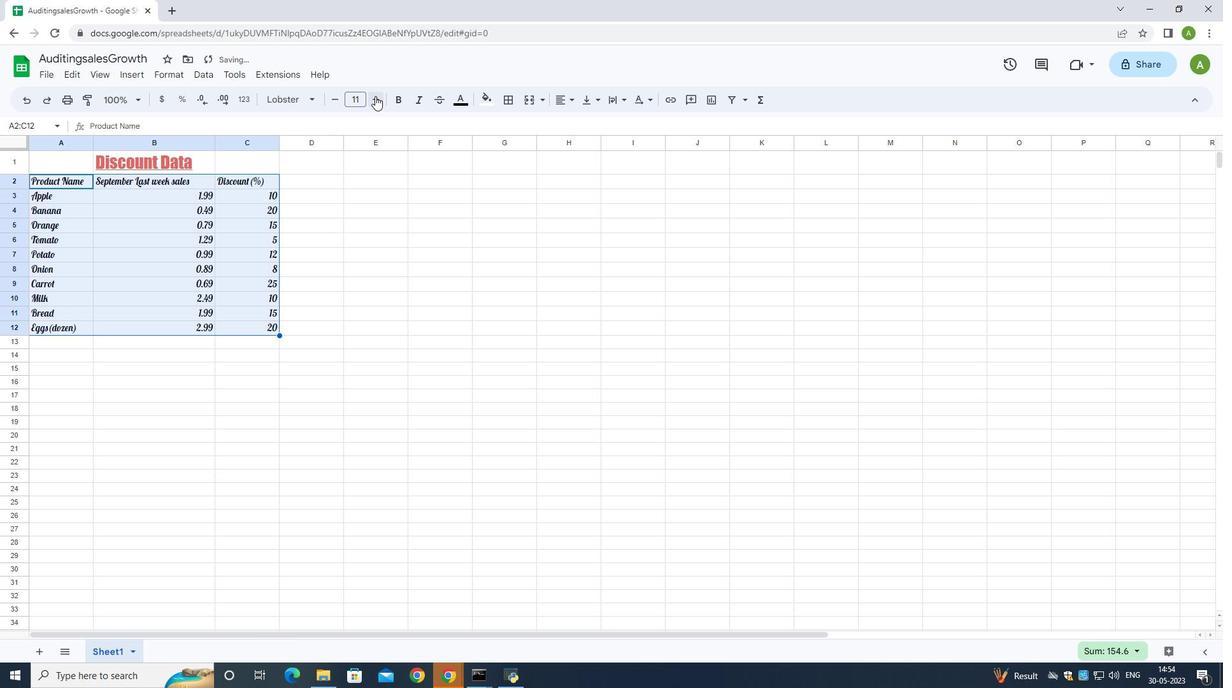 
Action: Mouse moved to (48, 166)
Screenshot: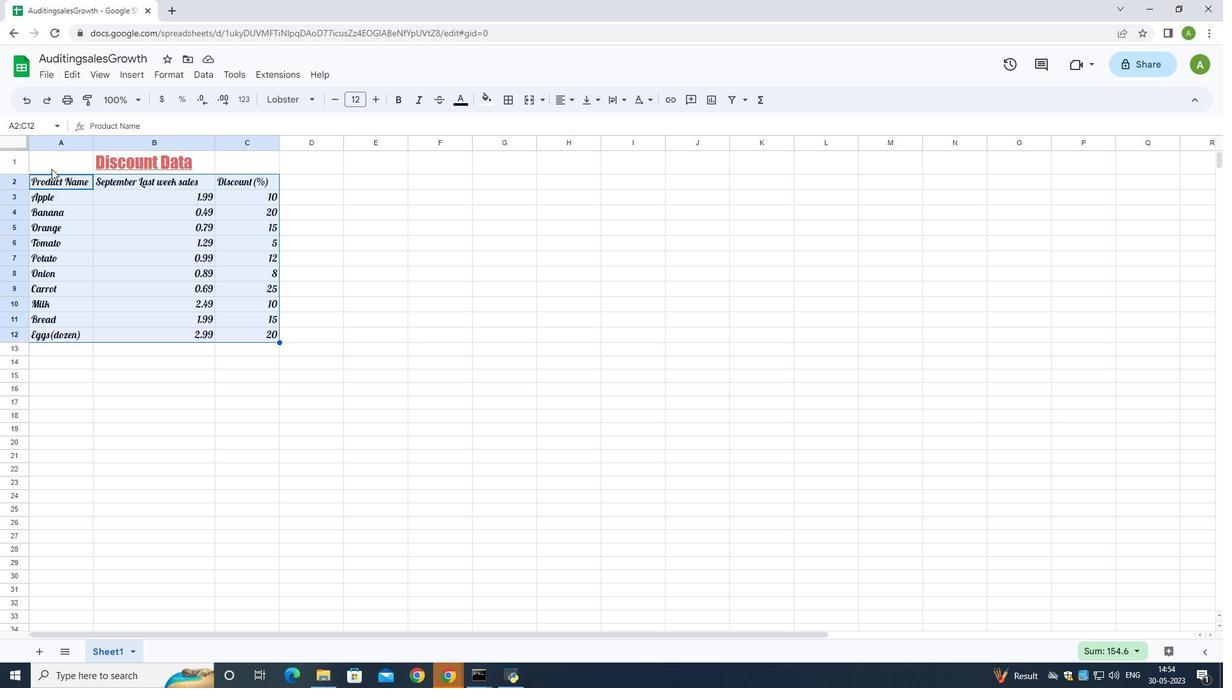 
Action: Mouse pressed left at (48, 166)
Screenshot: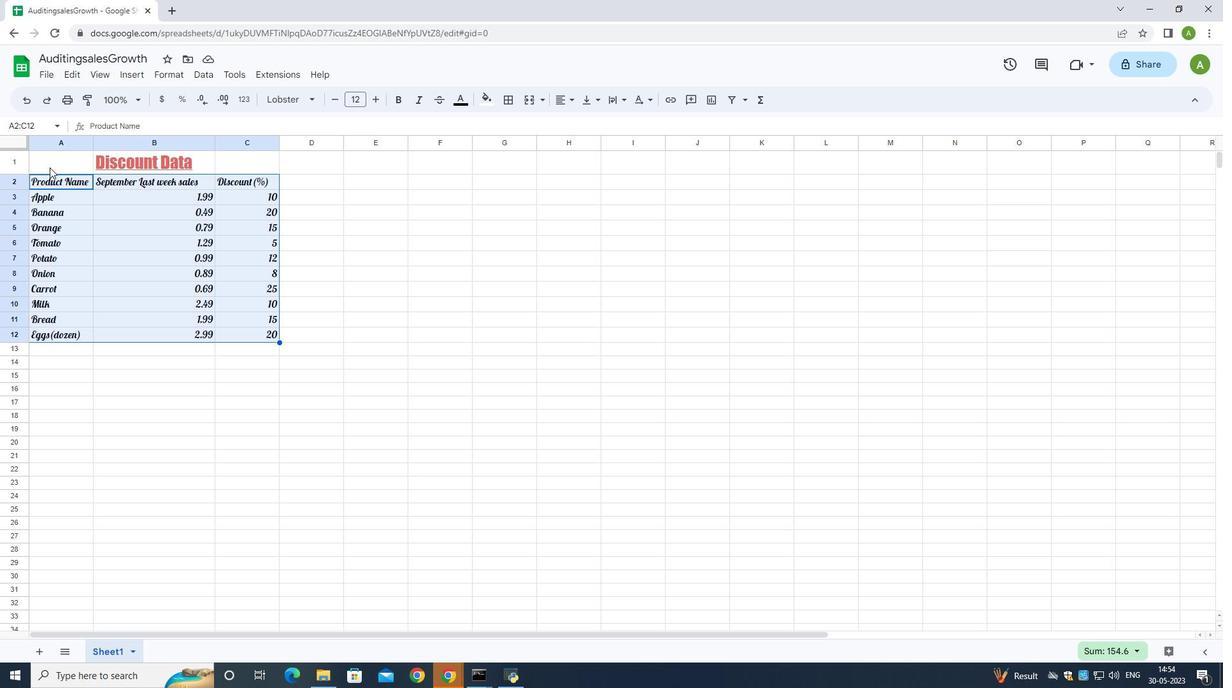 
Action: Mouse moved to (46, 161)
Screenshot: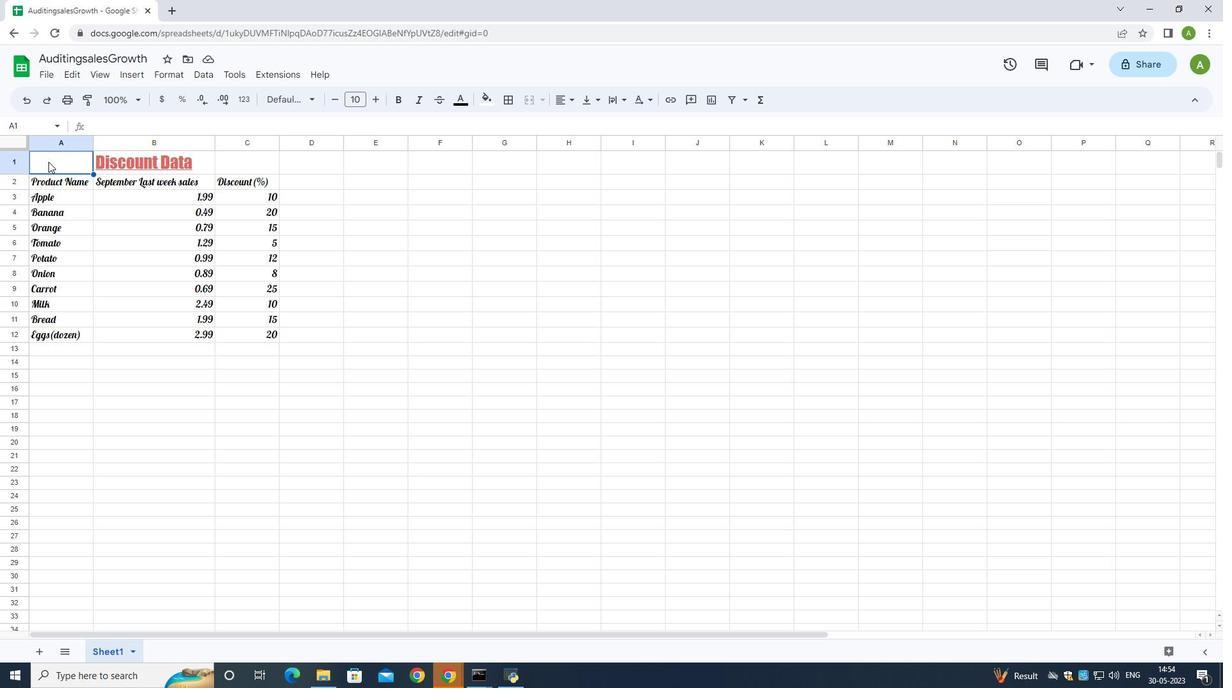 
Action: Mouse pressed left at (46, 161)
Screenshot: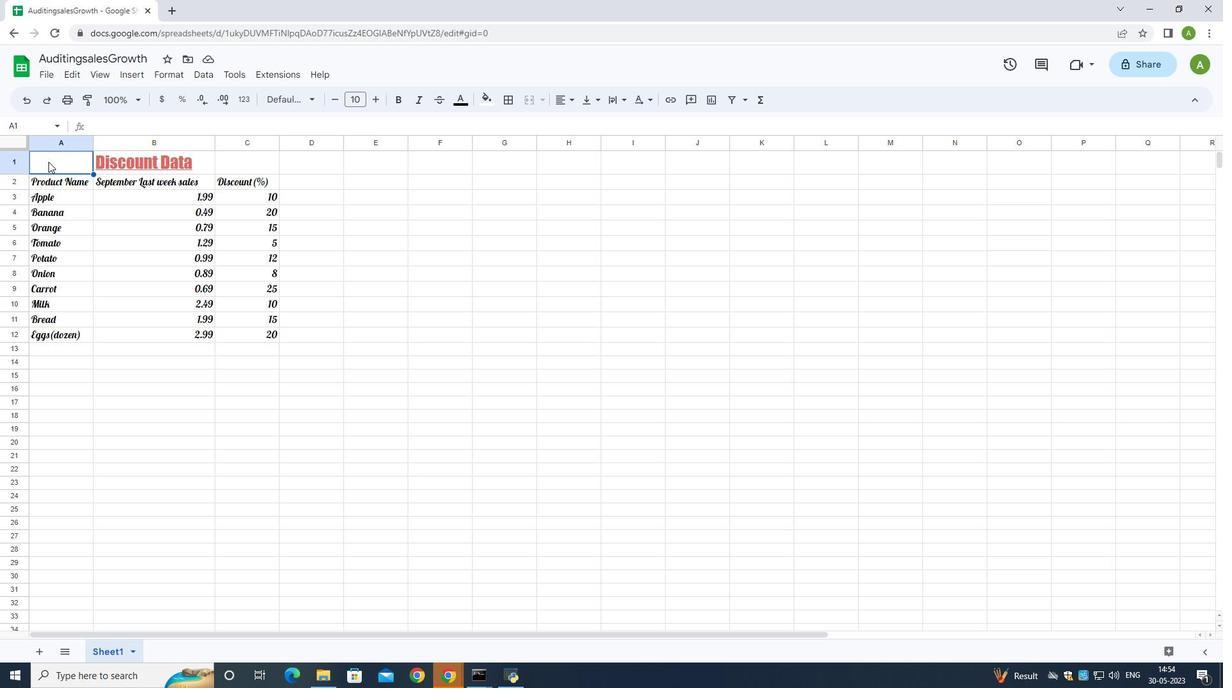 
Action: Mouse moved to (561, 98)
Screenshot: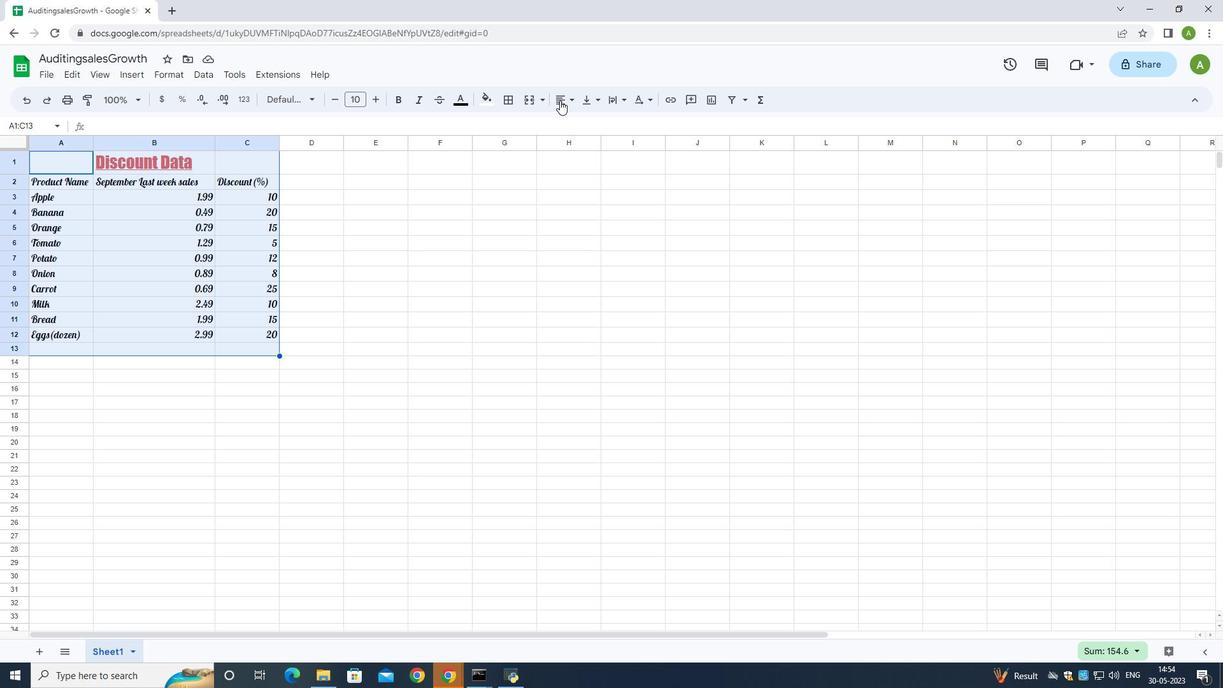 
Action: Mouse pressed left at (561, 98)
Screenshot: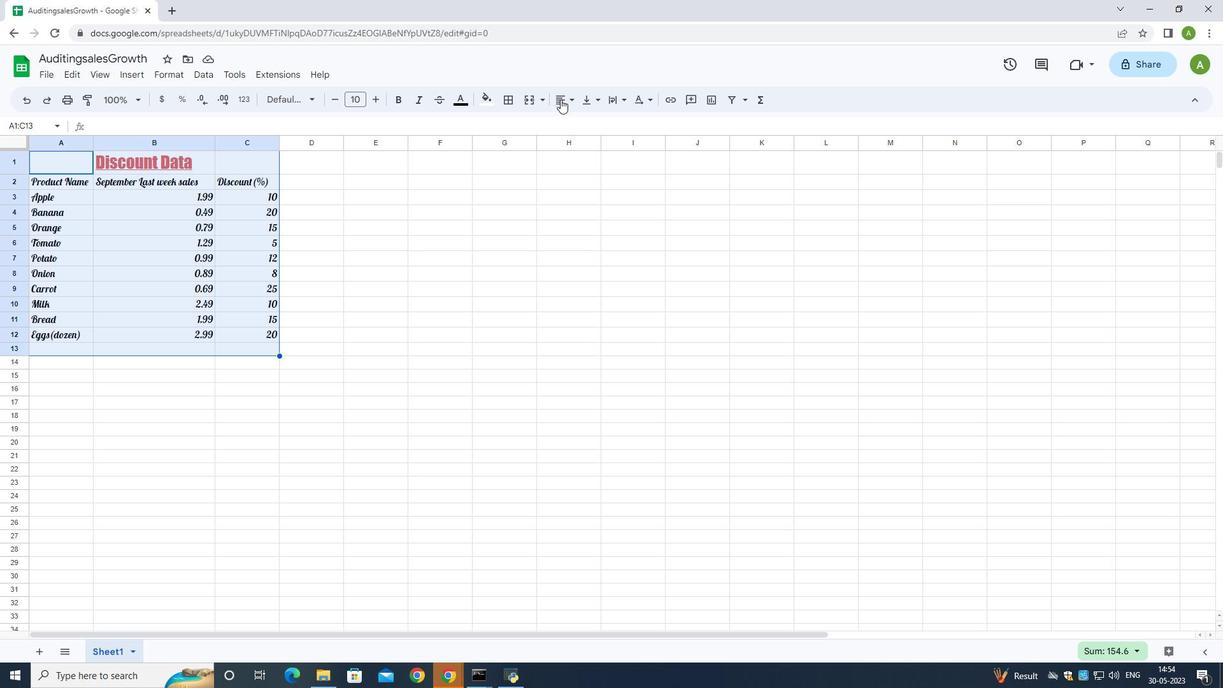 
Action: Mouse moved to (583, 123)
Screenshot: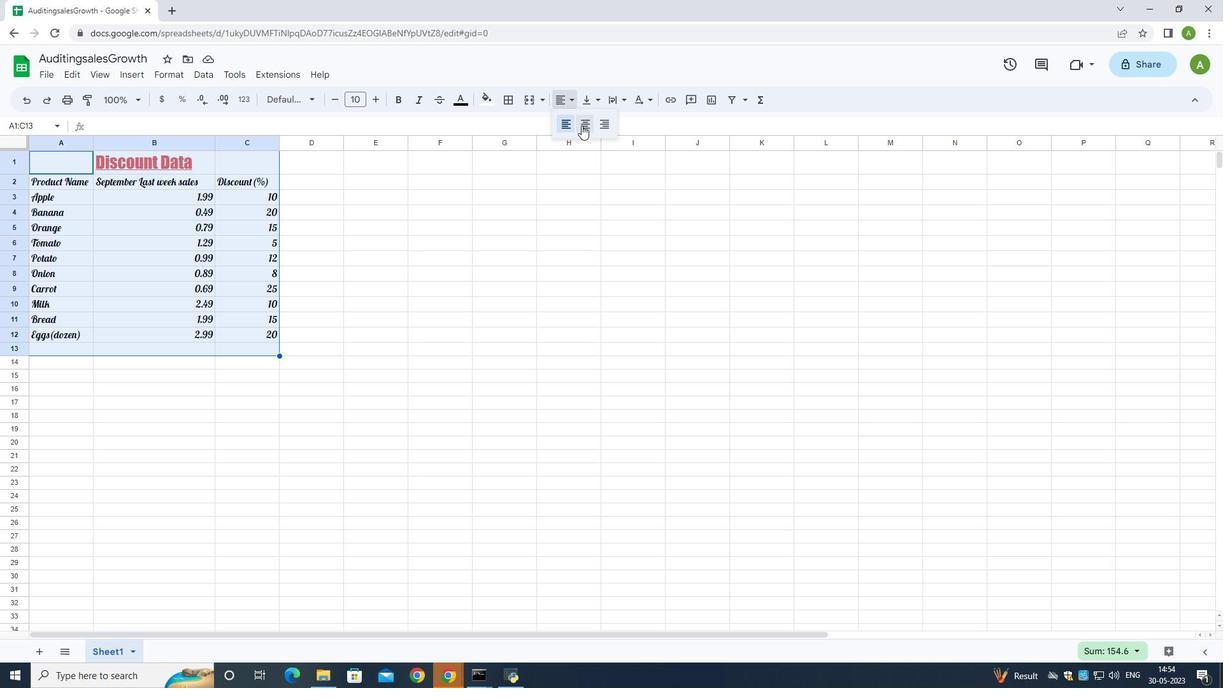 
Action: Mouse pressed left at (583, 123)
Screenshot: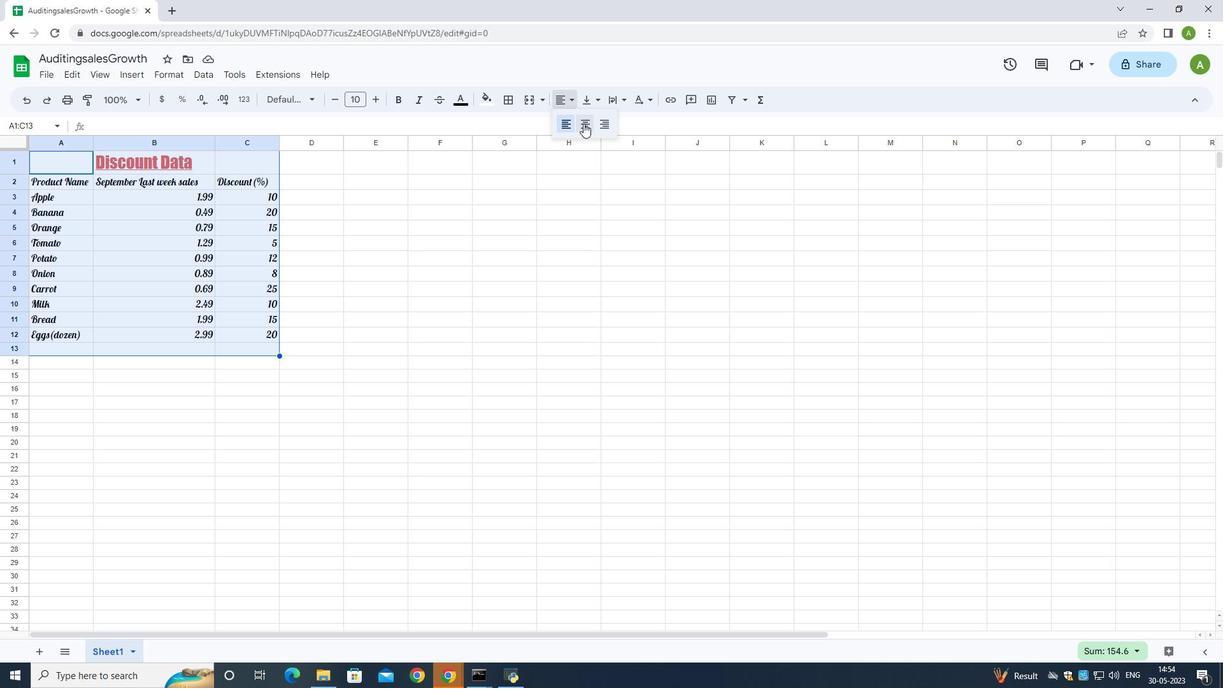 
Action: Mouse moved to (119, 651)
Screenshot: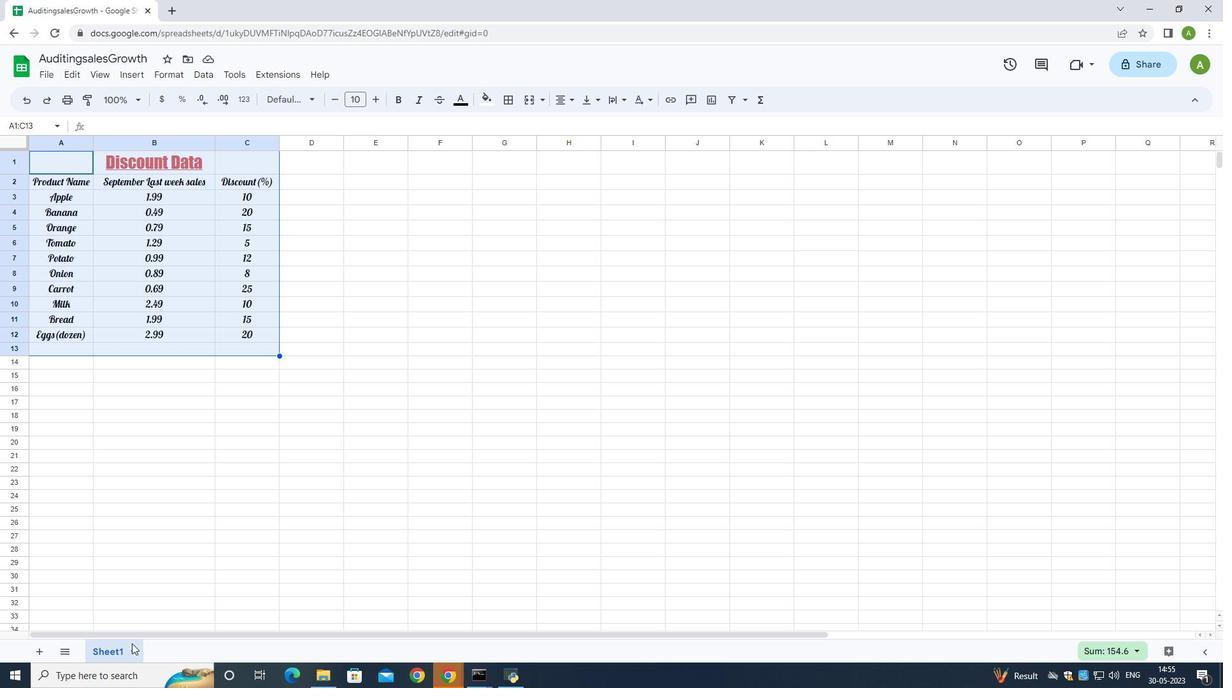
Action: Mouse pressed left at (119, 651)
Screenshot: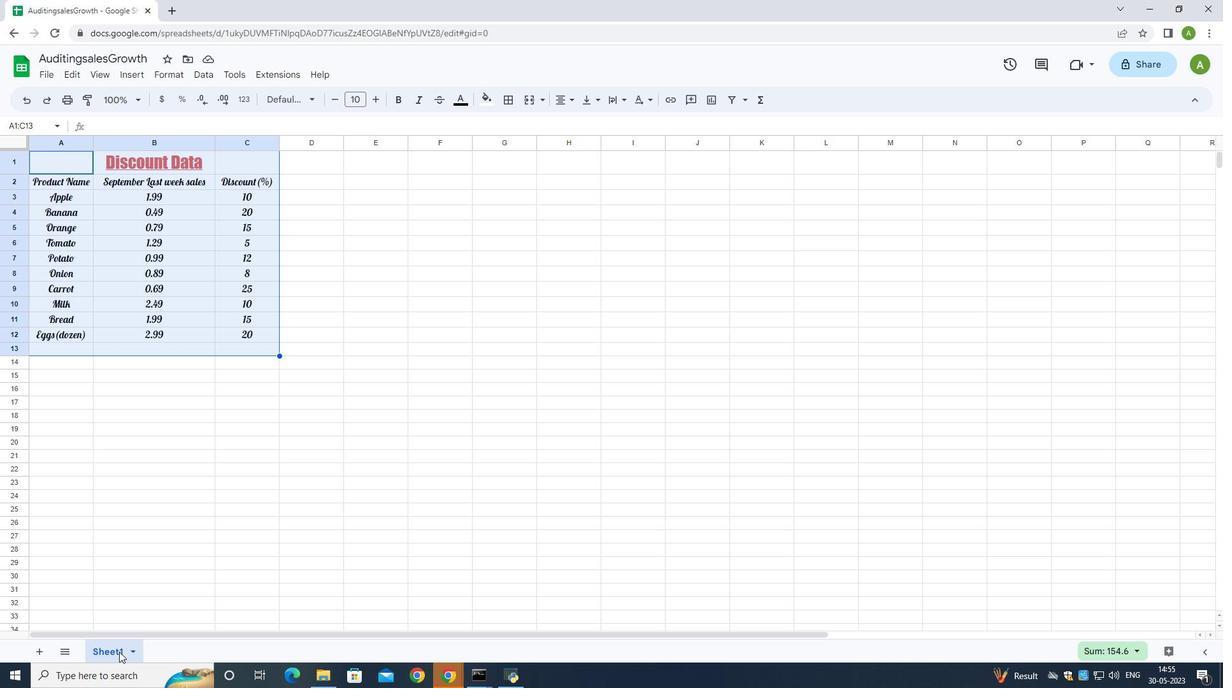 
Action: Mouse pressed left at (119, 651)
Screenshot: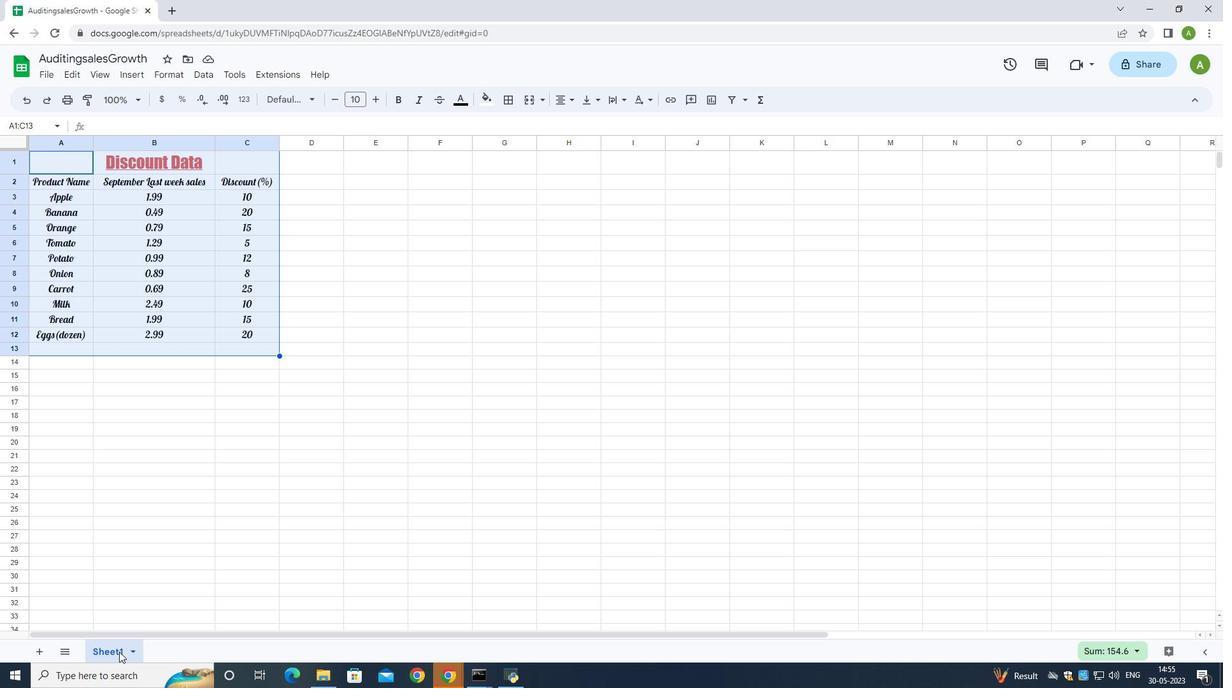 
Action: Mouse pressed left at (119, 651)
Screenshot: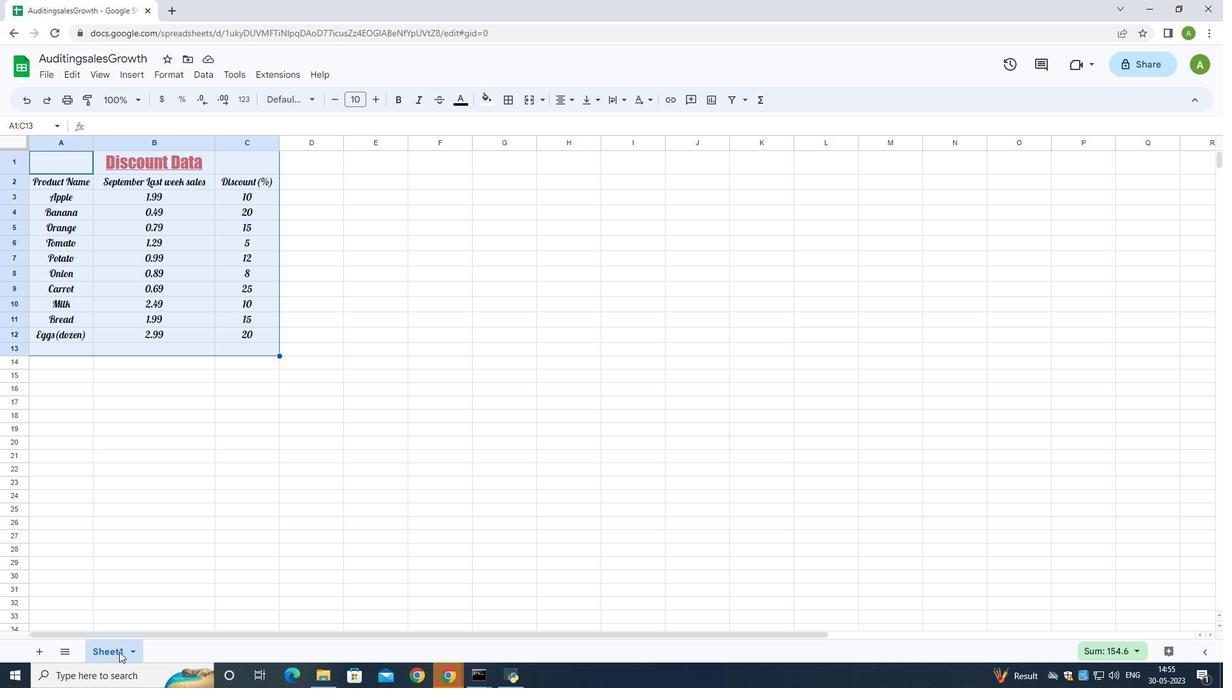 
Action: Mouse moved to (119, 651)
Screenshot: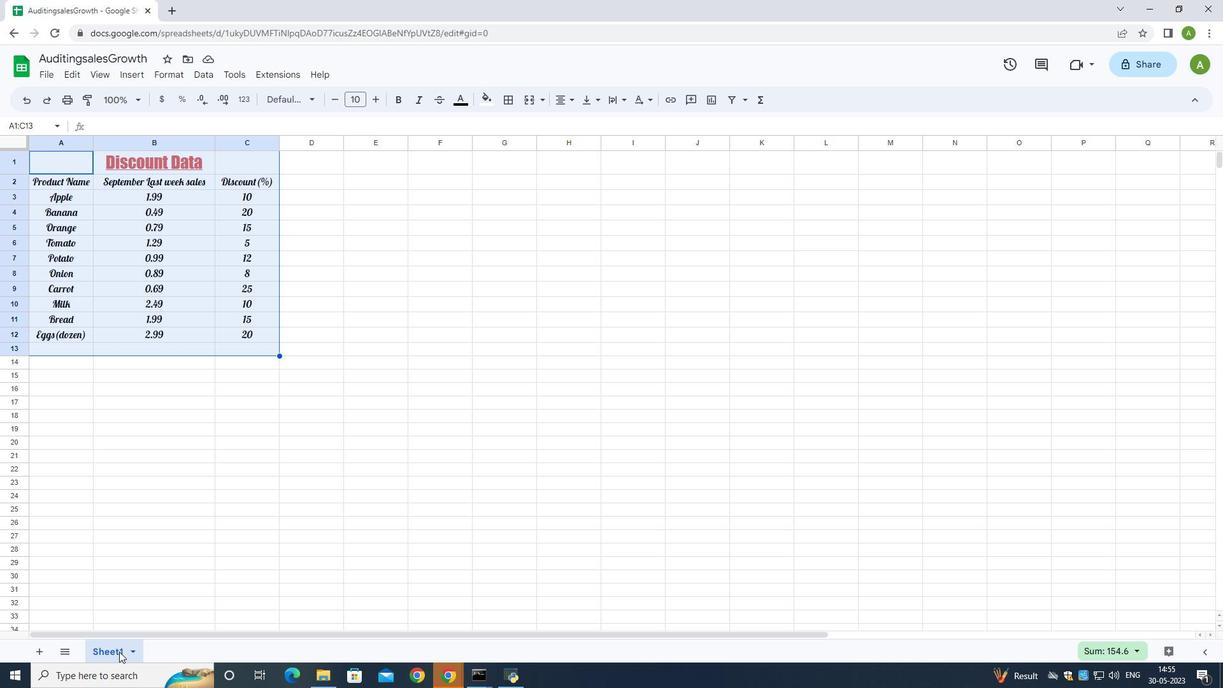 
Action: Mouse pressed left at (119, 651)
Screenshot: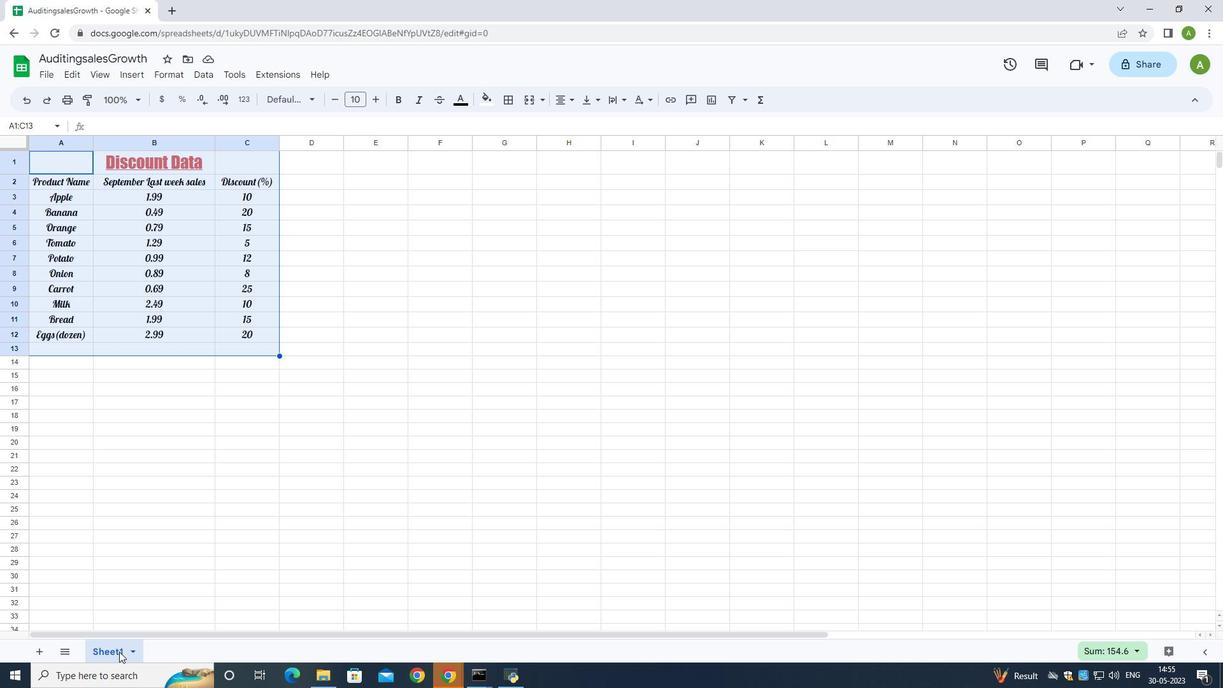 
Action: Mouse pressed left at (119, 651)
Screenshot: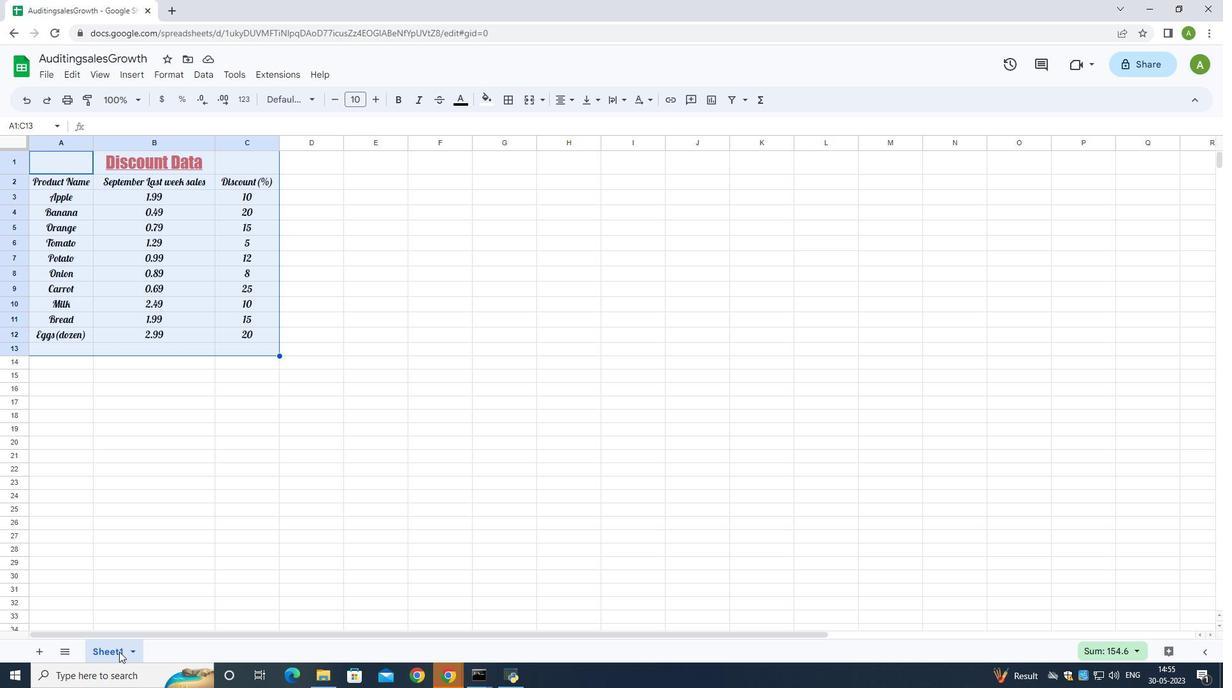 
Action: Mouse moved to (130, 647)
Screenshot: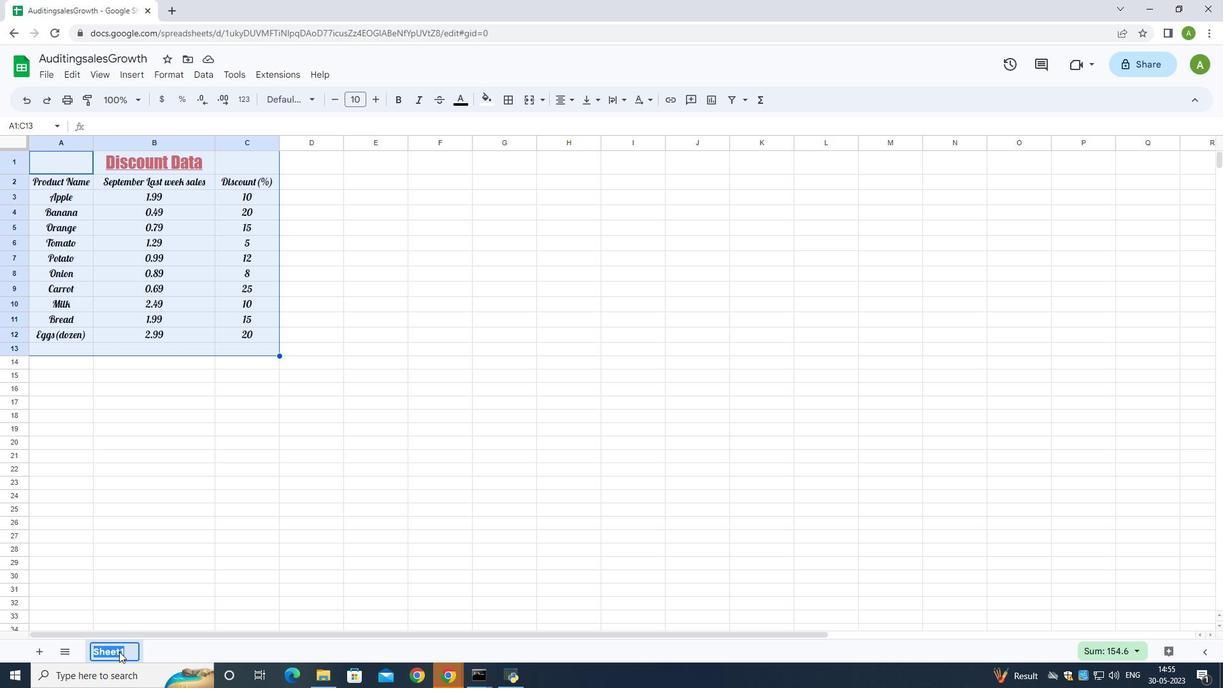 
Action: Key pressed <Key.backspace><Key.shift>Auditing<Key.space><Key.backspace>
Screenshot: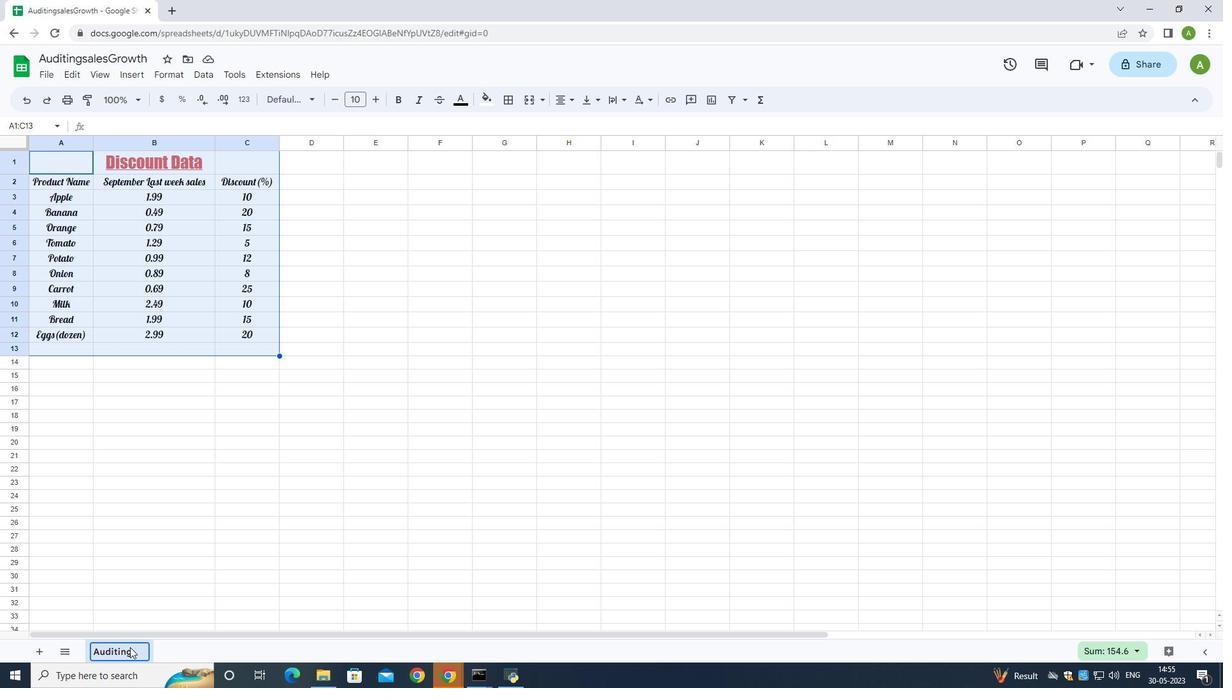 
Action: Mouse moved to (397, 91)
Screenshot: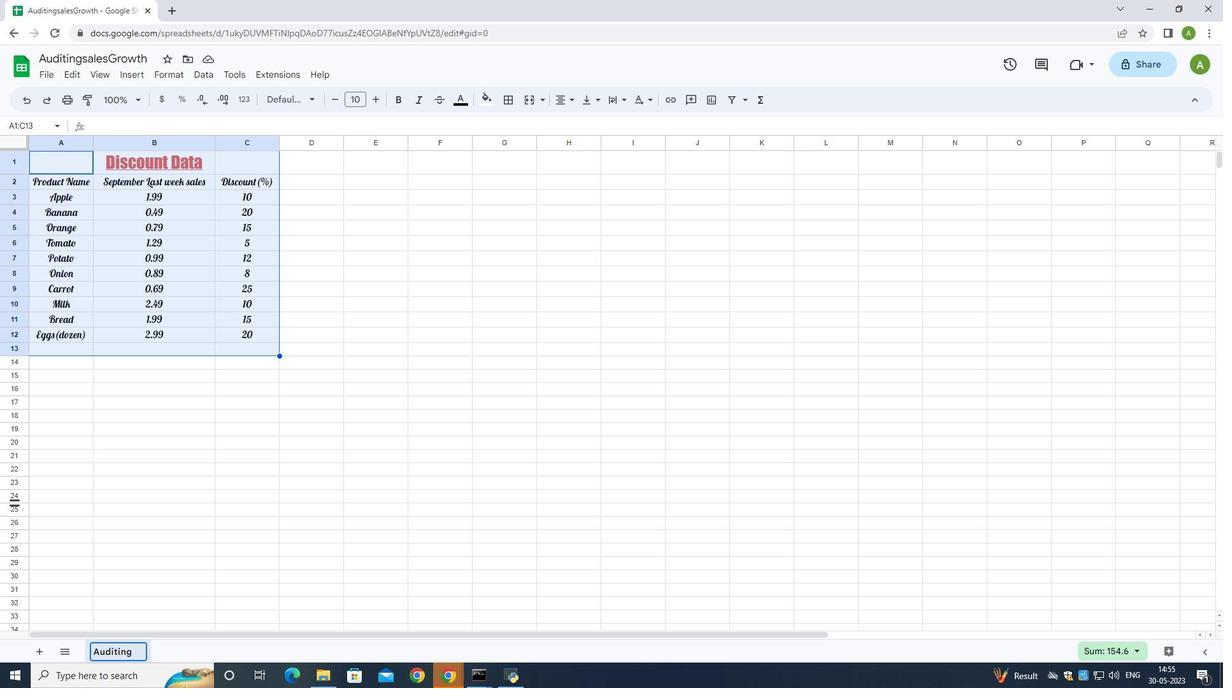 
Action: Key pressed <Key.shift><Key.shift>Sales<Key.shift>Growth
Screenshot: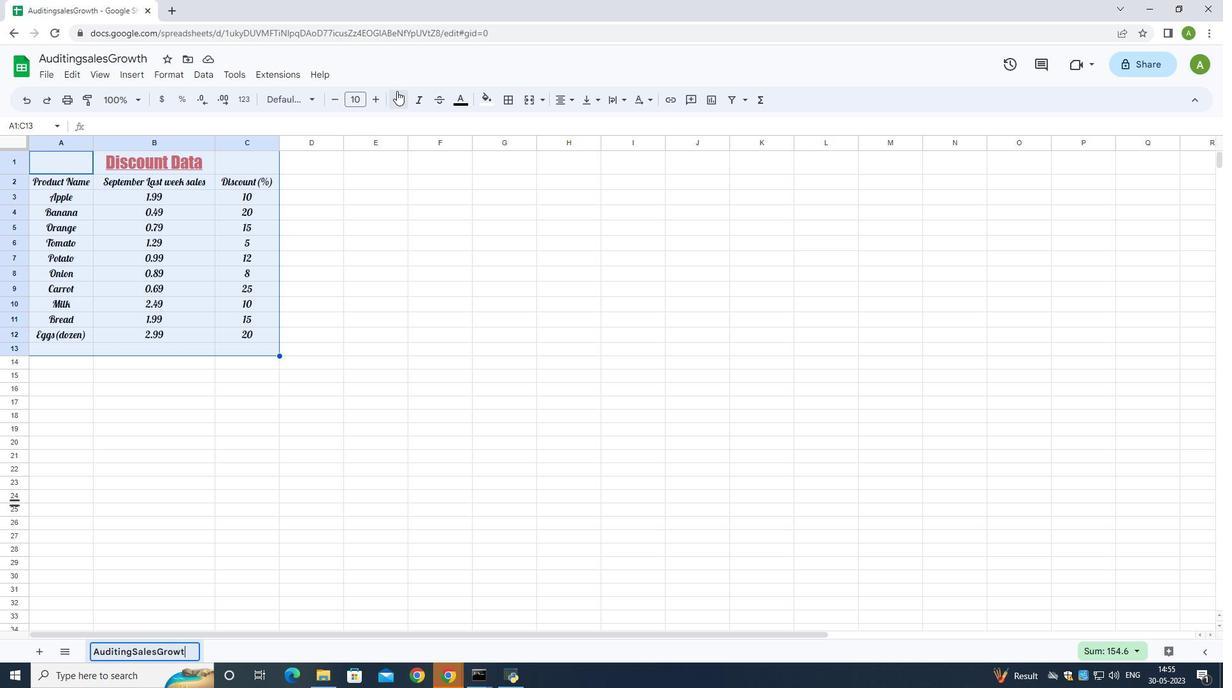 
Action: Mouse moved to (455, 562)
Screenshot: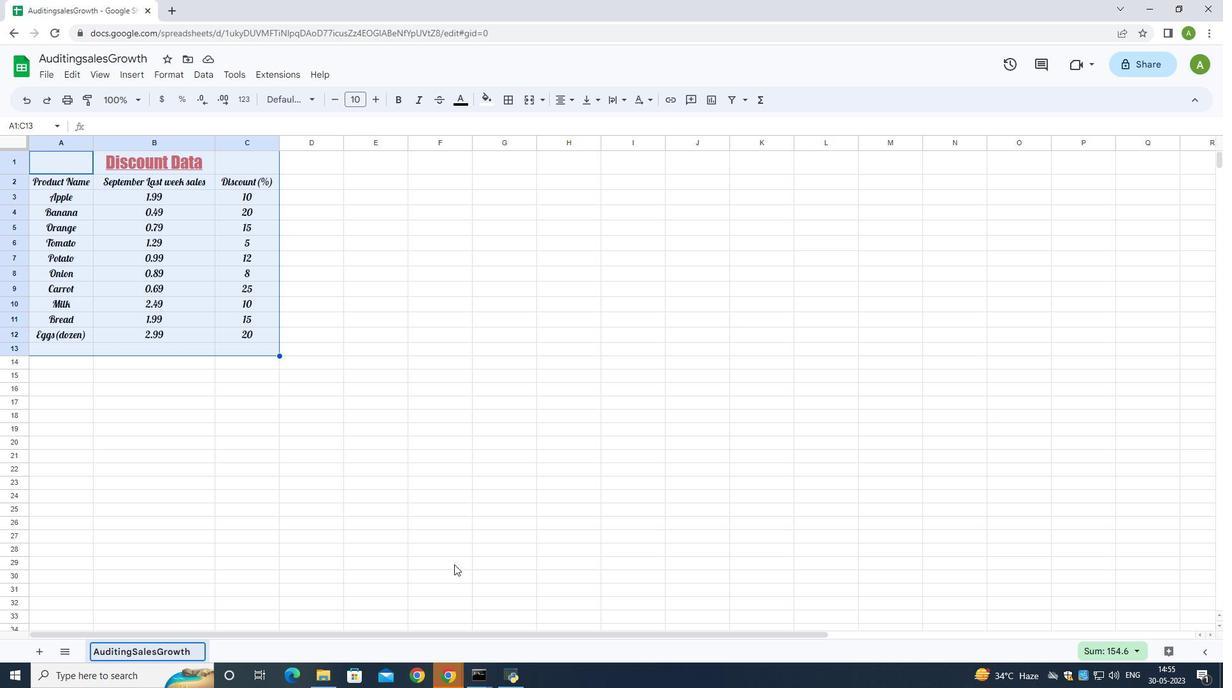 
Action: Key pressed <Key.enter>
Screenshot: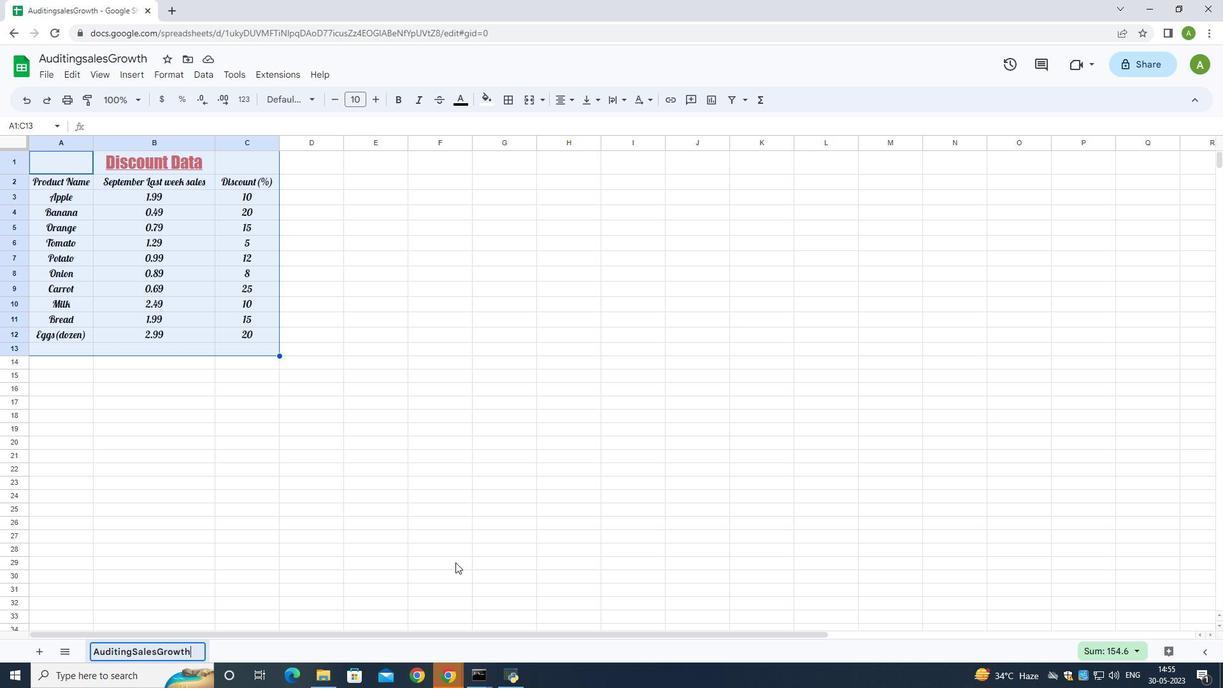 
Action: Mouse moved to (293, 486)
Screenshot: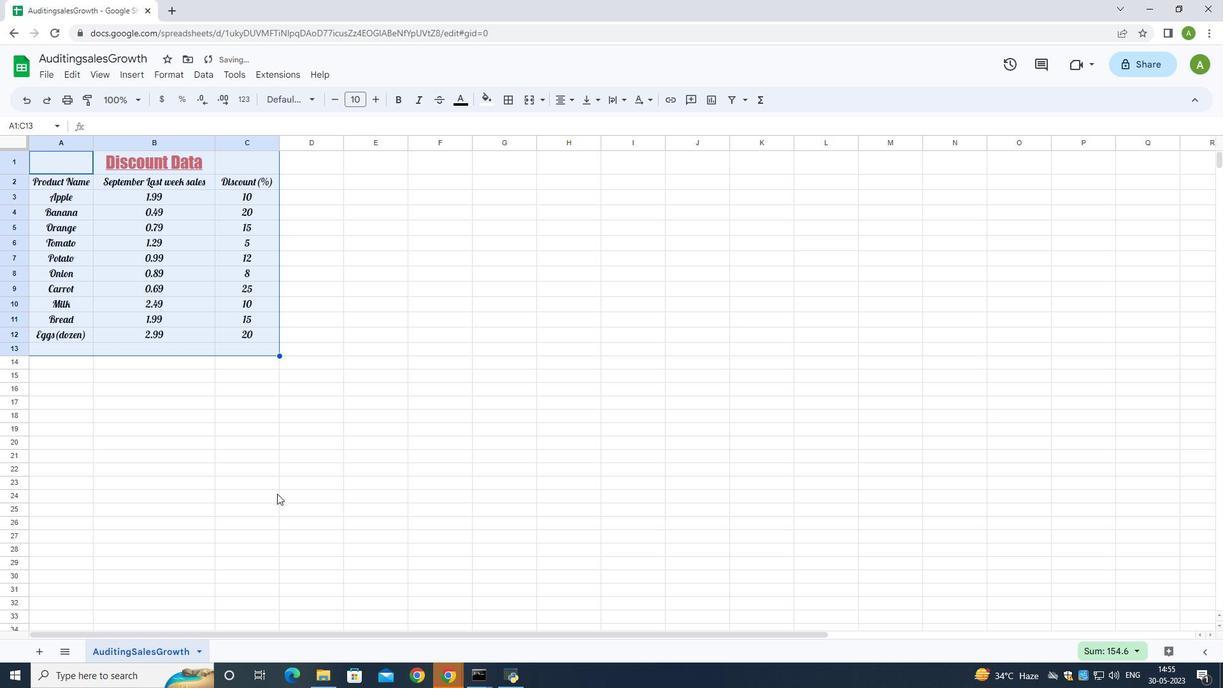 
Action: Key pressed ctrl+S
Screenshot: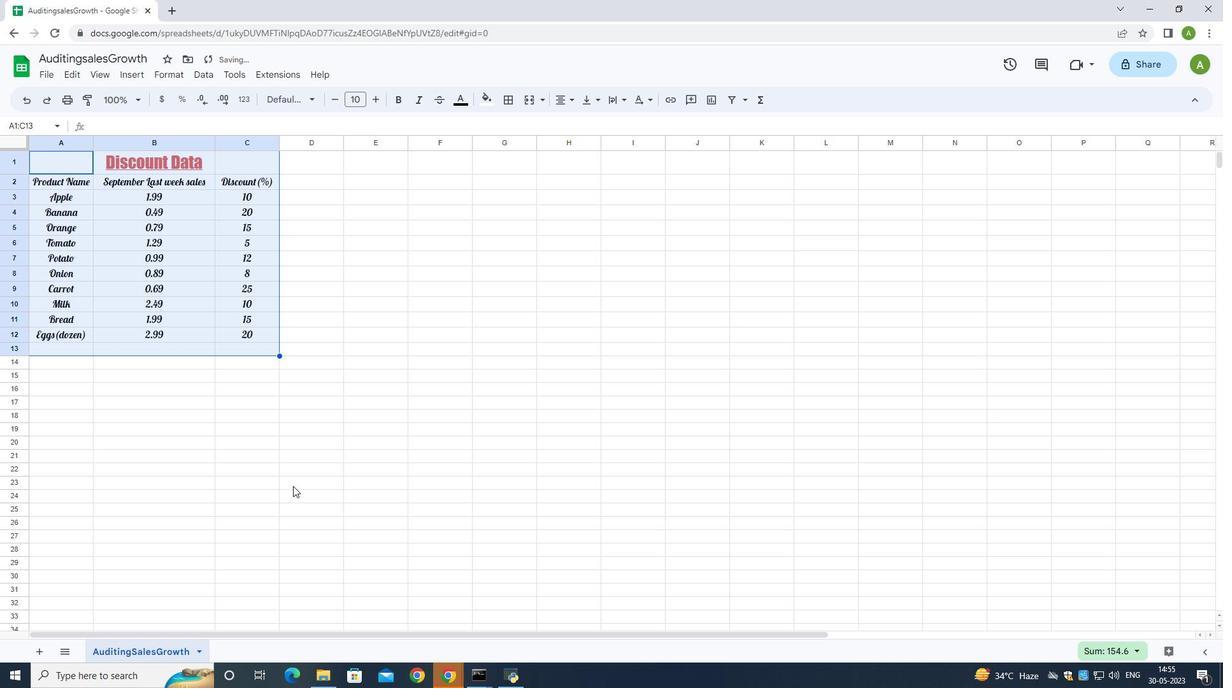 
Action: Mouse moved to (531, 425)
Screenshot: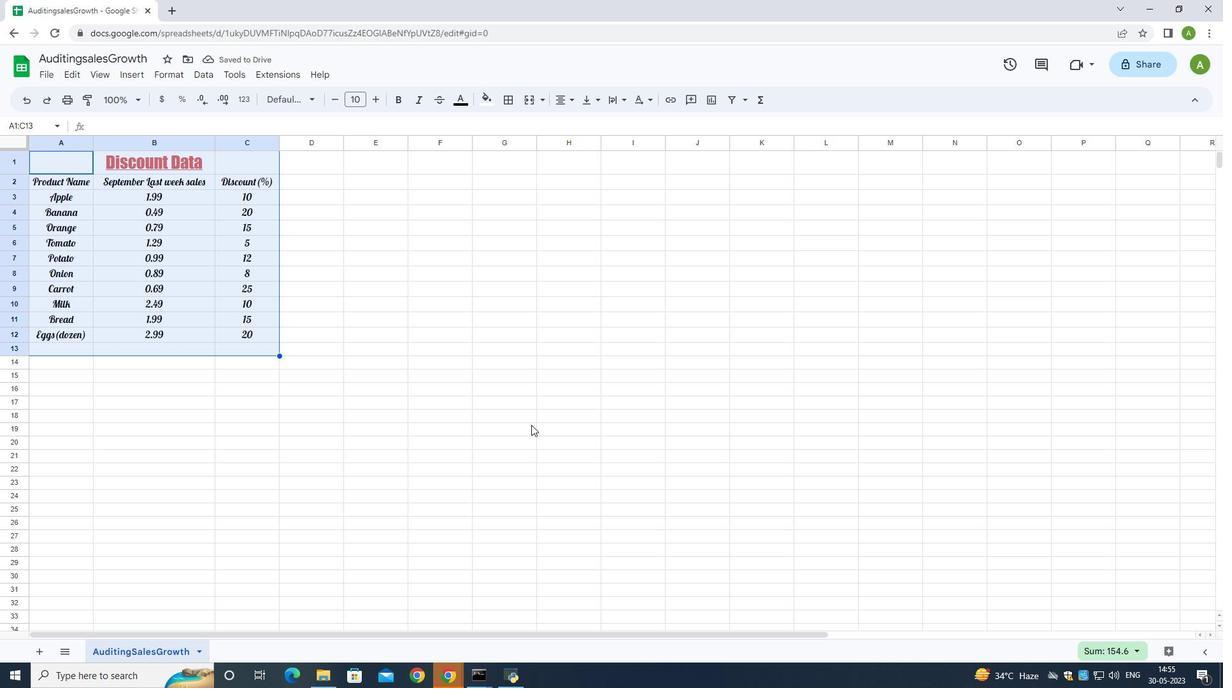 
